 Task: Create a due date automation trigger when advanced on, on the tuesday of the week a card is due add fields without custom field "Resume" set to a date more than 1 working days from now at 11:00 AM.
Action: Mouse moved to (1181, 369)
Screenshot: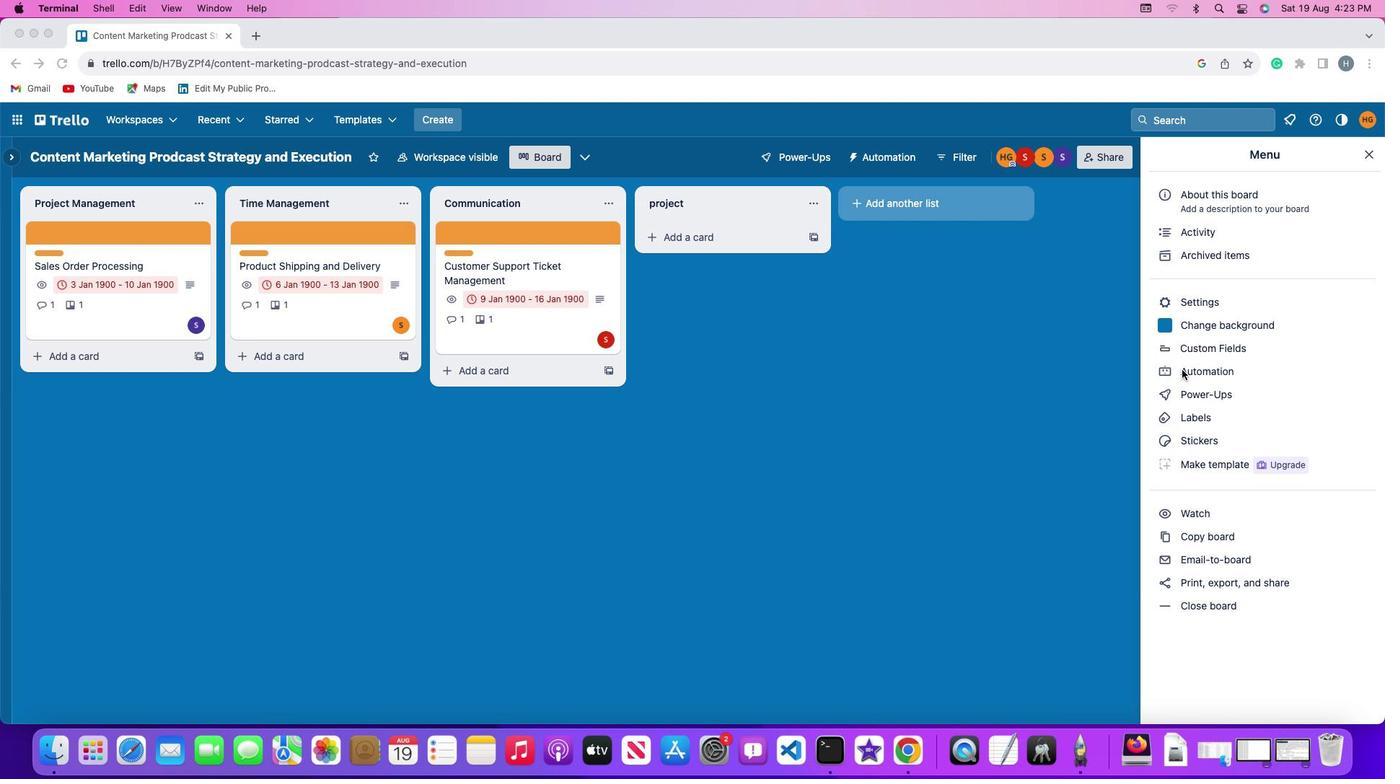 
Action: Mouse pressed left at (1181, 369)
Screenshot: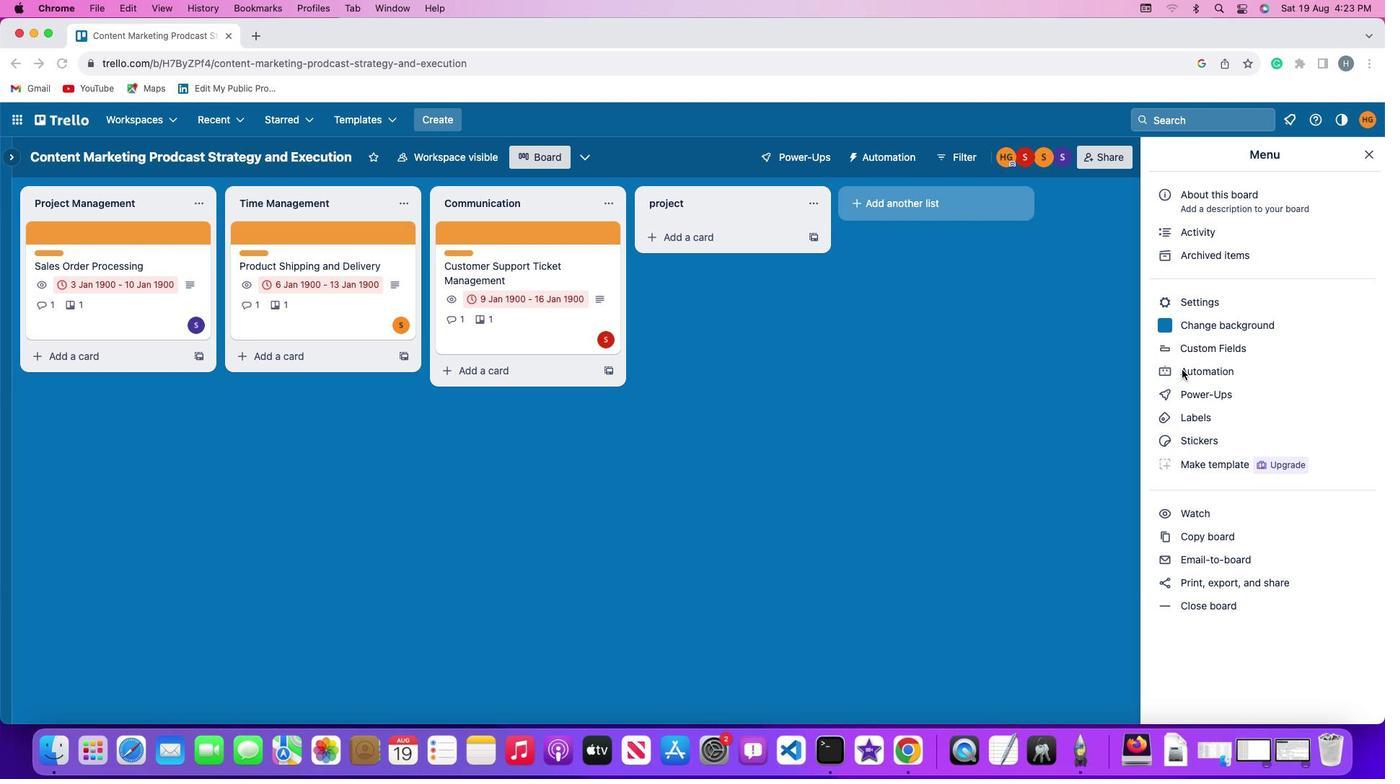 
Action: Mouse pressed left at (1181, 369)
Screenshot: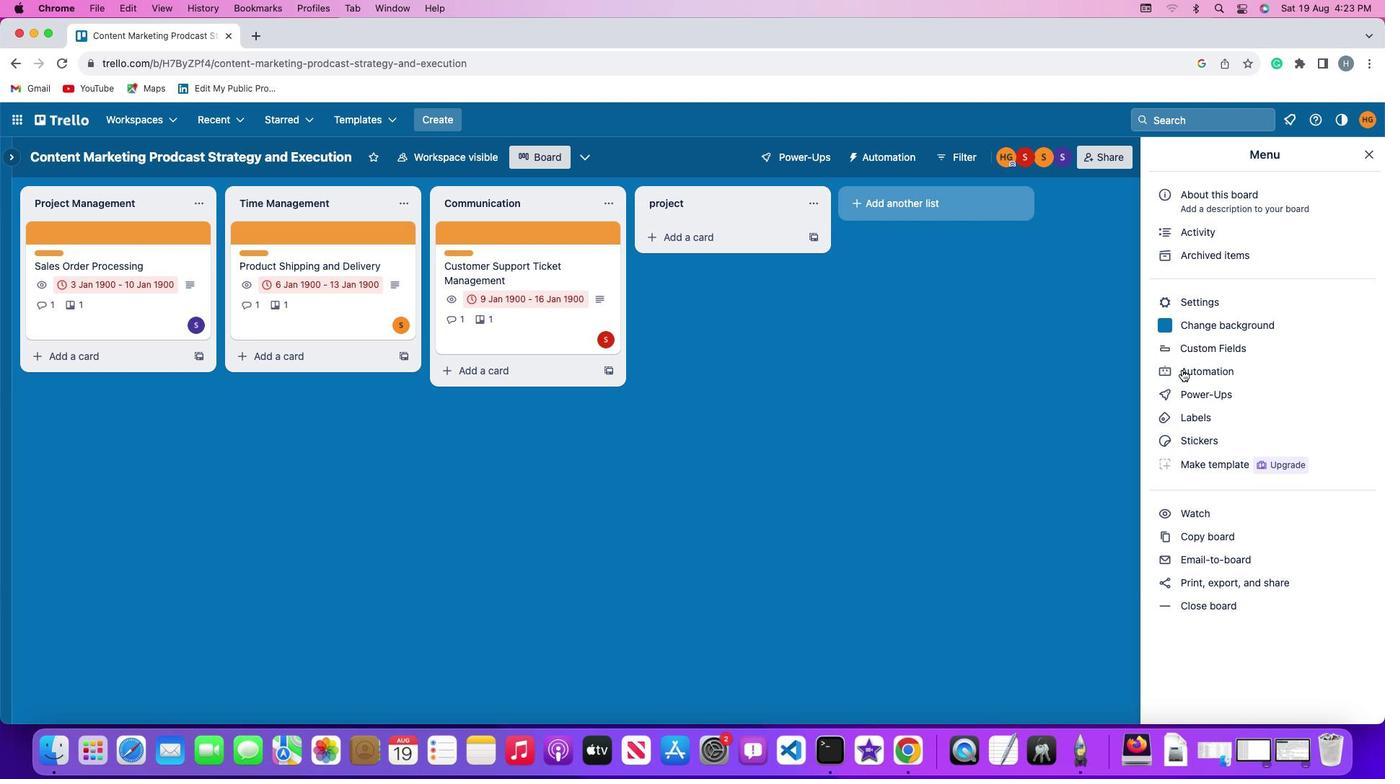 
Action: Mouse moved to (71, 334)
Screenshot: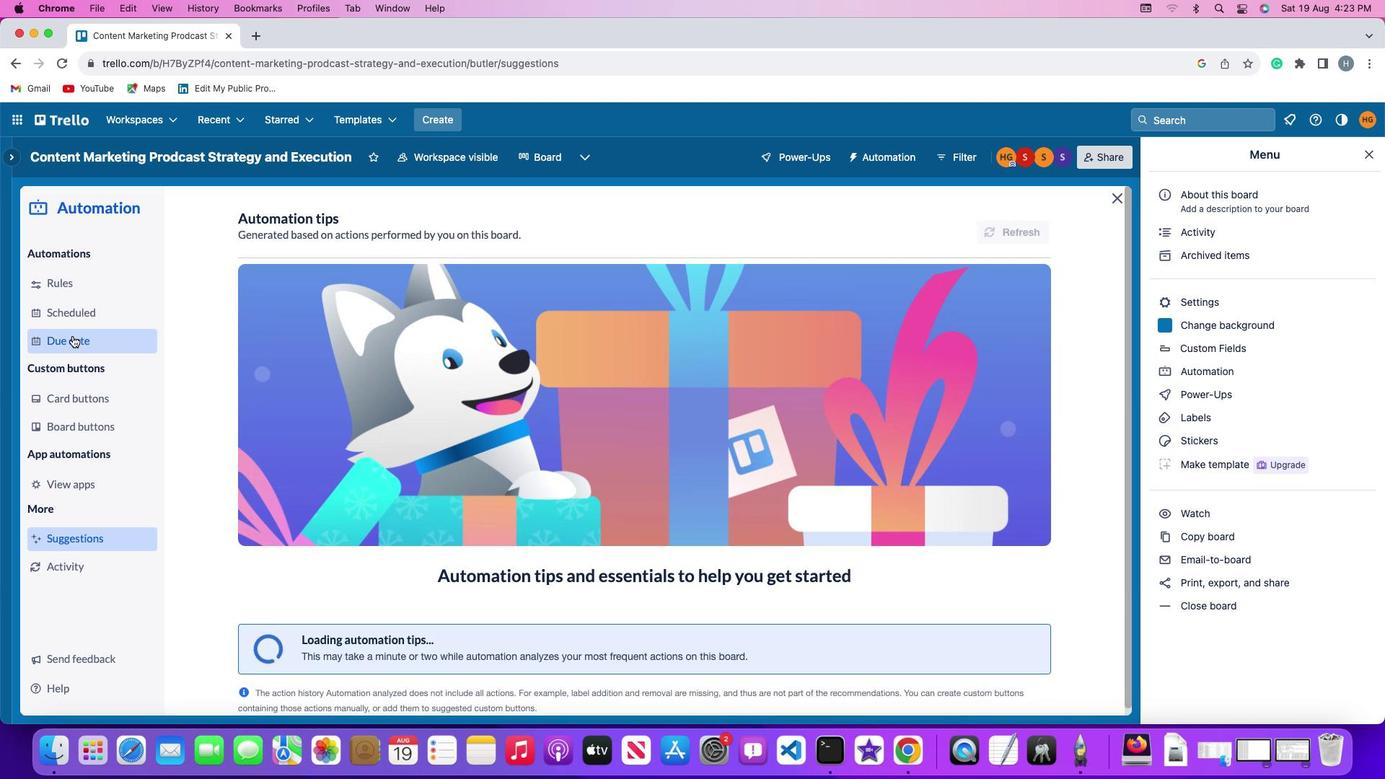 
Action: Mouse pressed left at (71, 334)
Screenshot: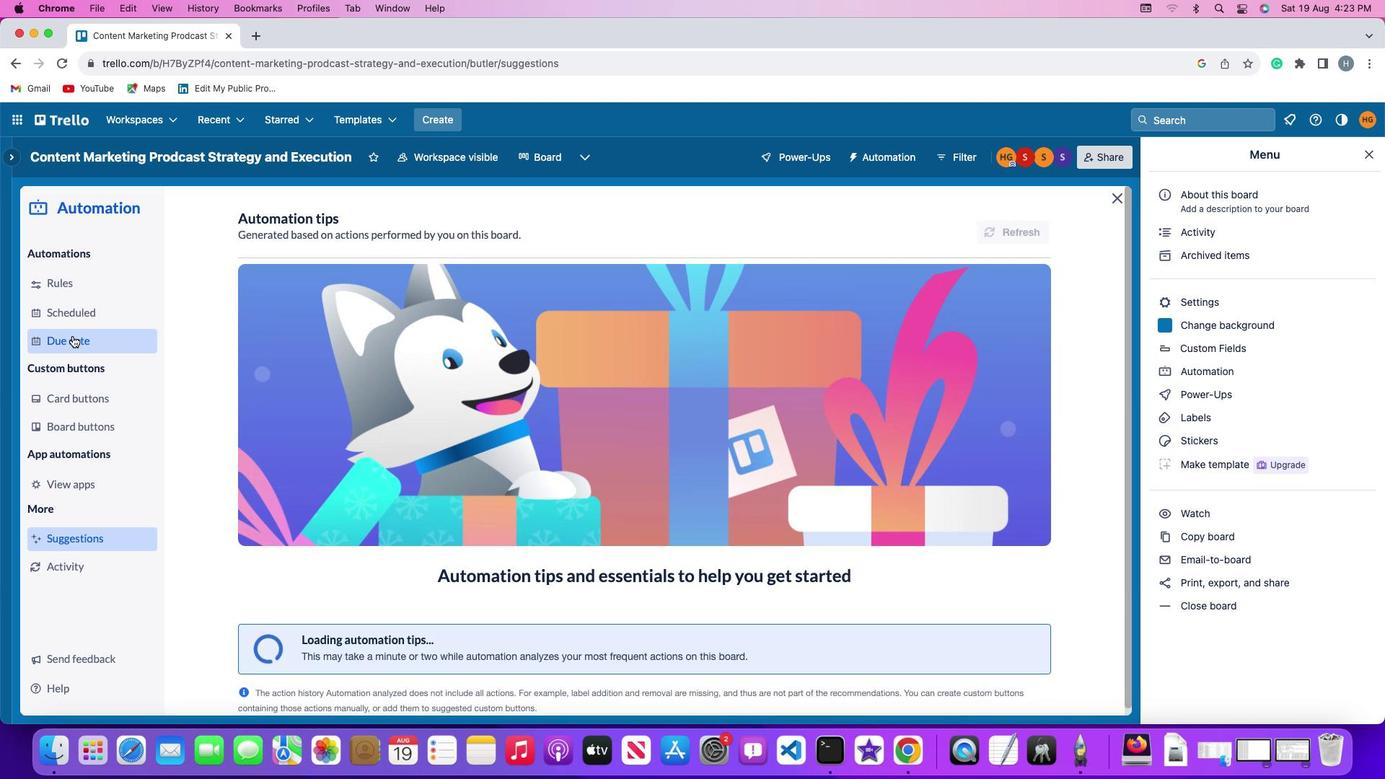 
Action: Mouse moved to (981, 219)
Screenshot: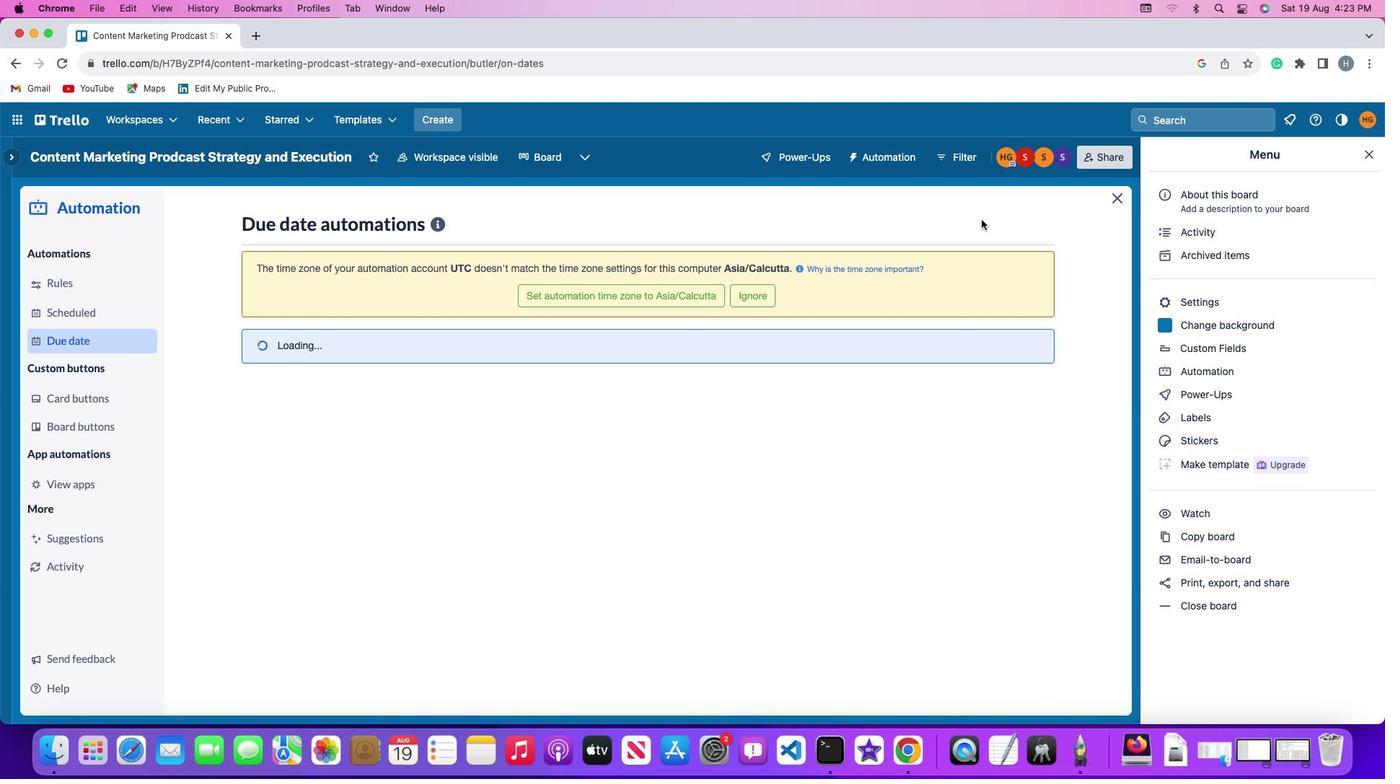 
Action: Mouse pressed left at (981, 219)
Screenshot: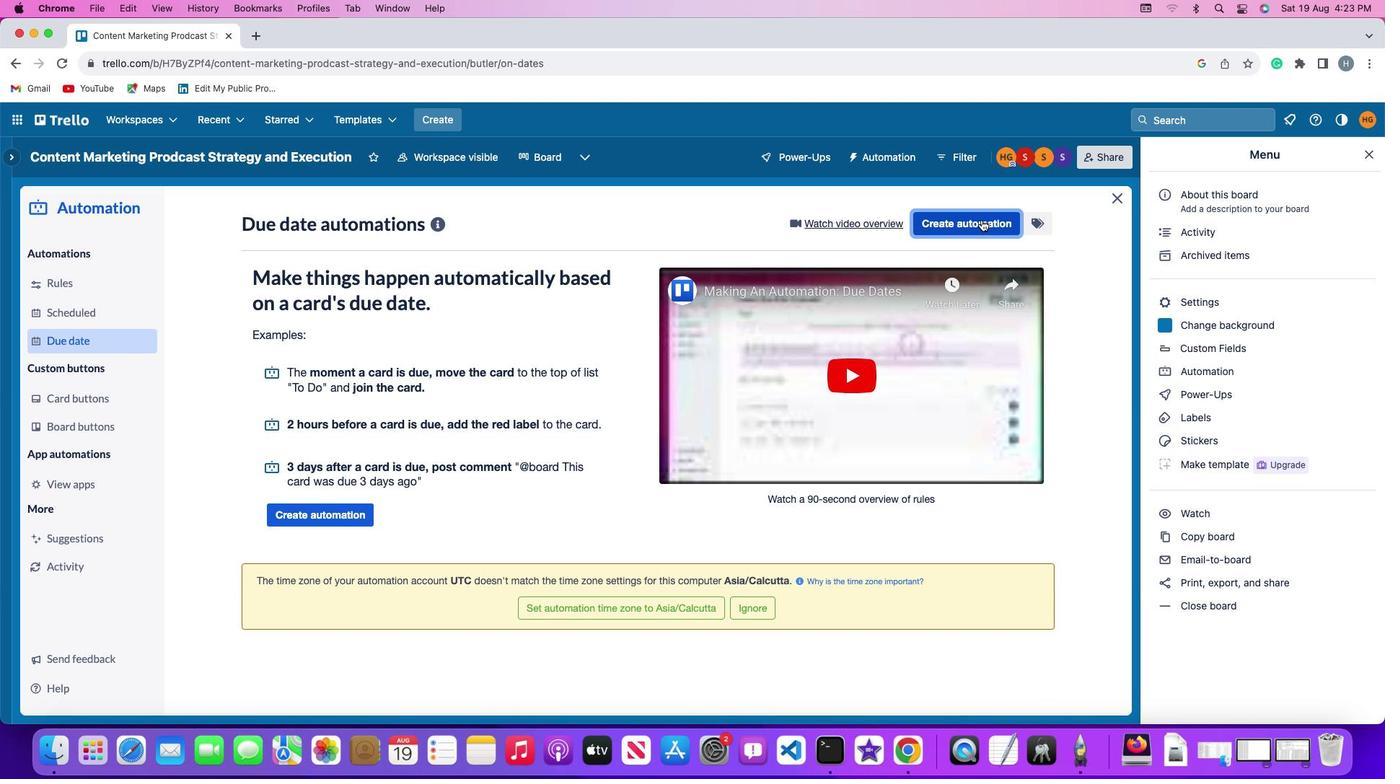 
Action: Mouse moved to (302, 361)
Screenshot: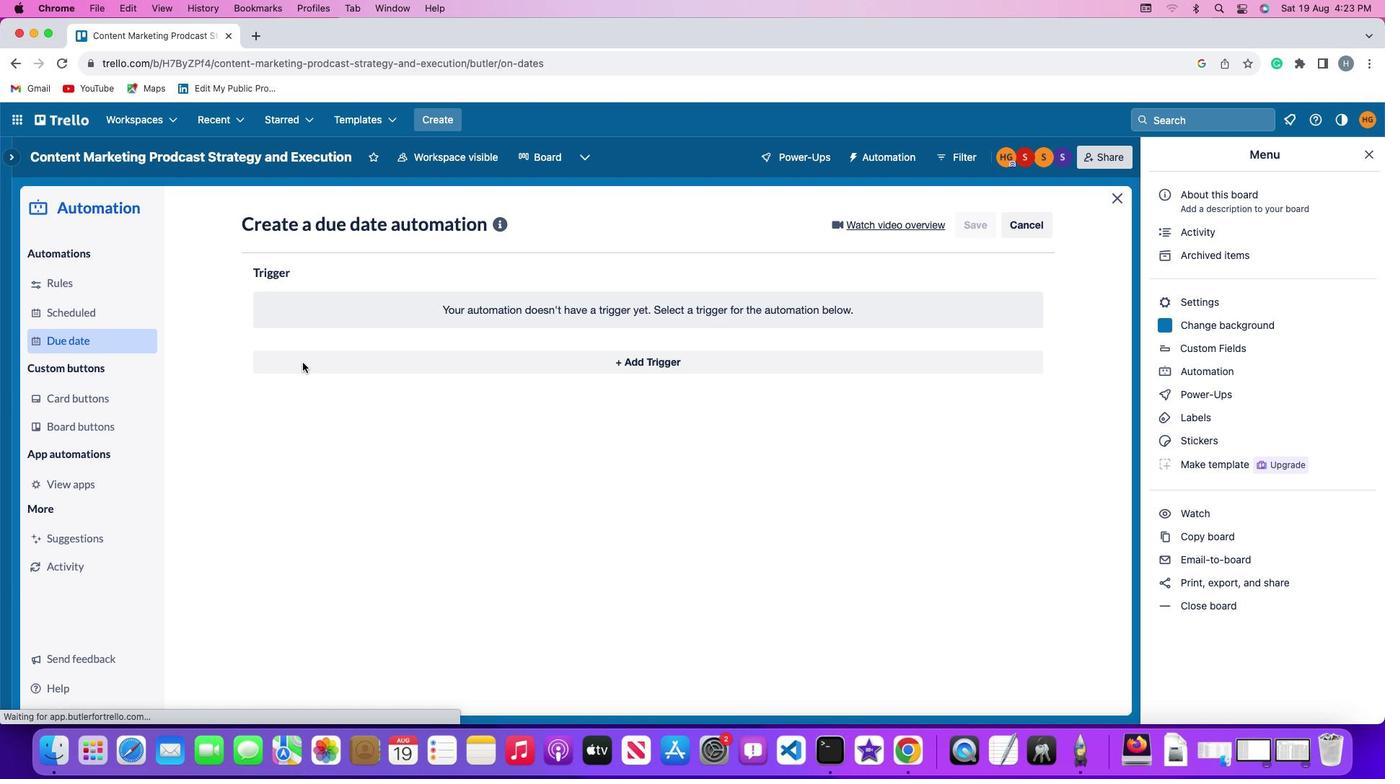 
Action: Mouse pressed left at (302, 361)
Screenshot: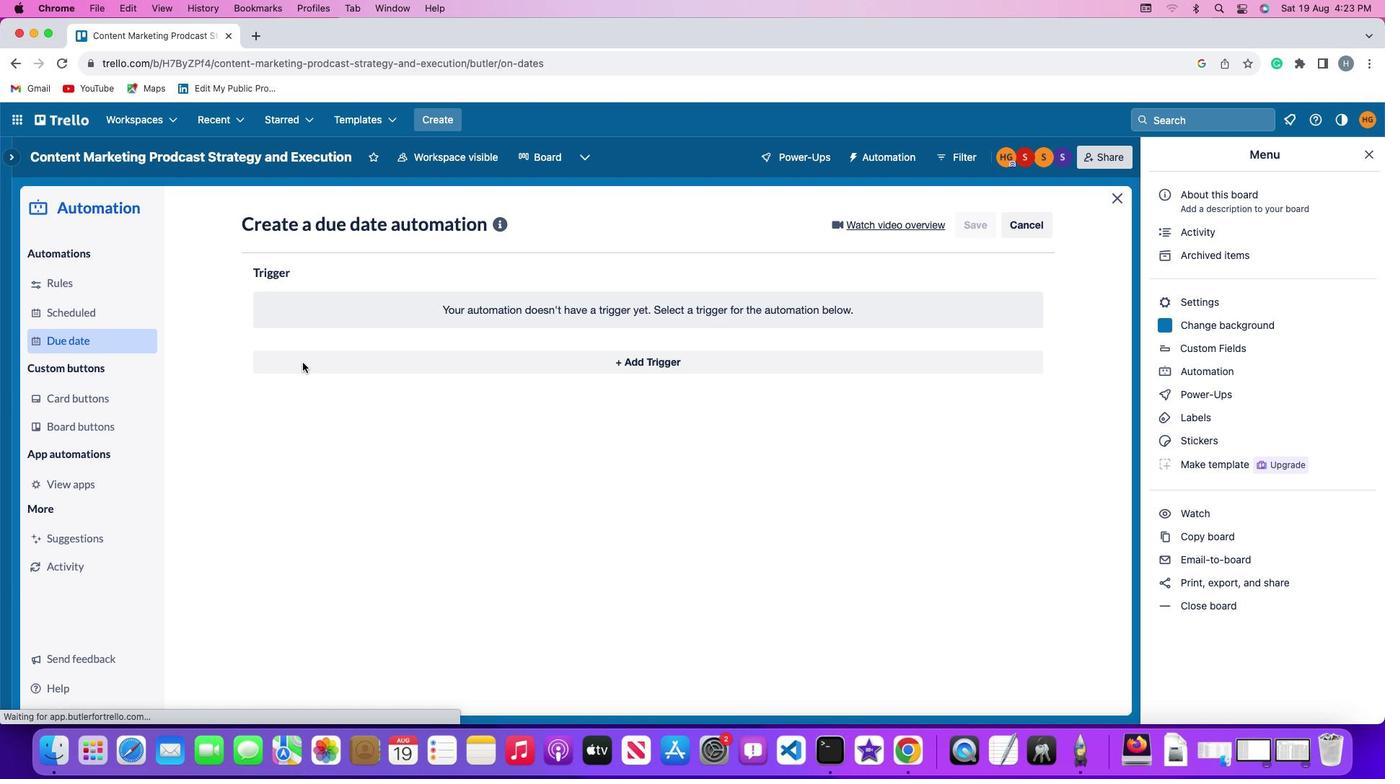 
Action: Mouse moved to (305, 623)
Screenshot: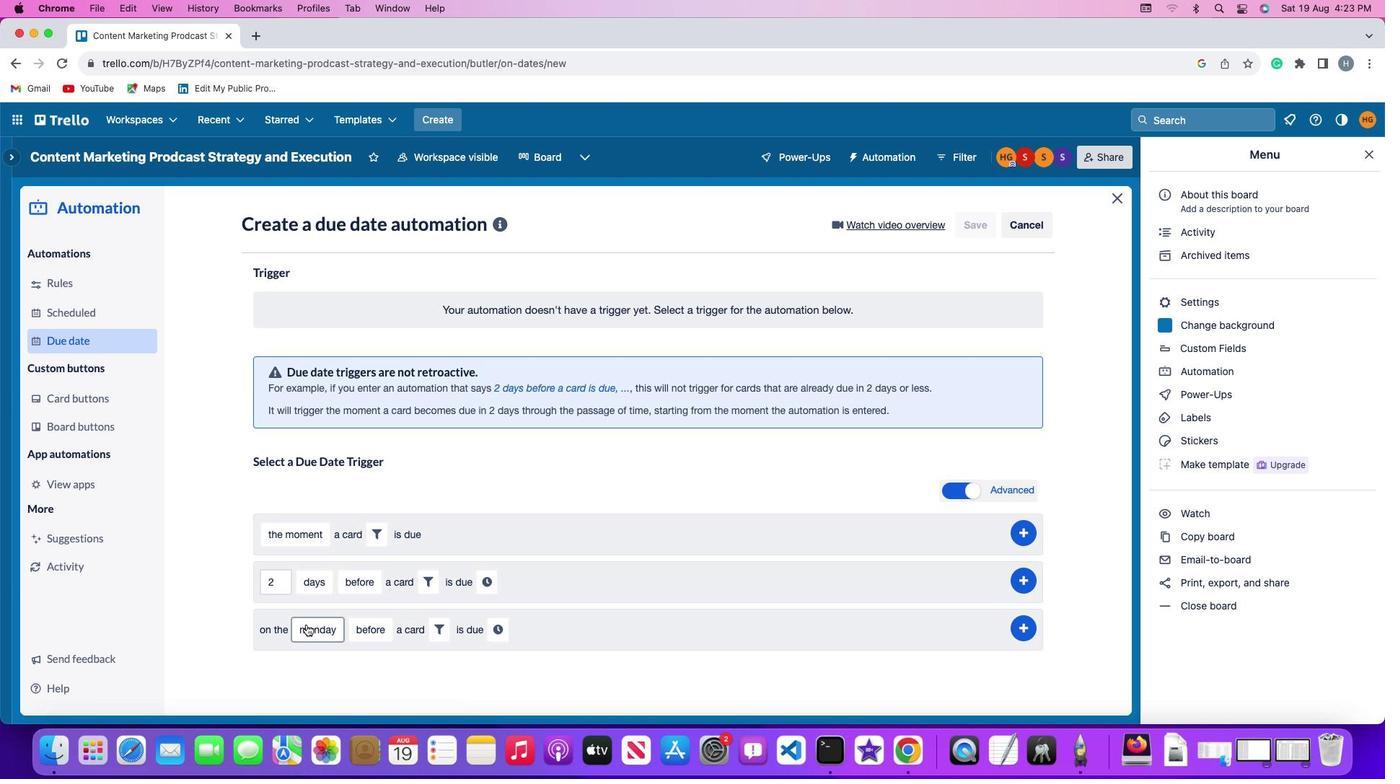 
Action: Mouse pressed left at (305, 623)
Screenshot: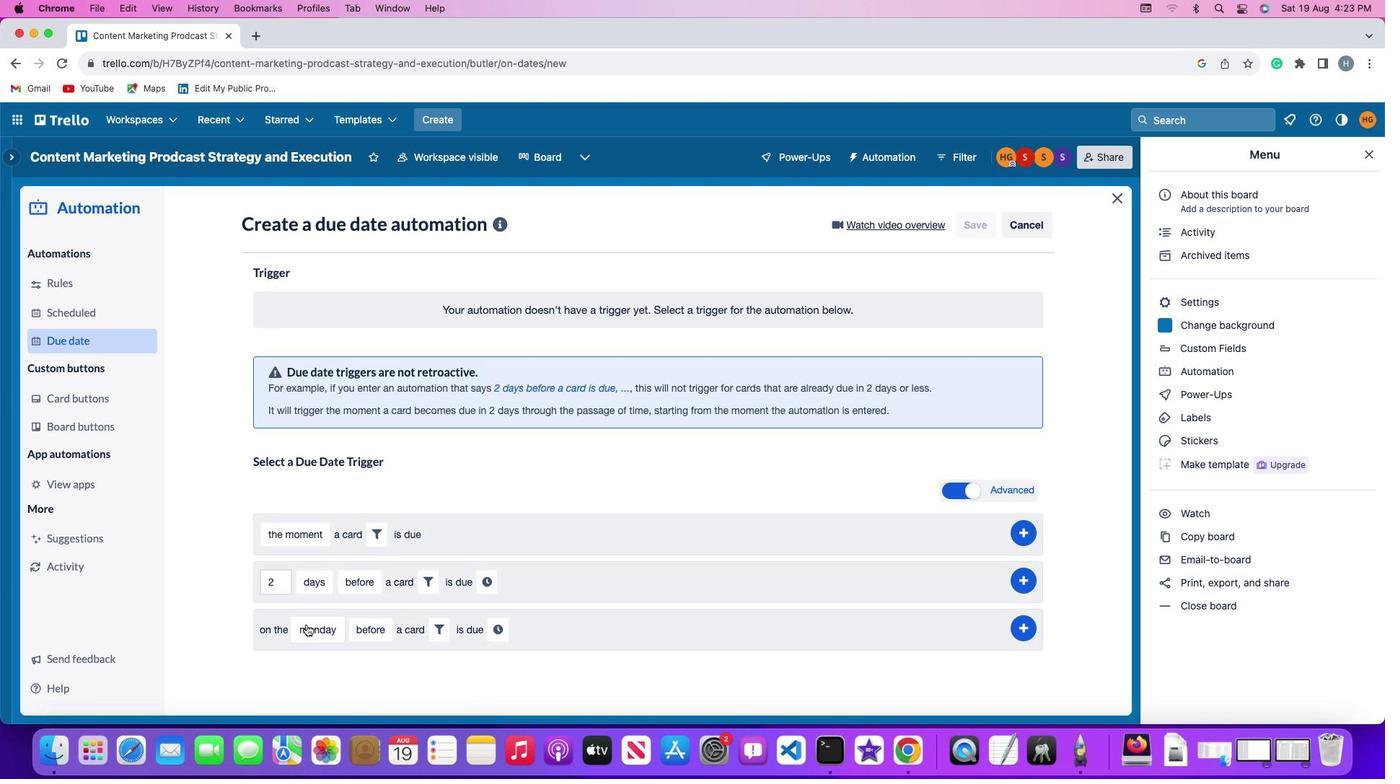 
Action: Mouse moved to (335, 455)
Screenshot: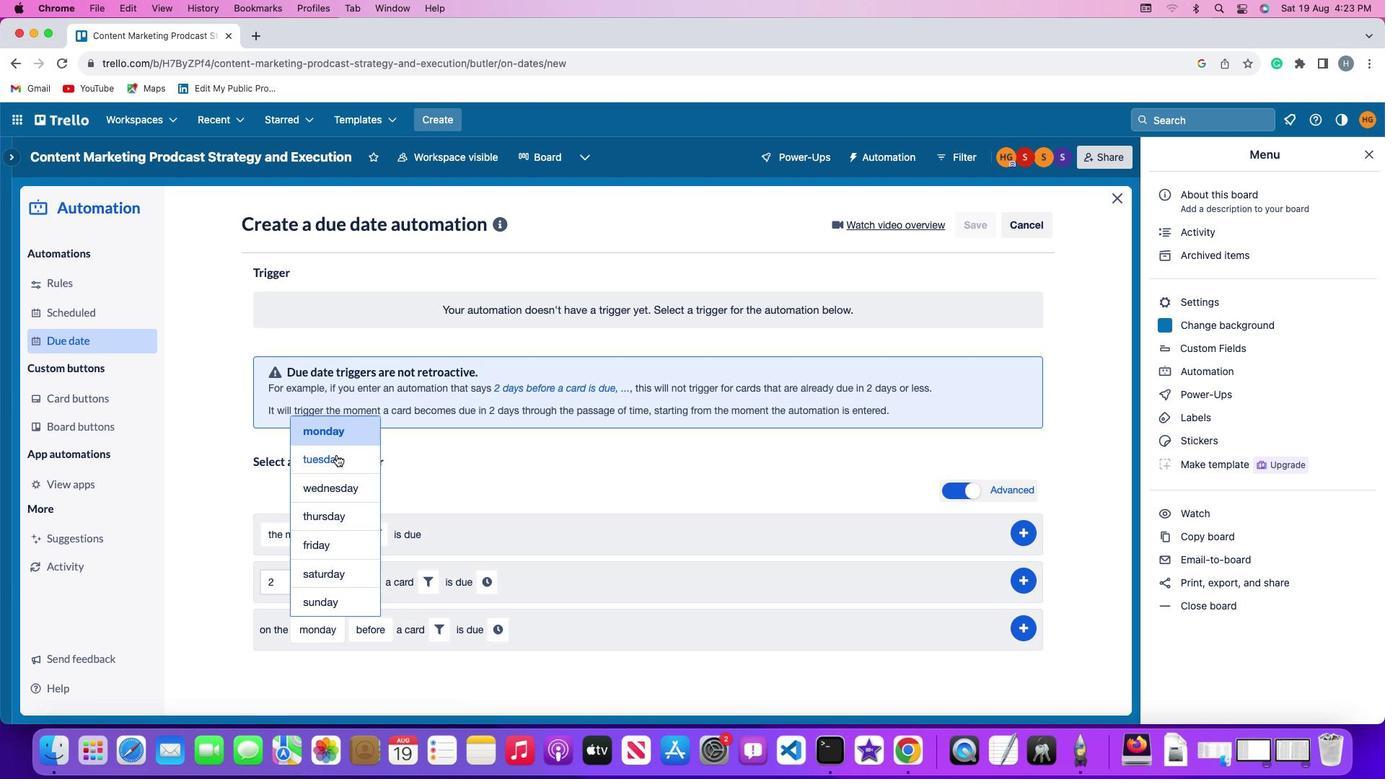 
Action: Mouse pressed left at (335, 455)
Screenshot: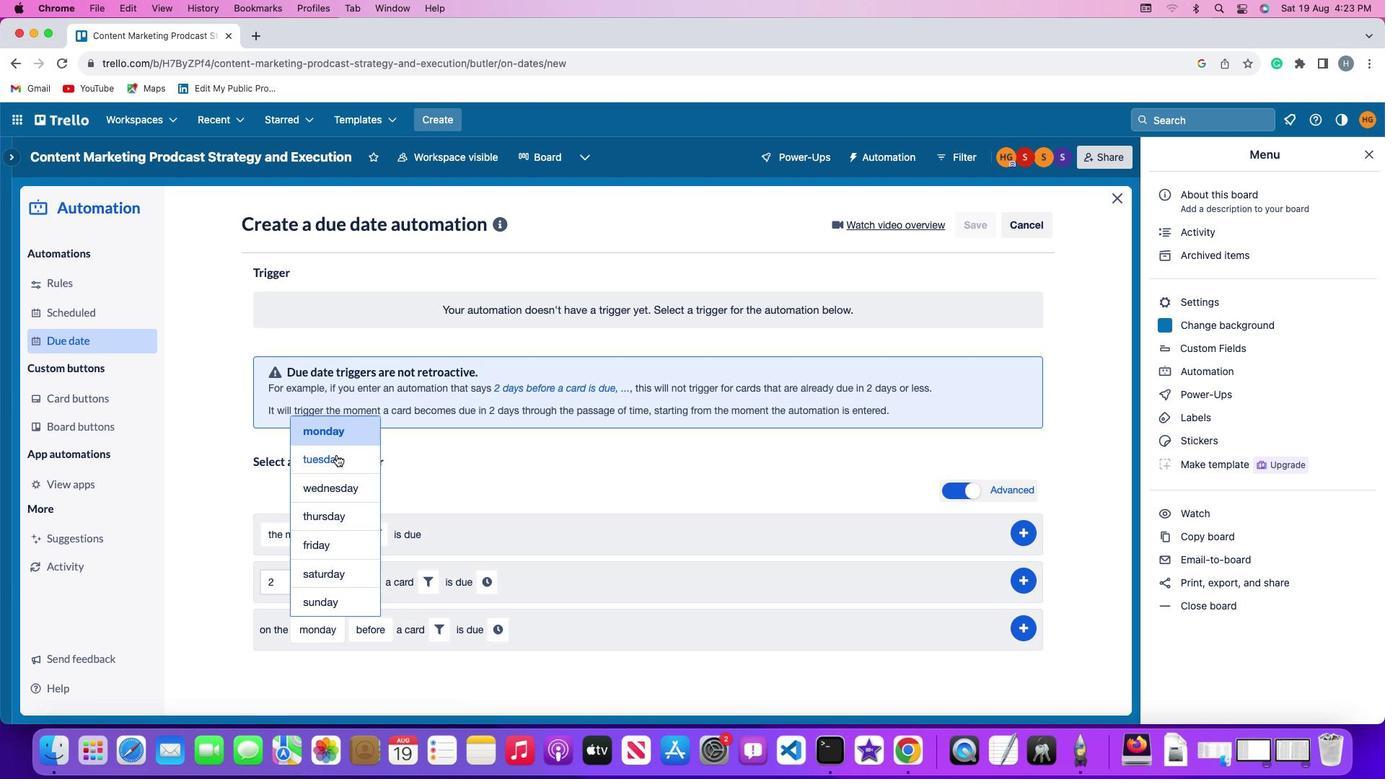 
Action: Mouse moved to (372, 626)
Screenshot: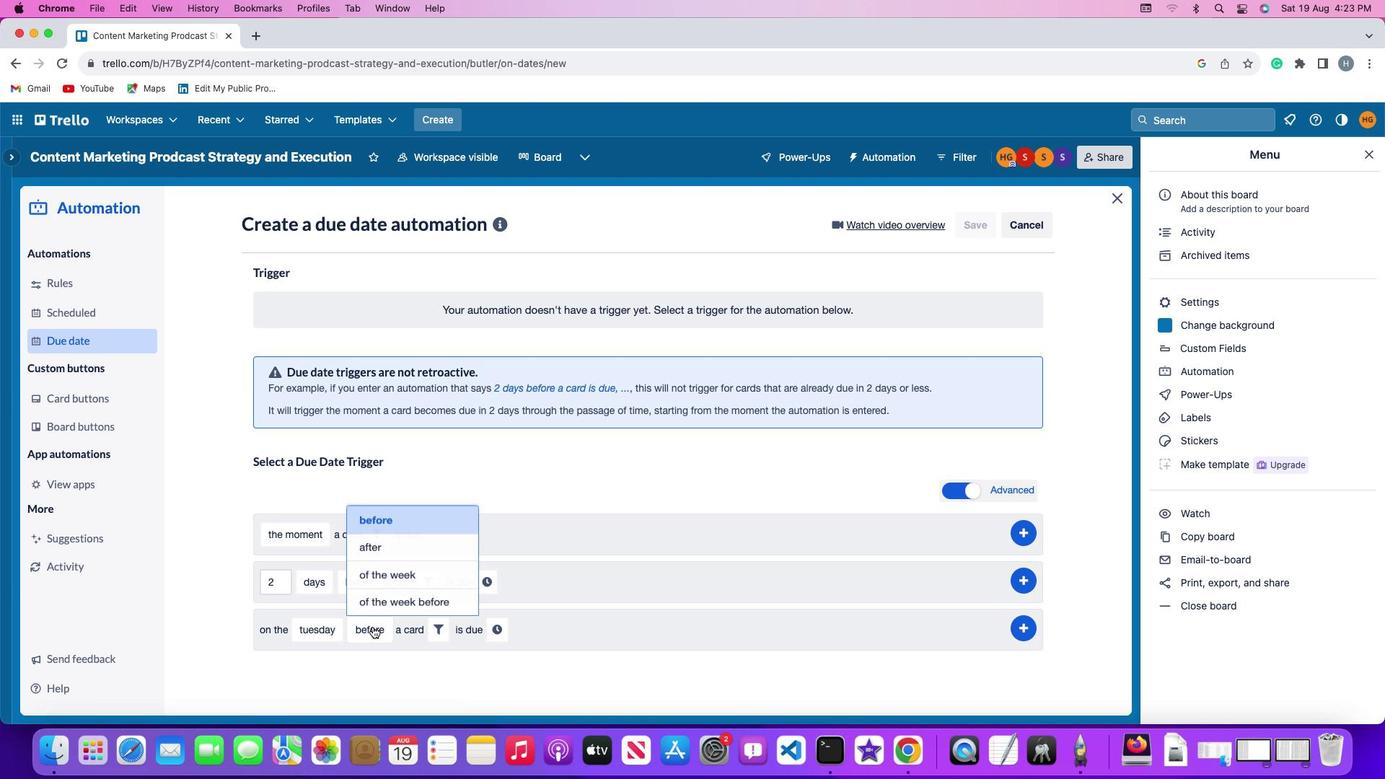 
Action: Mouse pressed left at (372, 626)
Screenshot: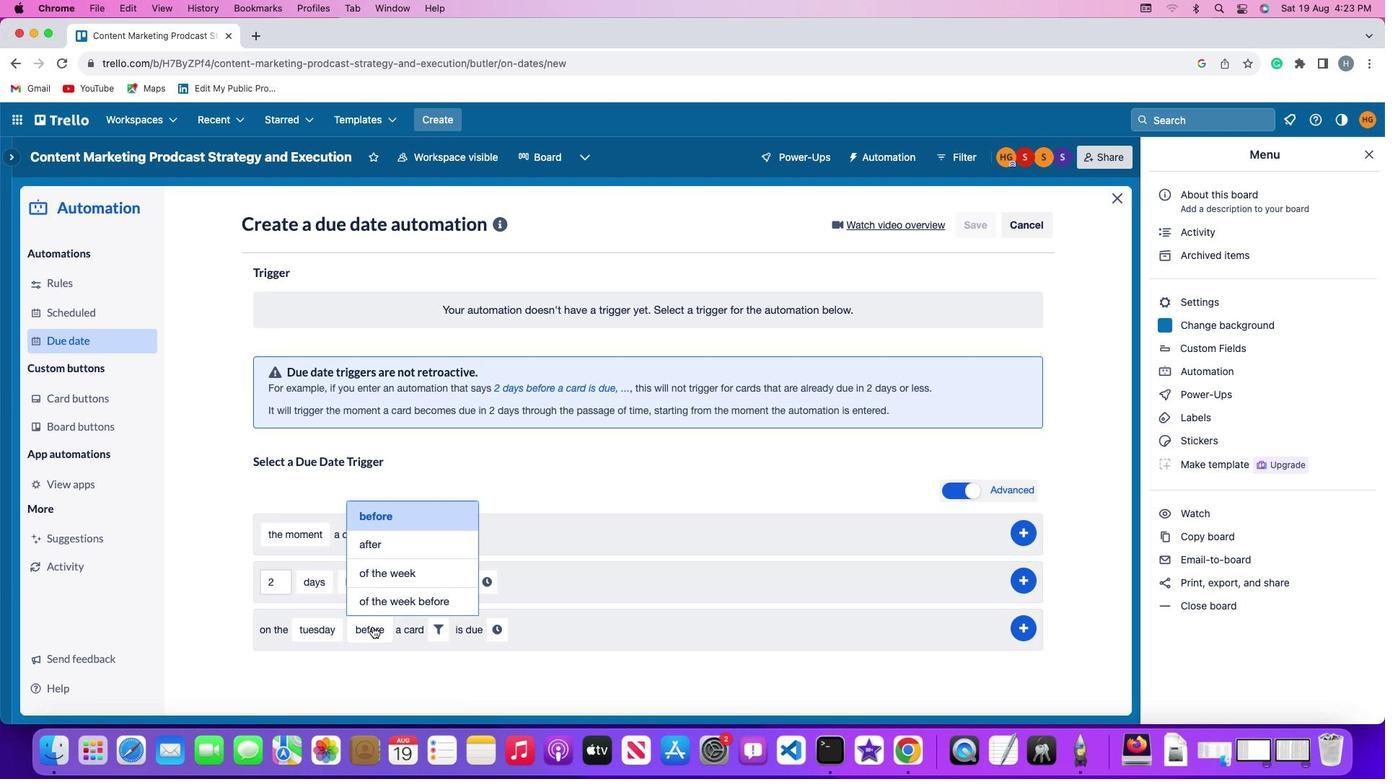 
Action: Mouse moved to (388, 570)
Screenshot: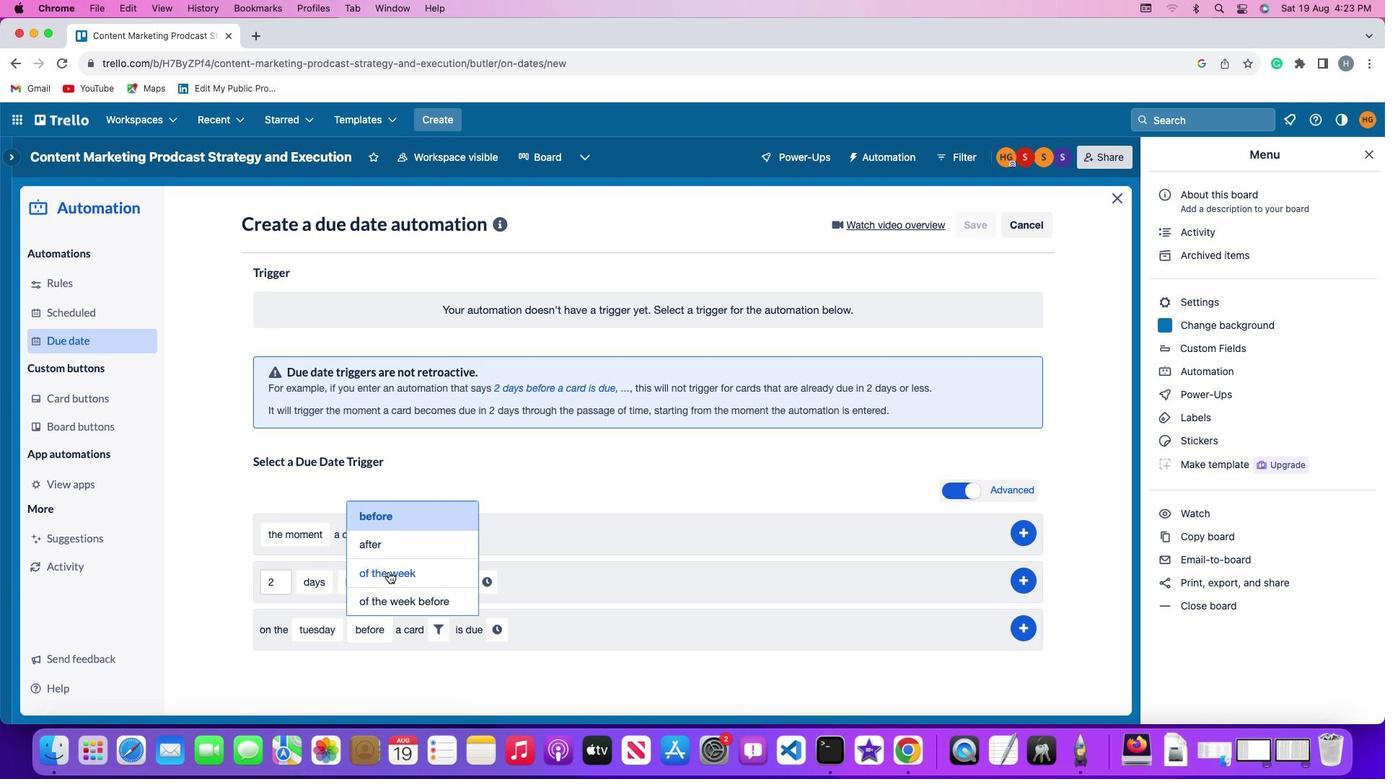 
Action: Mouse pressed left at (388, 570)
Screenshot: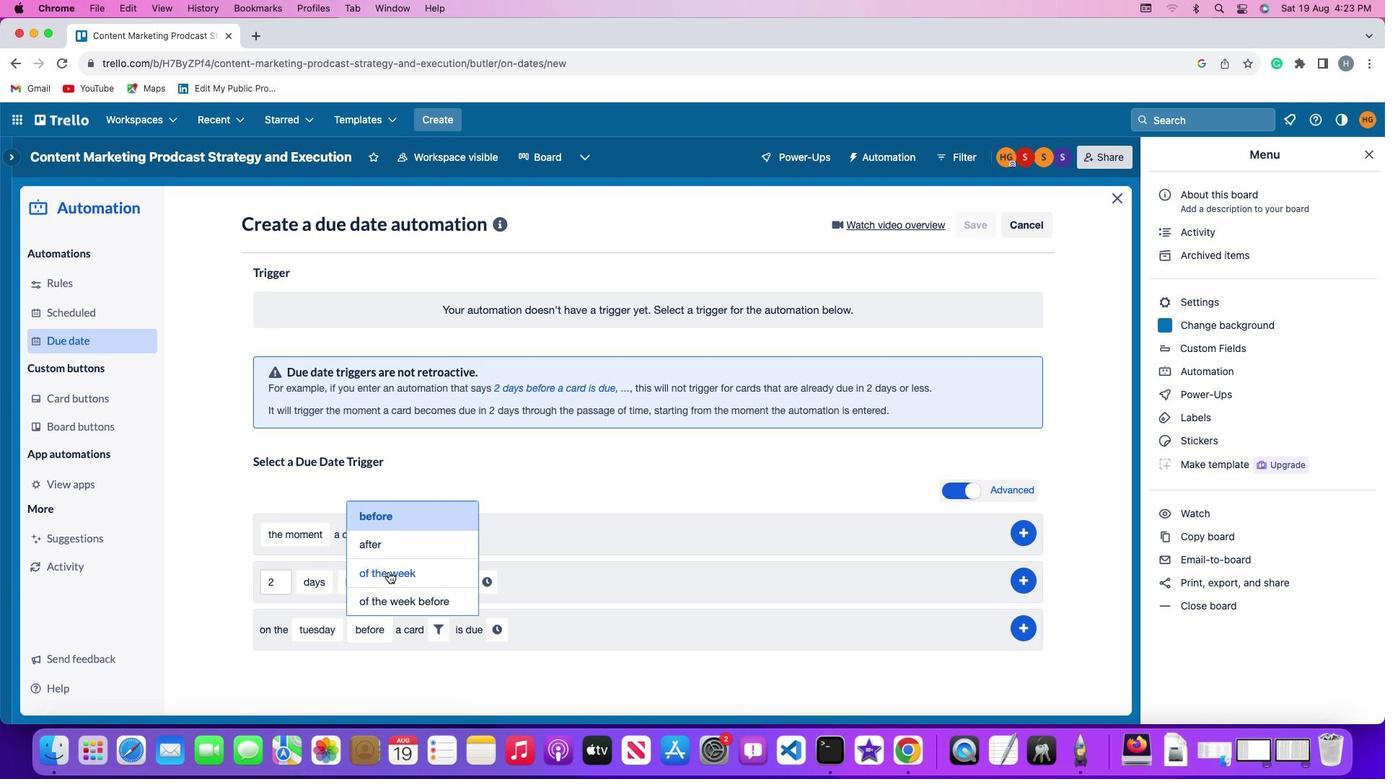 
Action: Mouse moved to (453, 620)
Screenshot: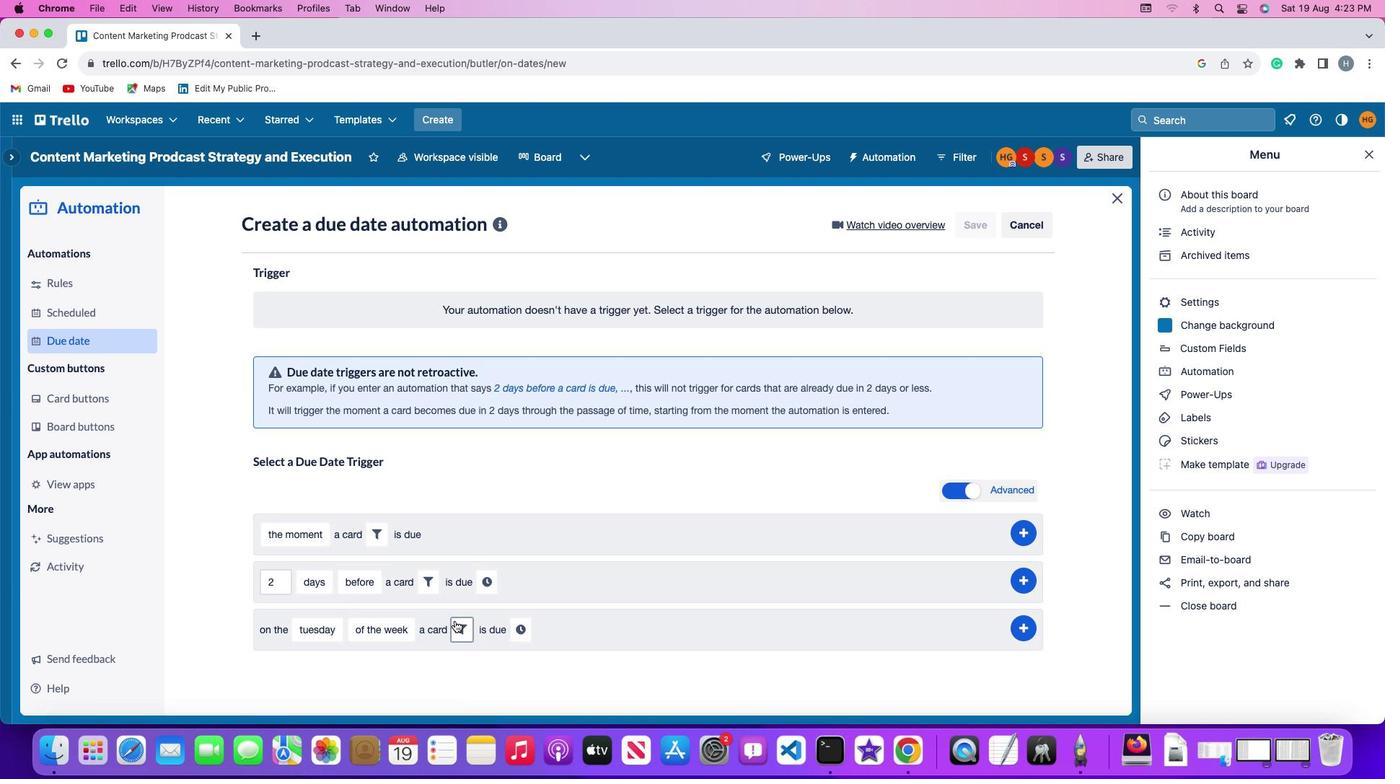 
Action: Mouse pressed left at (453, 620)
Screenshot: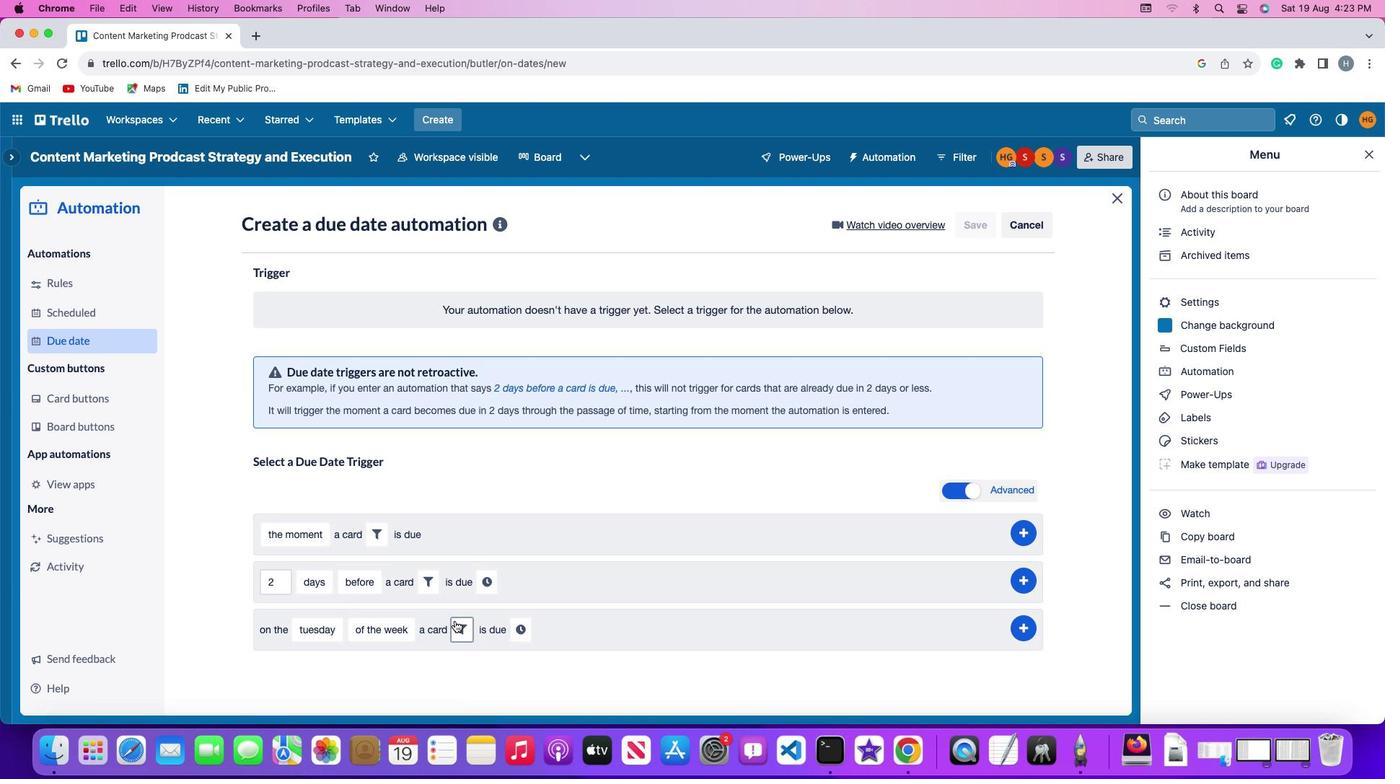 
Action: Mouse moved to (706, 676)
Screenshot: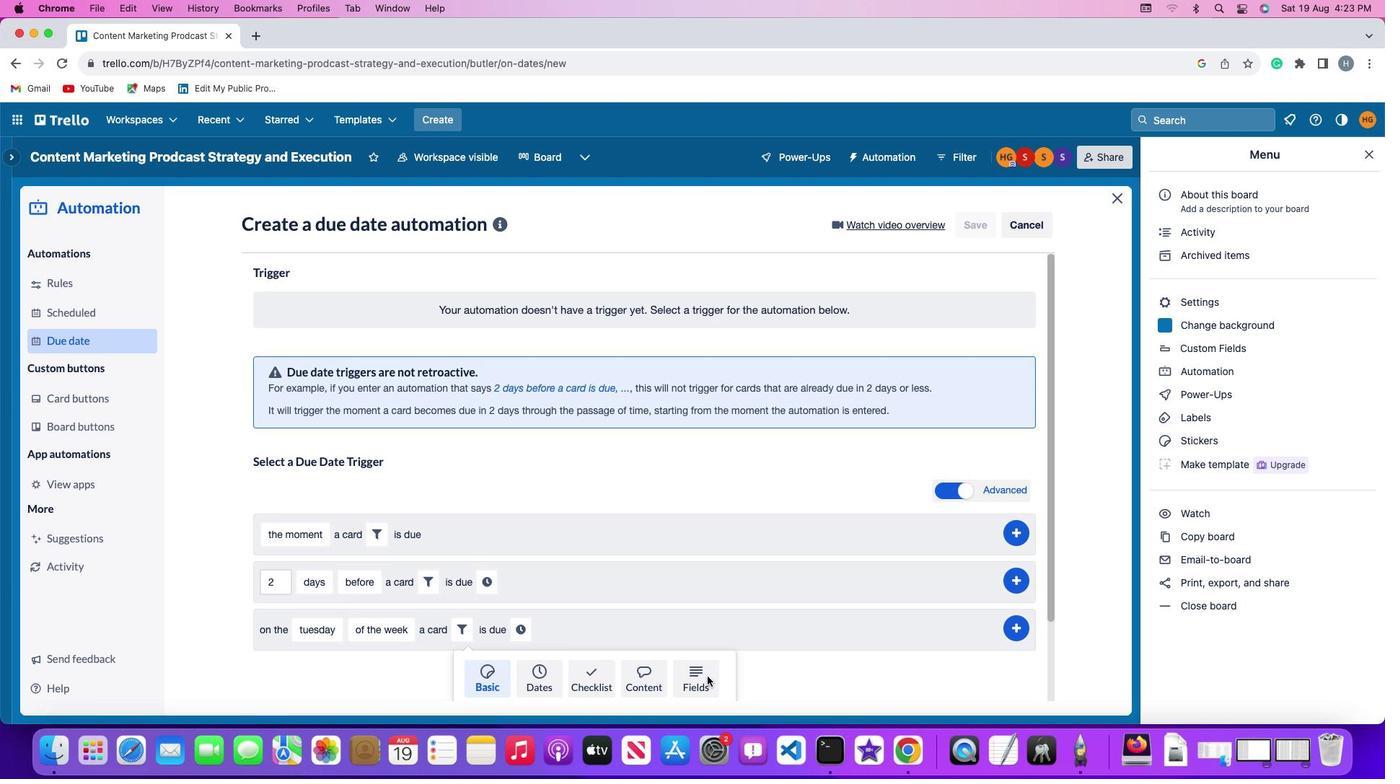 
Action: Mouse pressed left at (706, 676)
Screenshot: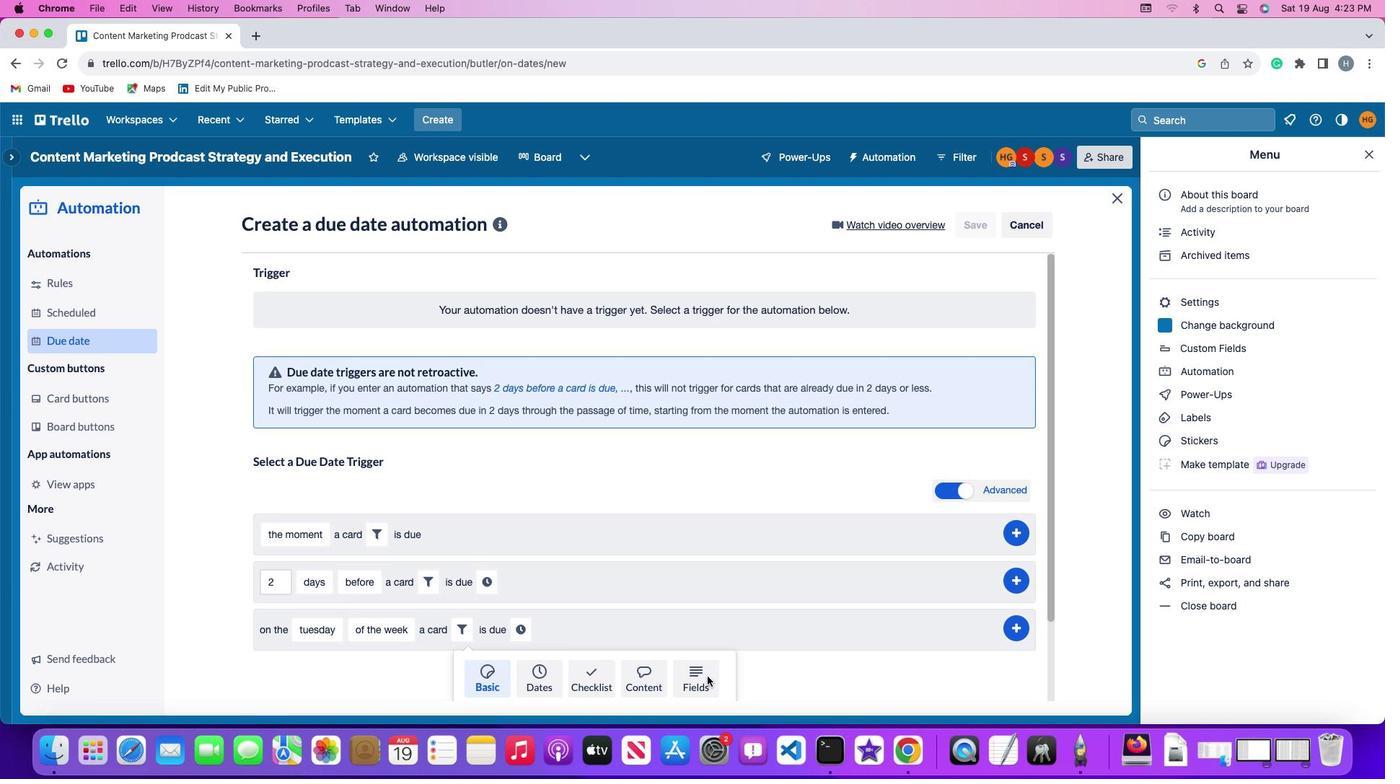 
Action: Mouse moved to (398, 671)
Screenshot: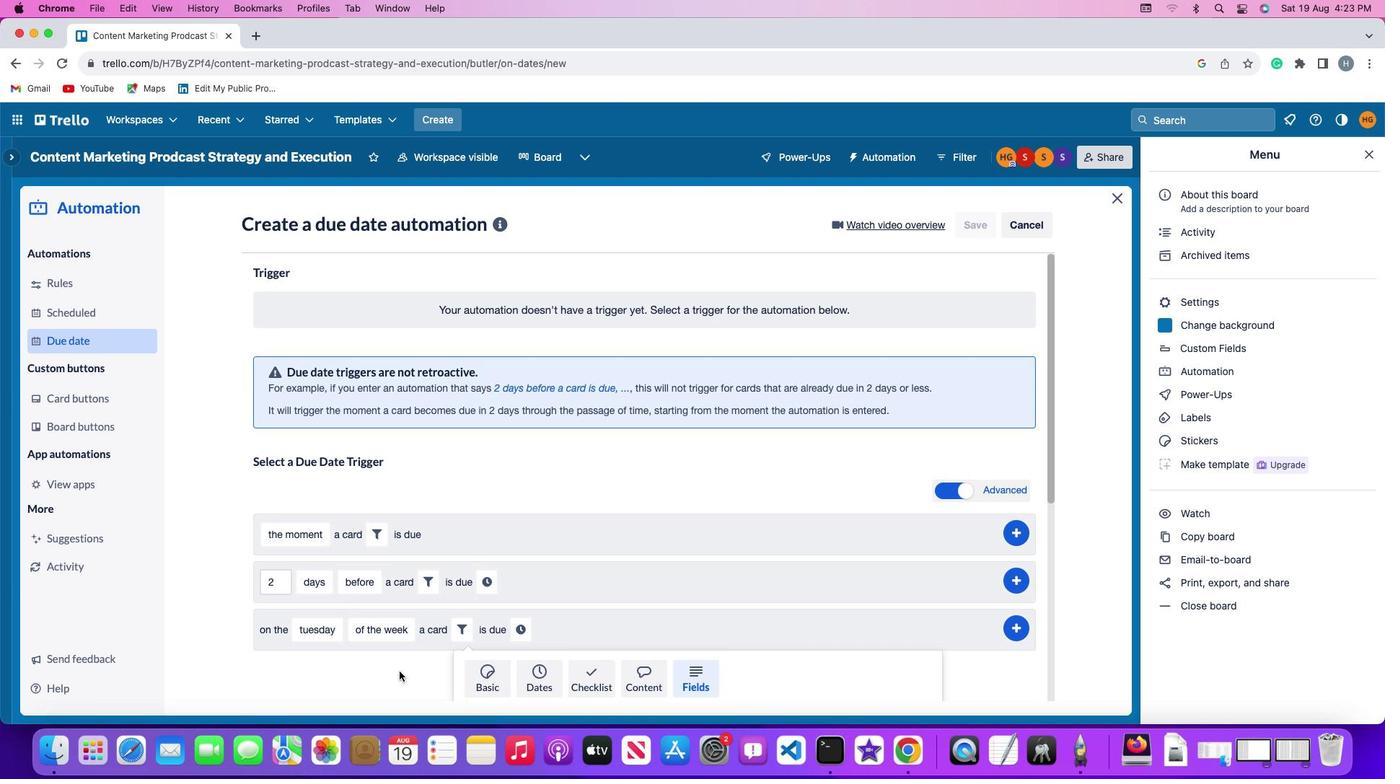 
Action: Mouse scrolled (398, 671) with delta (0, 0)
Screenshot: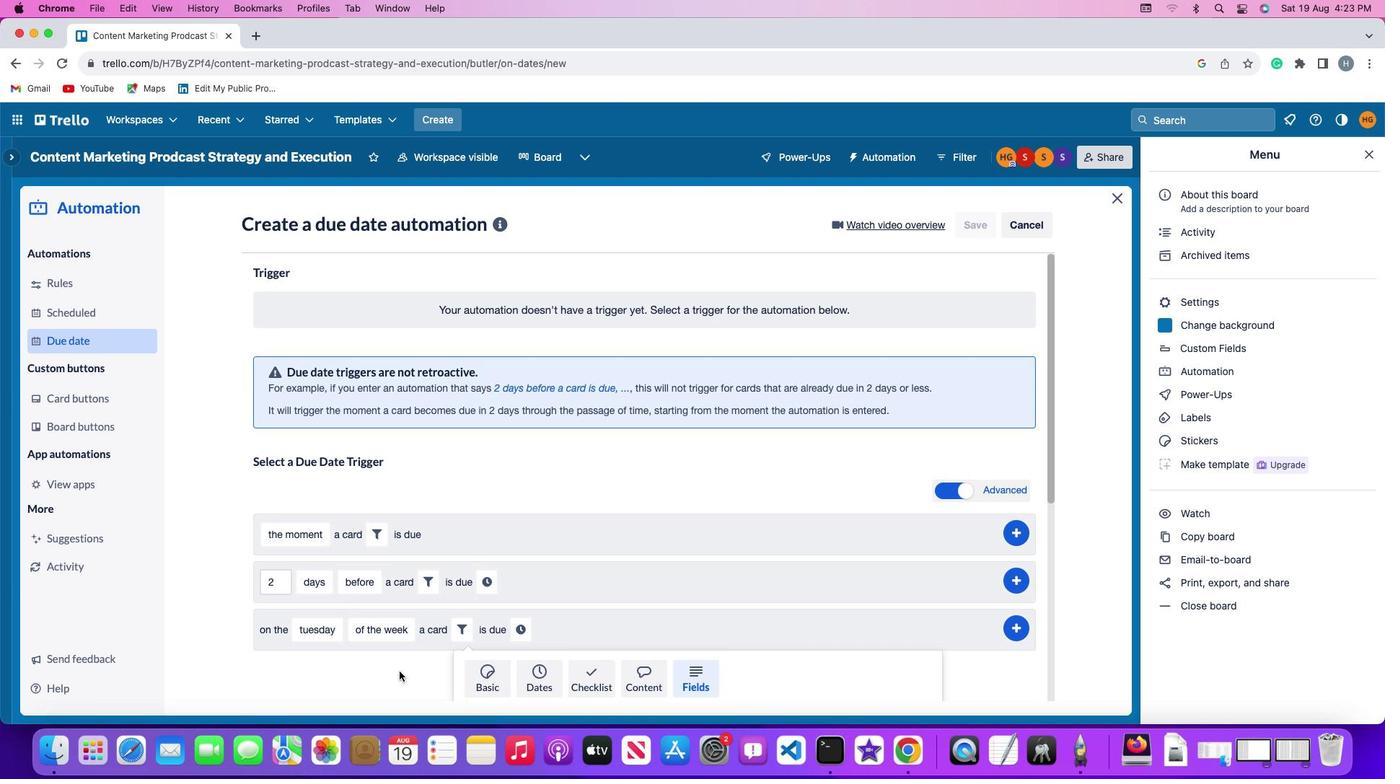 
Action: Mouse scrolled (398, 671) with delta (0, 0)
Screenshot: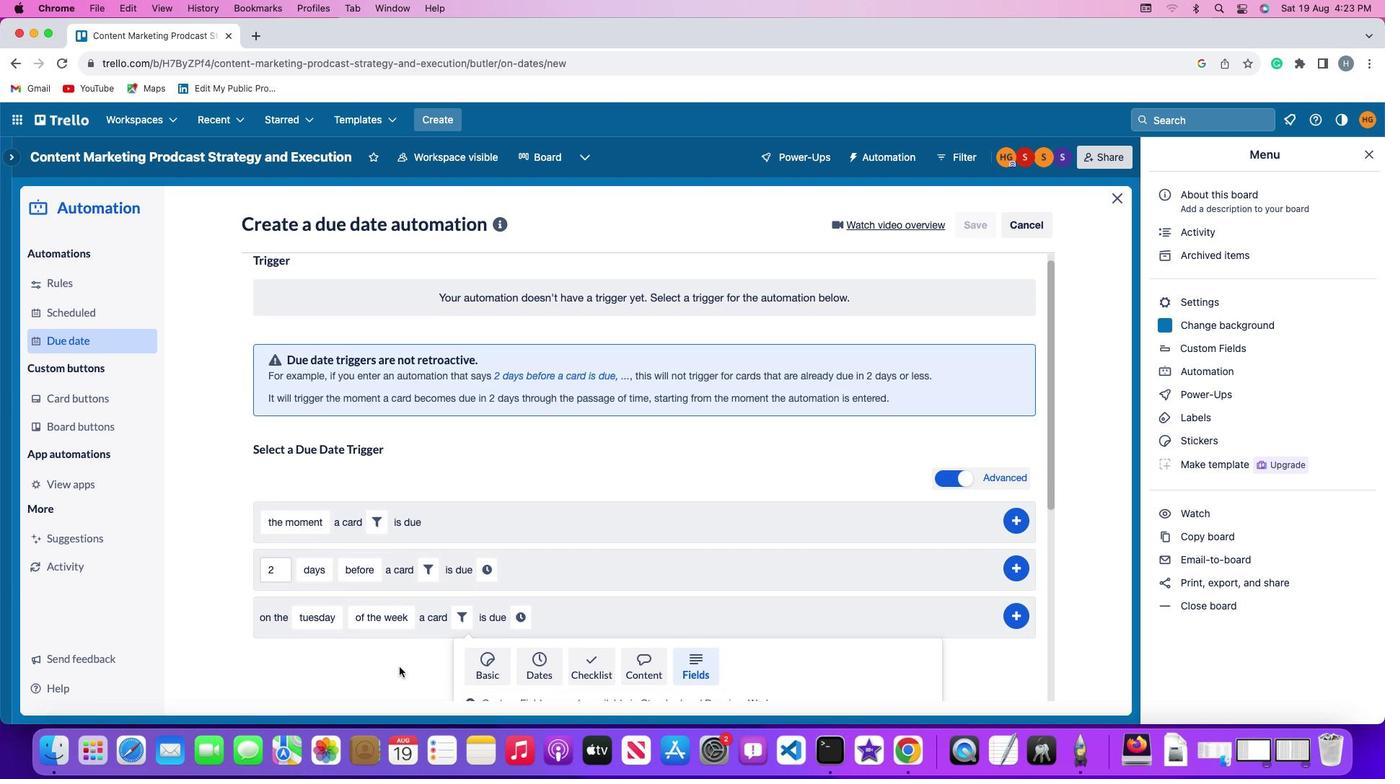 
Action: Mouse moved to (398, 671)
Screenshot: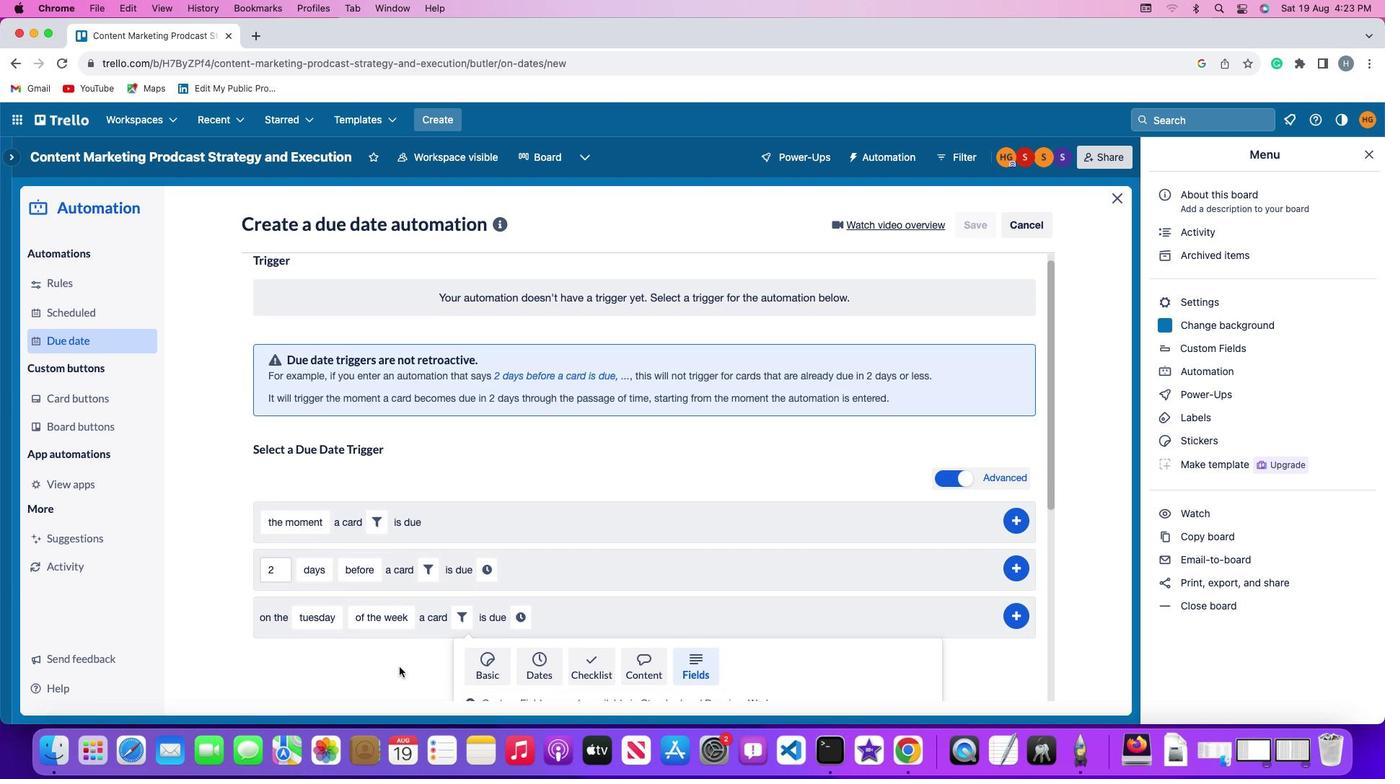 
Action: Mouse scrolled (398, 671) with delta (0, -2)
Screenshot: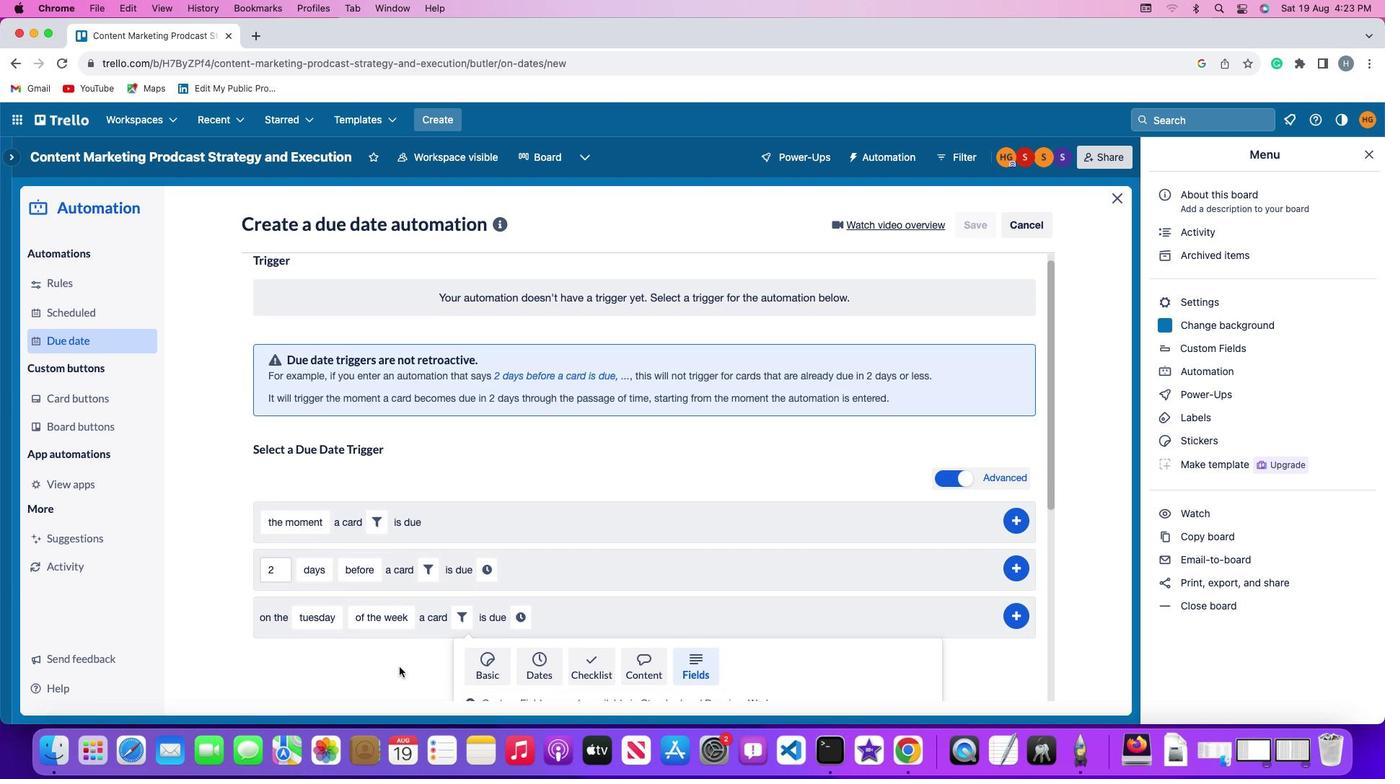 
Action: Mouse moved to (398, 670)
Screenshot: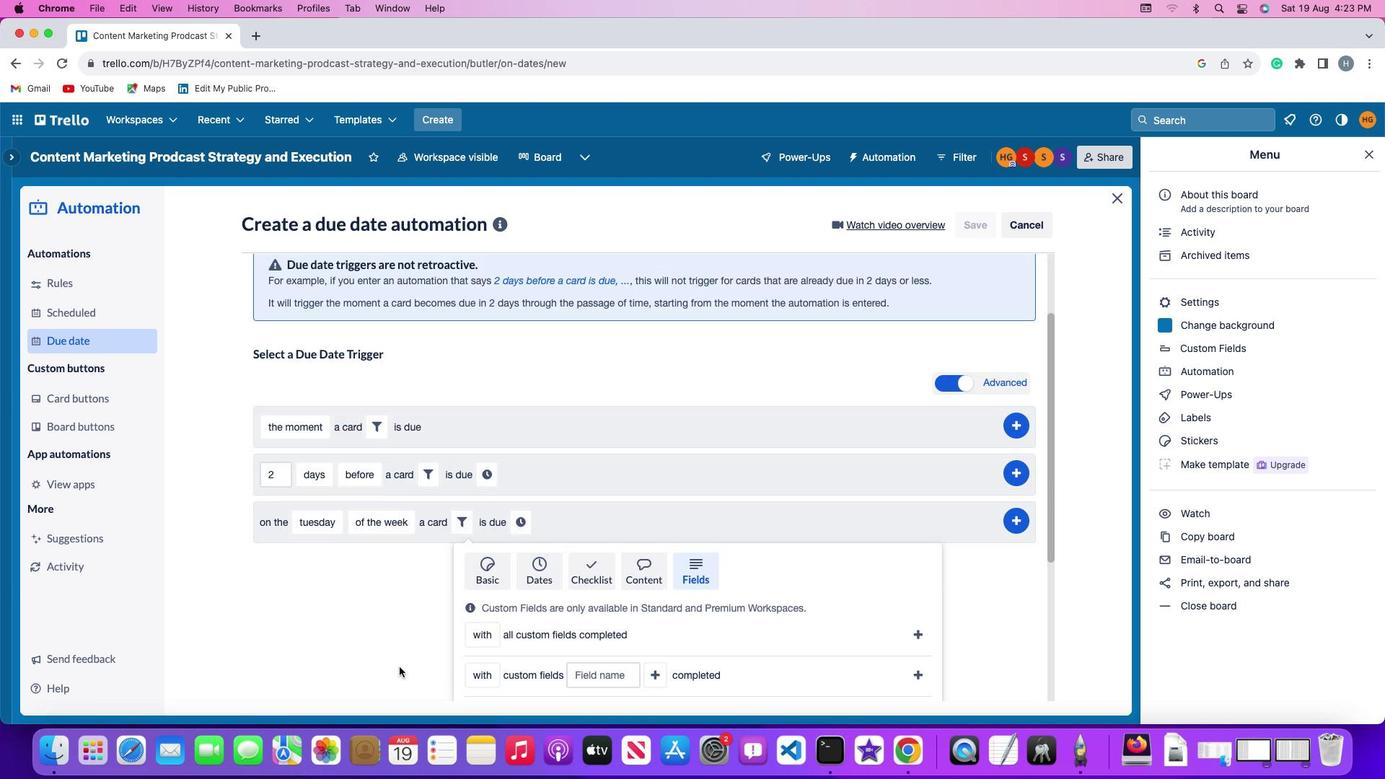 
Action: Mouse scrolled (398, 670) with delta (0, -3)
Screenshot: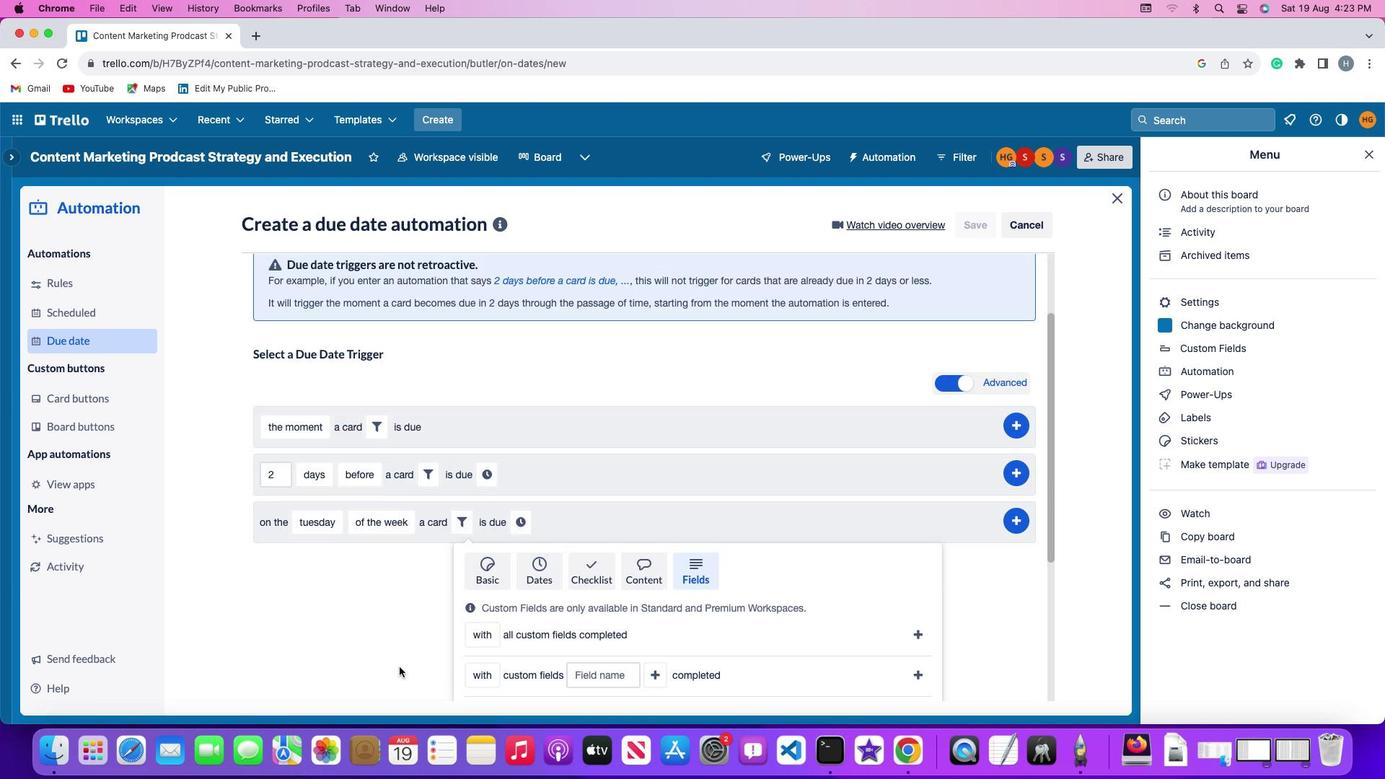 
Action: Mouse moved to (398, 666)
Screenshot: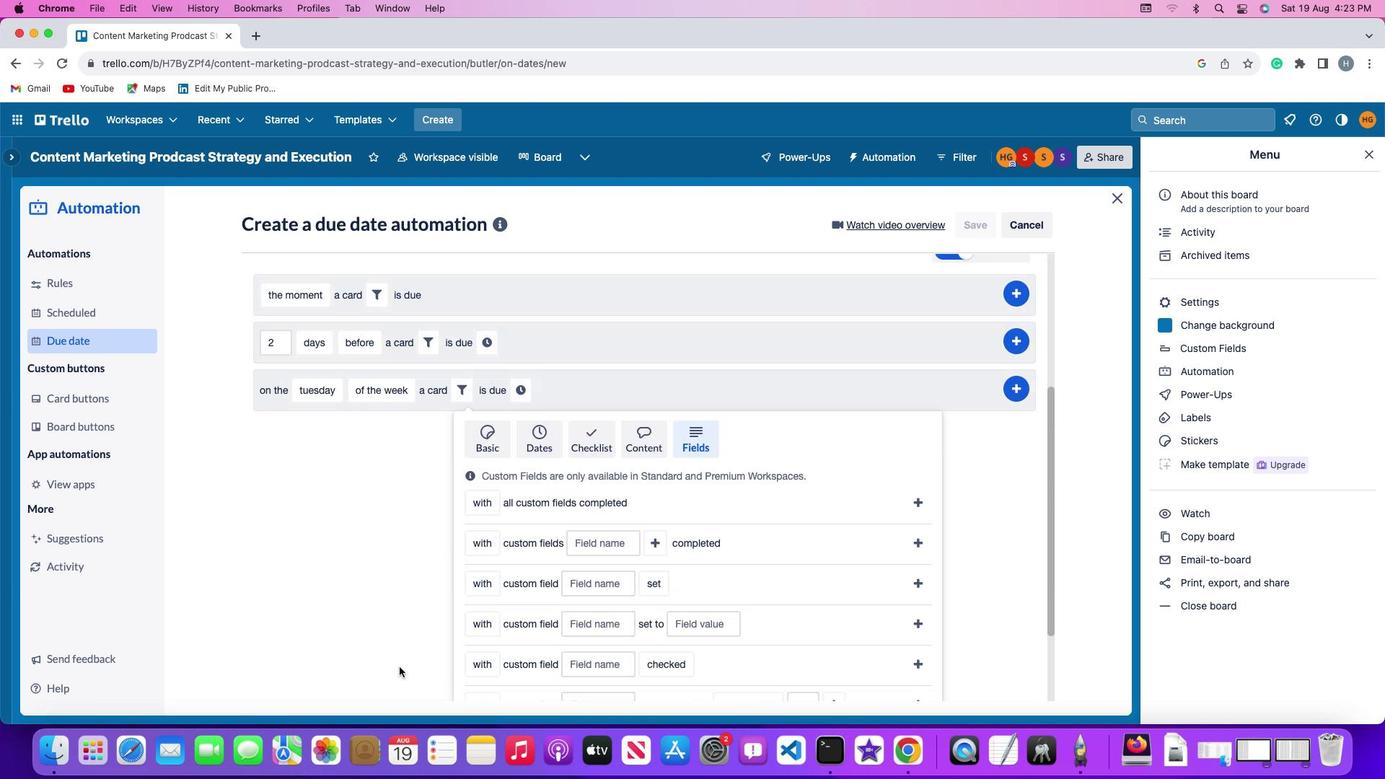 
Action: Mouse scrolled (398, 666) with delta (0, -4)
Screenshot: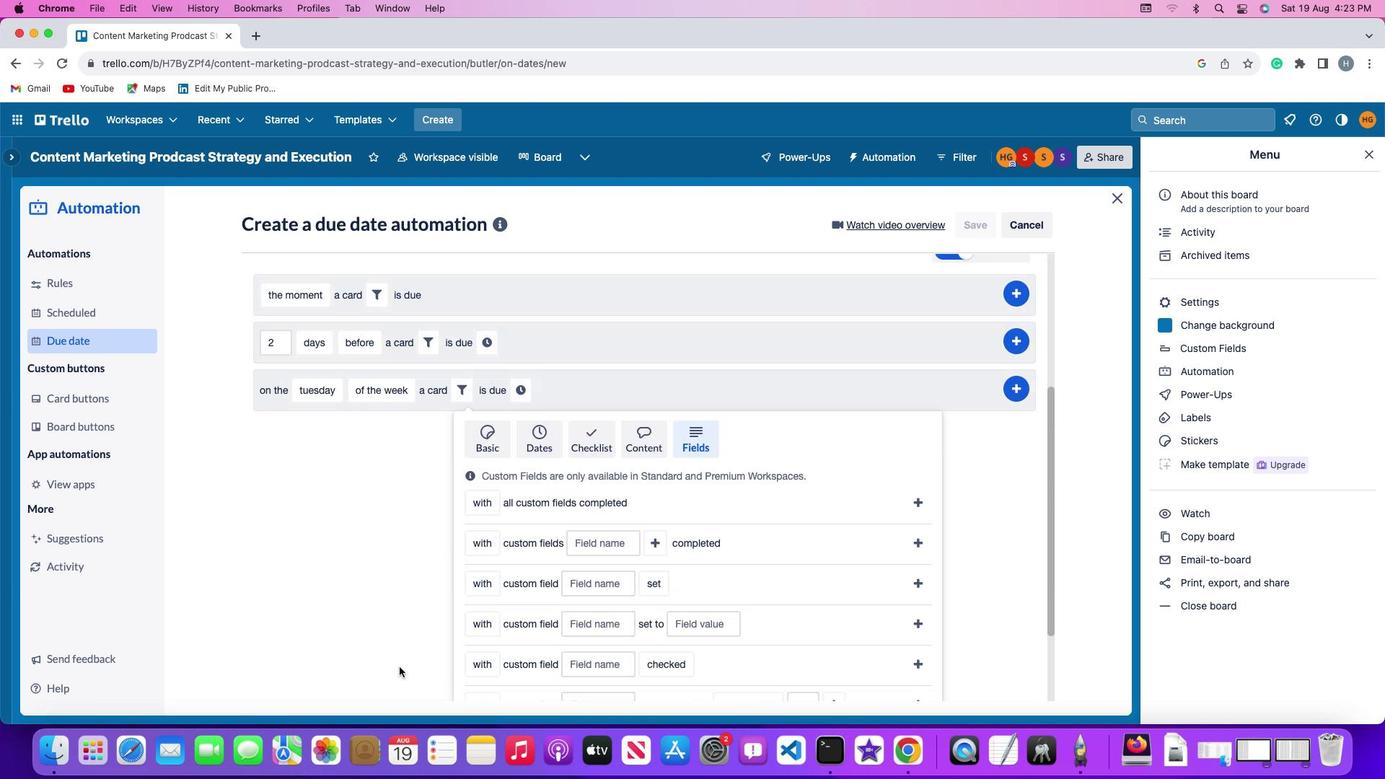 
Action: Mouse moved to (398, 665)
Screenshot: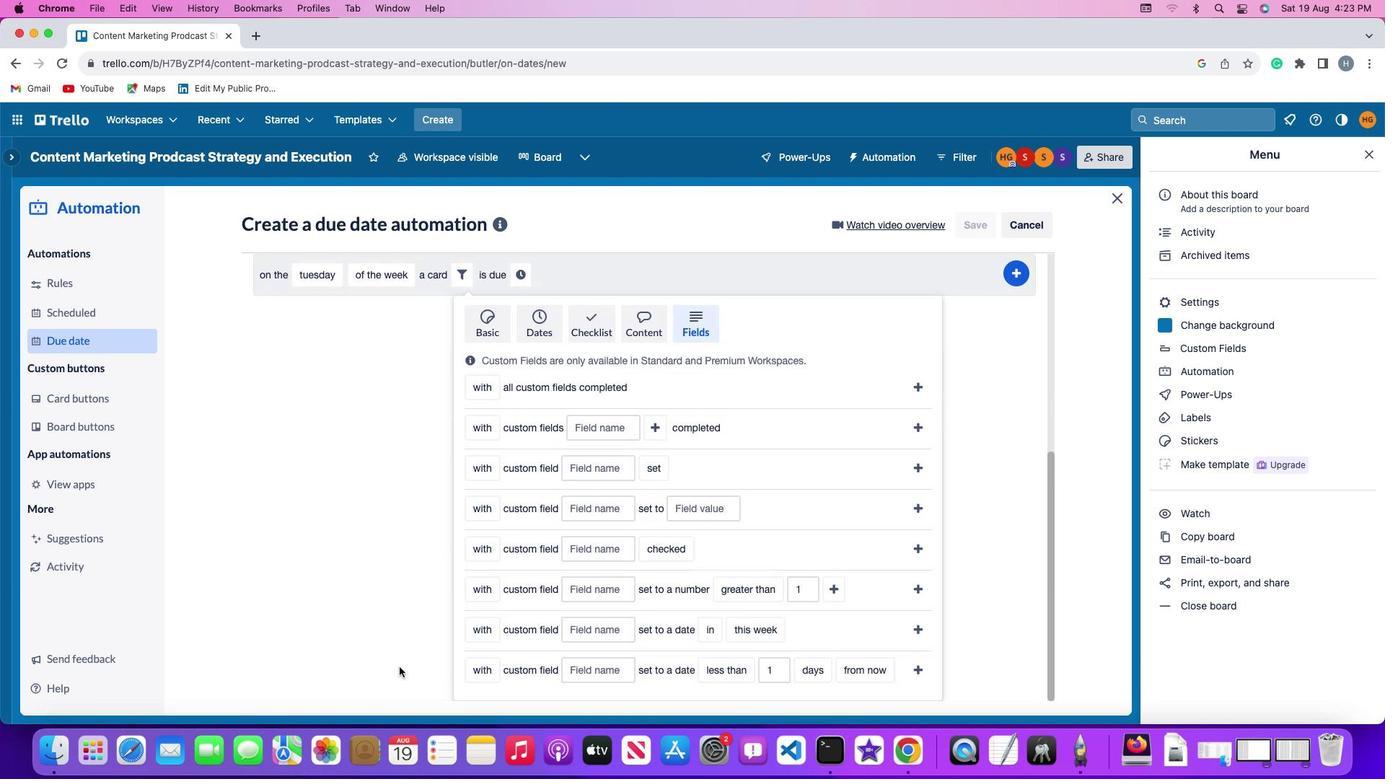 
Action: Mouse scrolled (398, 665) with delta (0, 0)
Screenshot: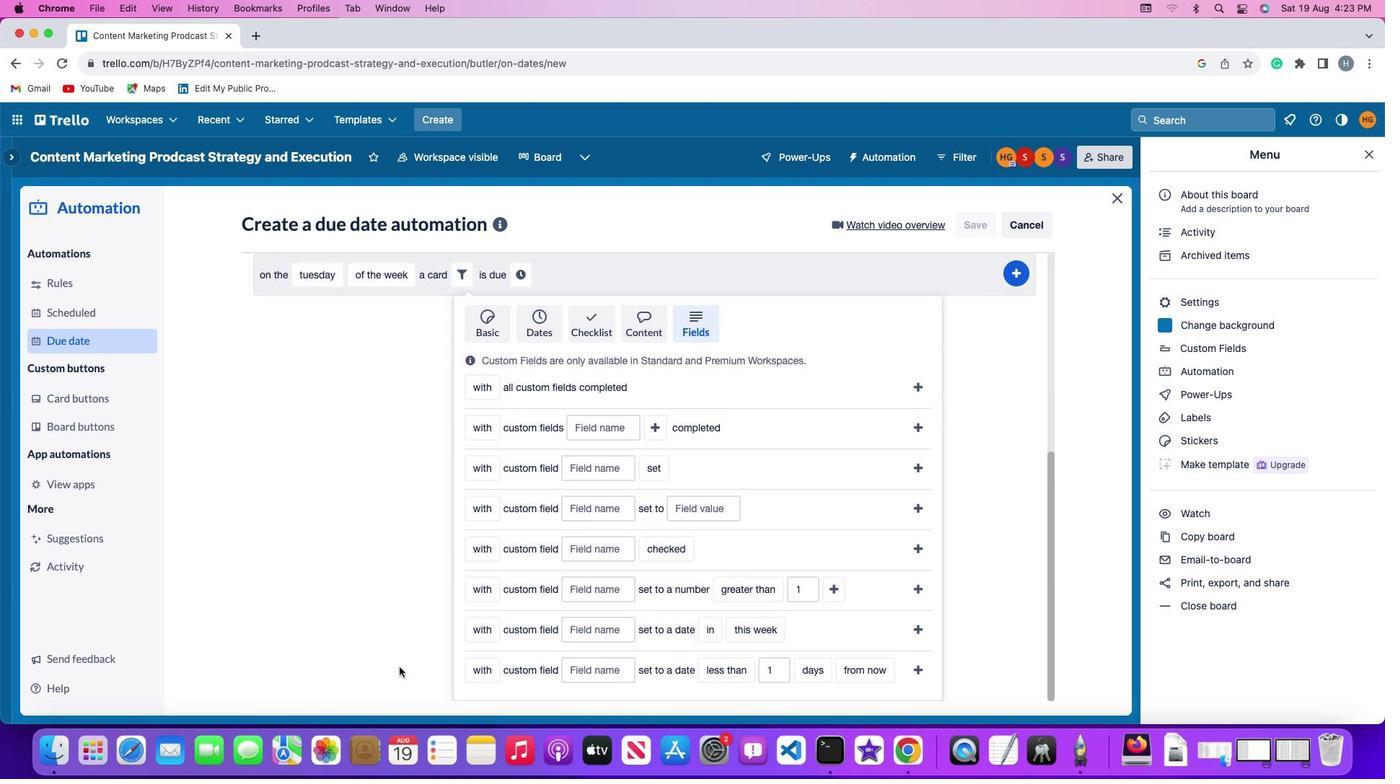 
Action: Mouse scrolled (398, 665) with delta (0, 0)
Screenshot: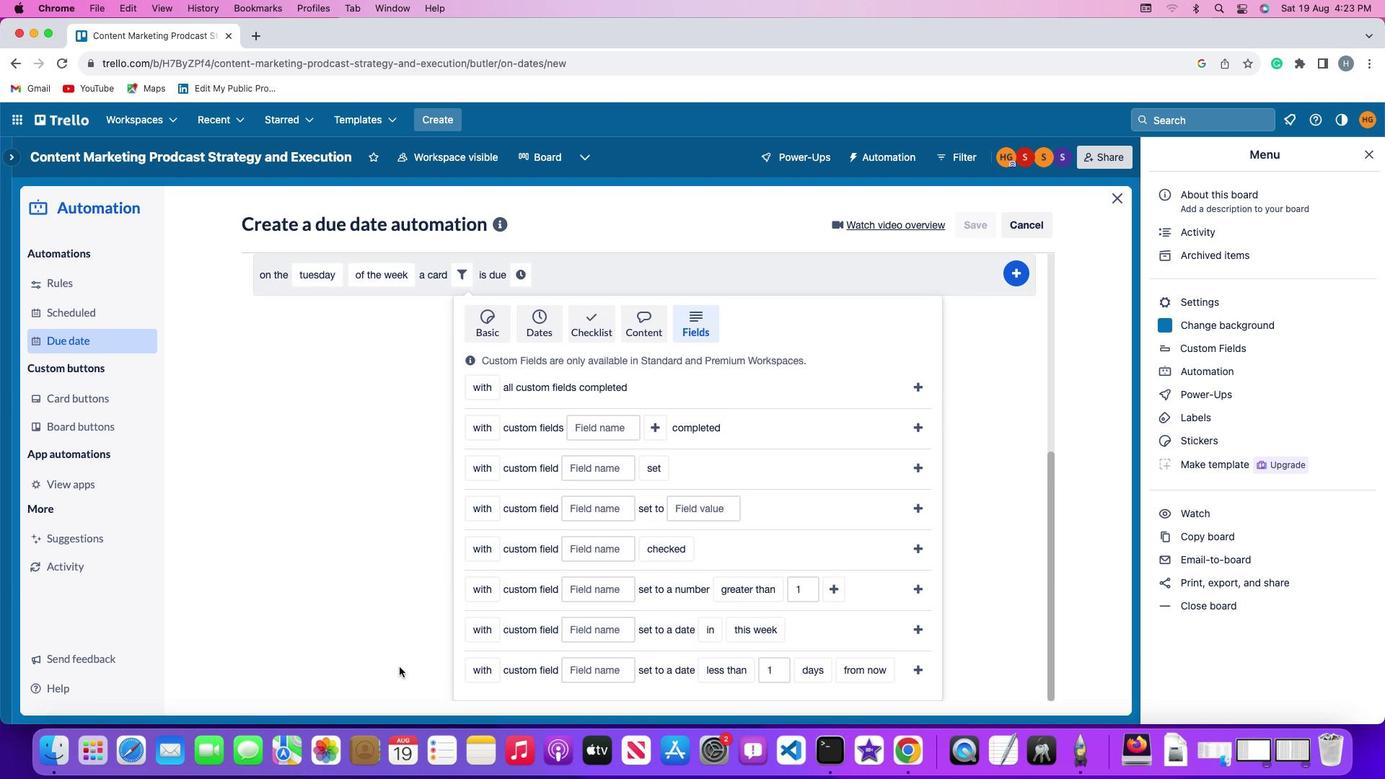 
Action: Mouse scrolled (398, 665) with delta (0, -1)
Screenshot: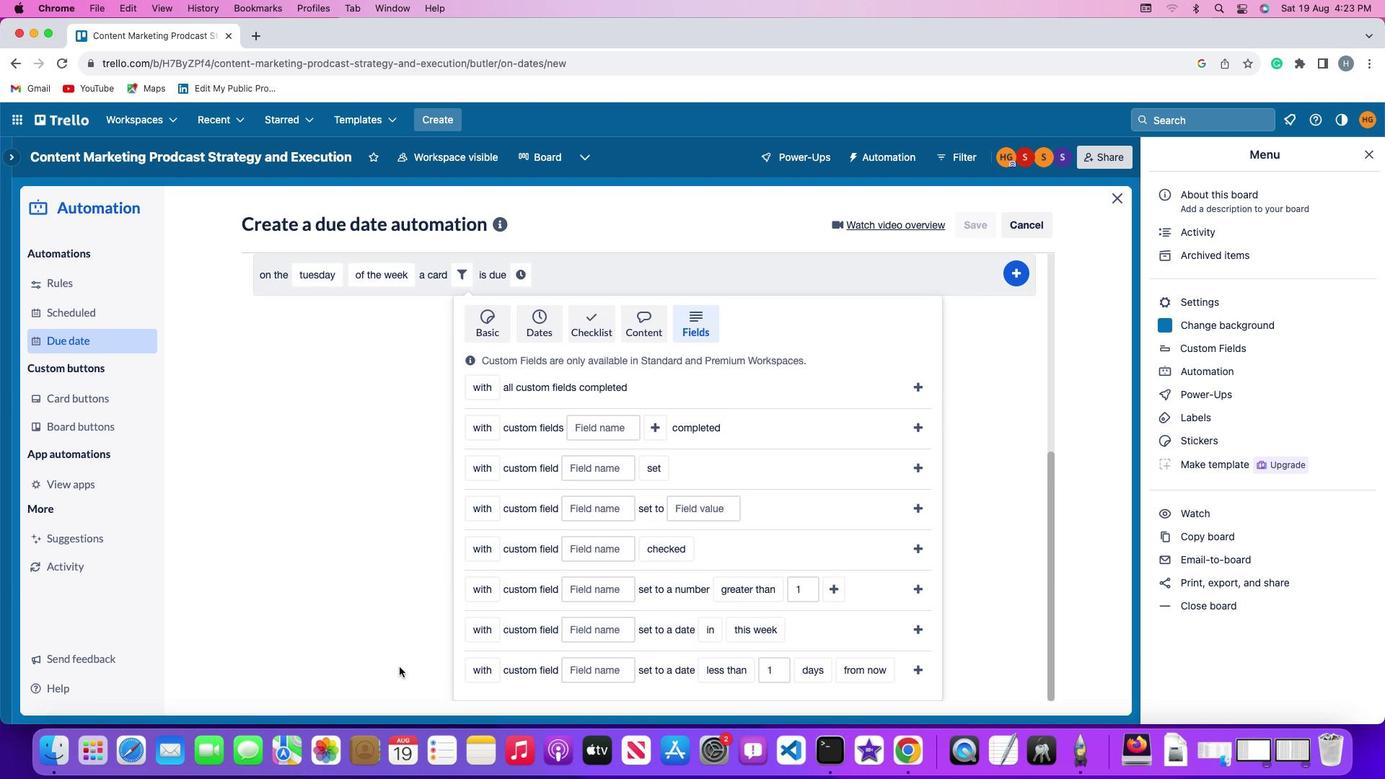 
Action: Mouse moved to (478, 667)
Screenshot: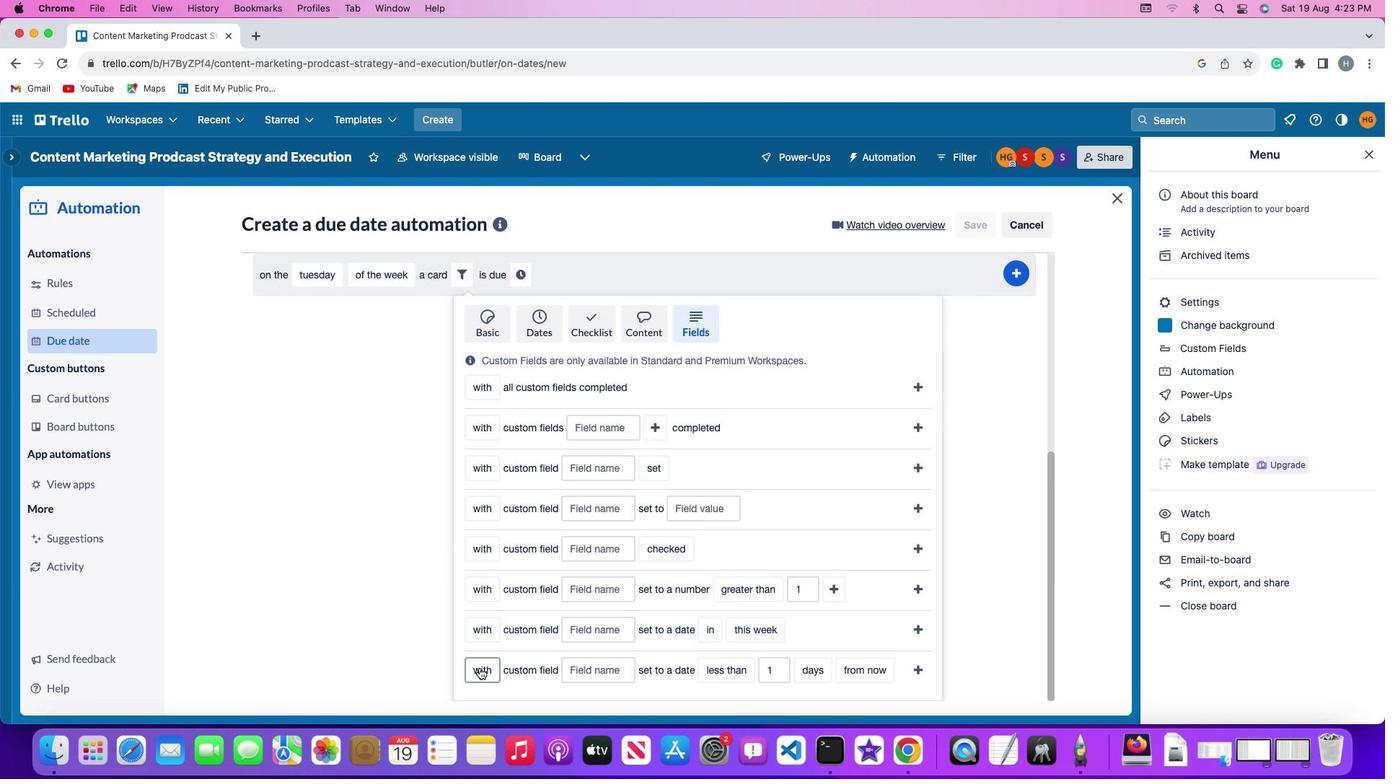 
Action: Mouse pressed left at (478, 667)
Screenshot: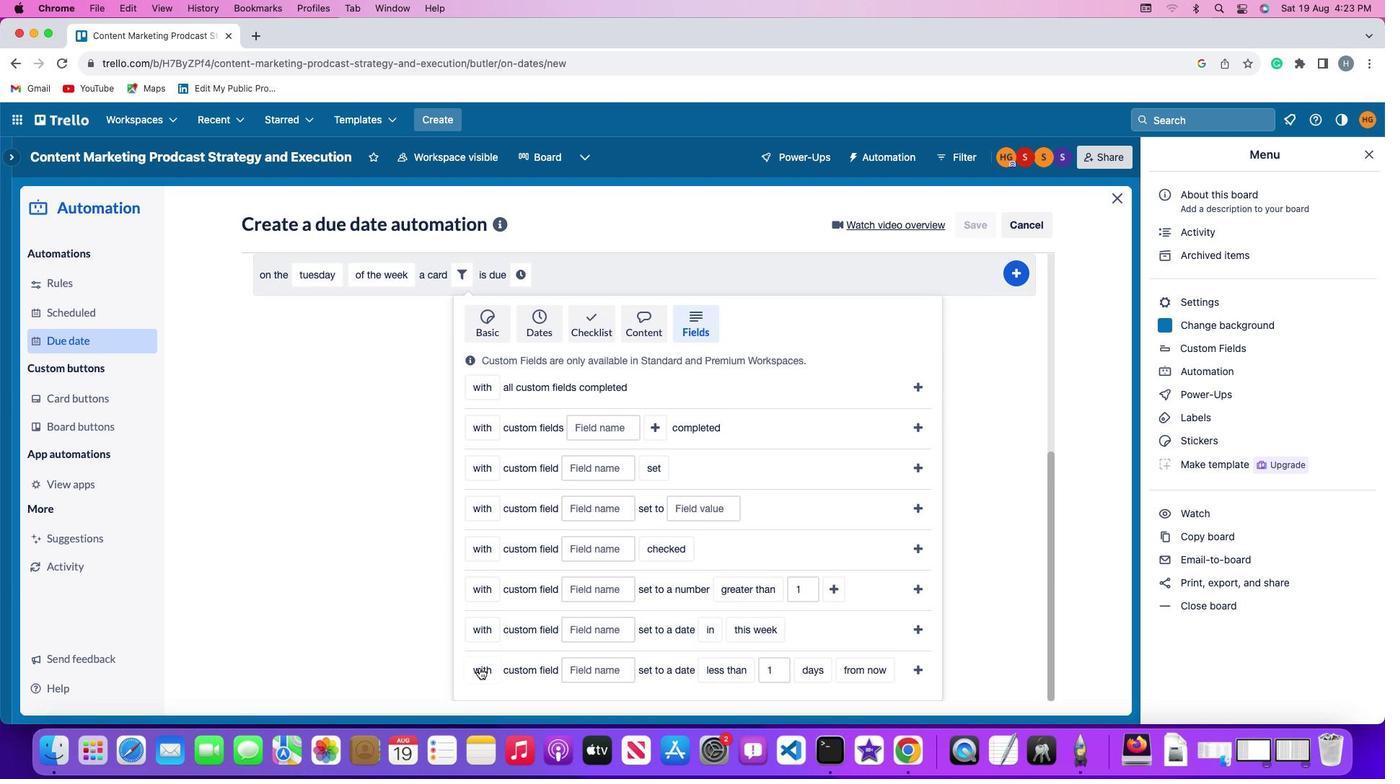 
Action: Mouse moved to (479, 645)
Screenshot: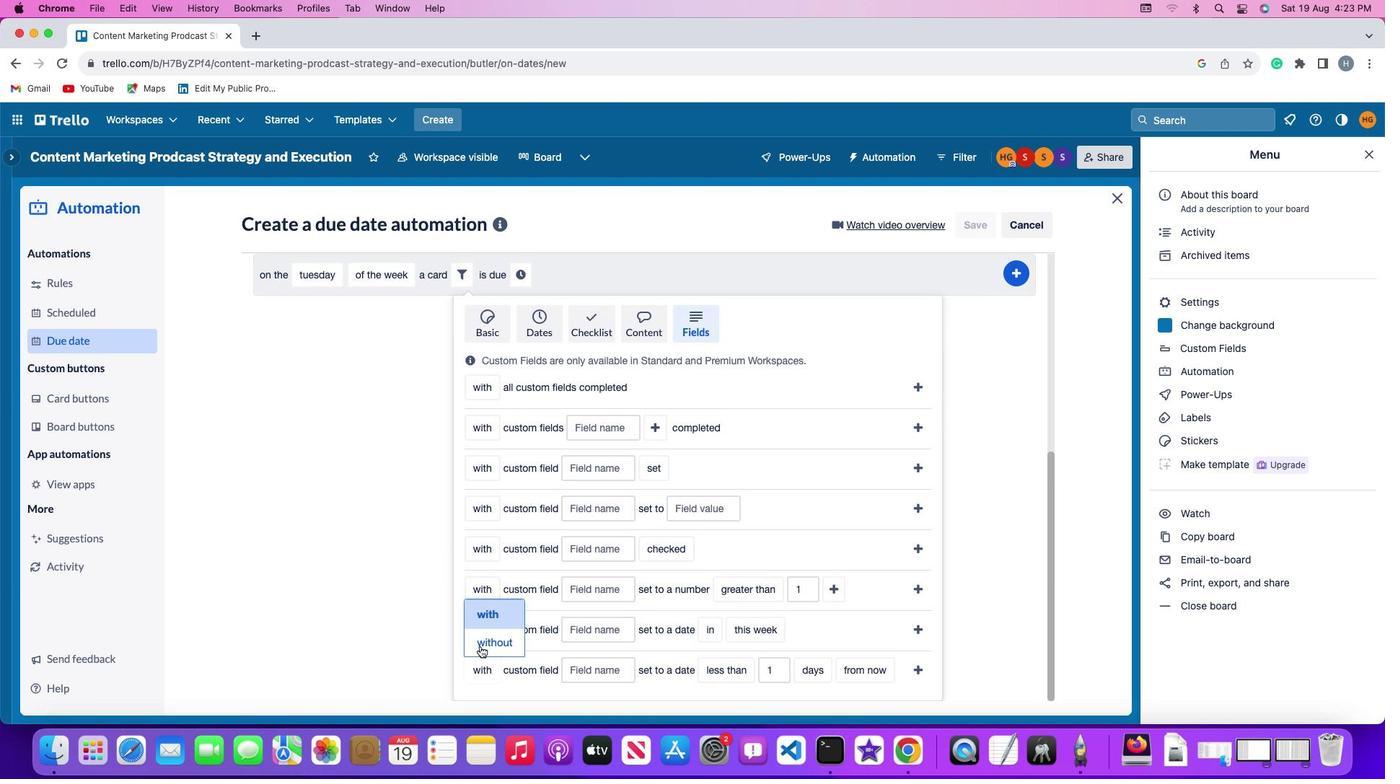 
Action: Mouse pressed left at (479, 645)
Screenshot: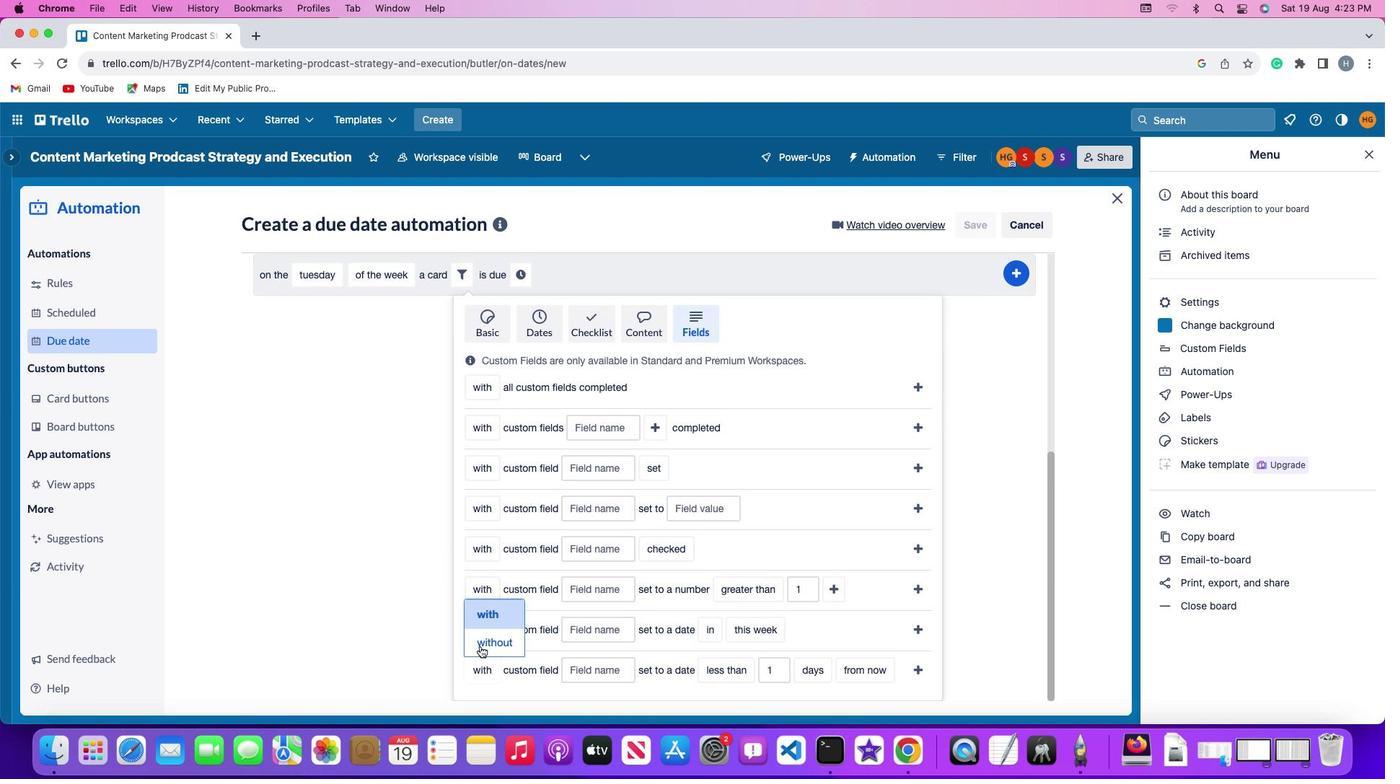 
Action: Mouse moved to (585, 668)
Screenshot: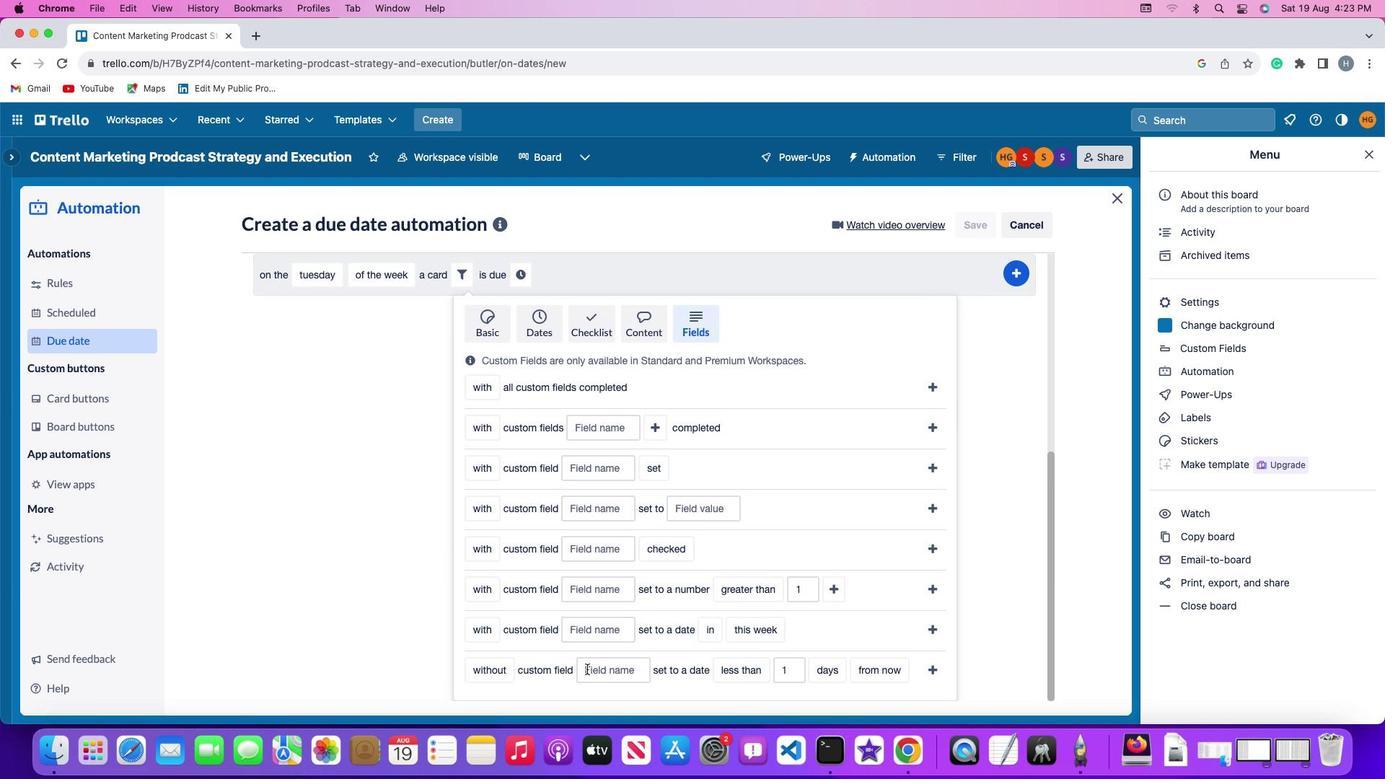 
Action: Mouse pressed left at (585, 668)
Screenshot: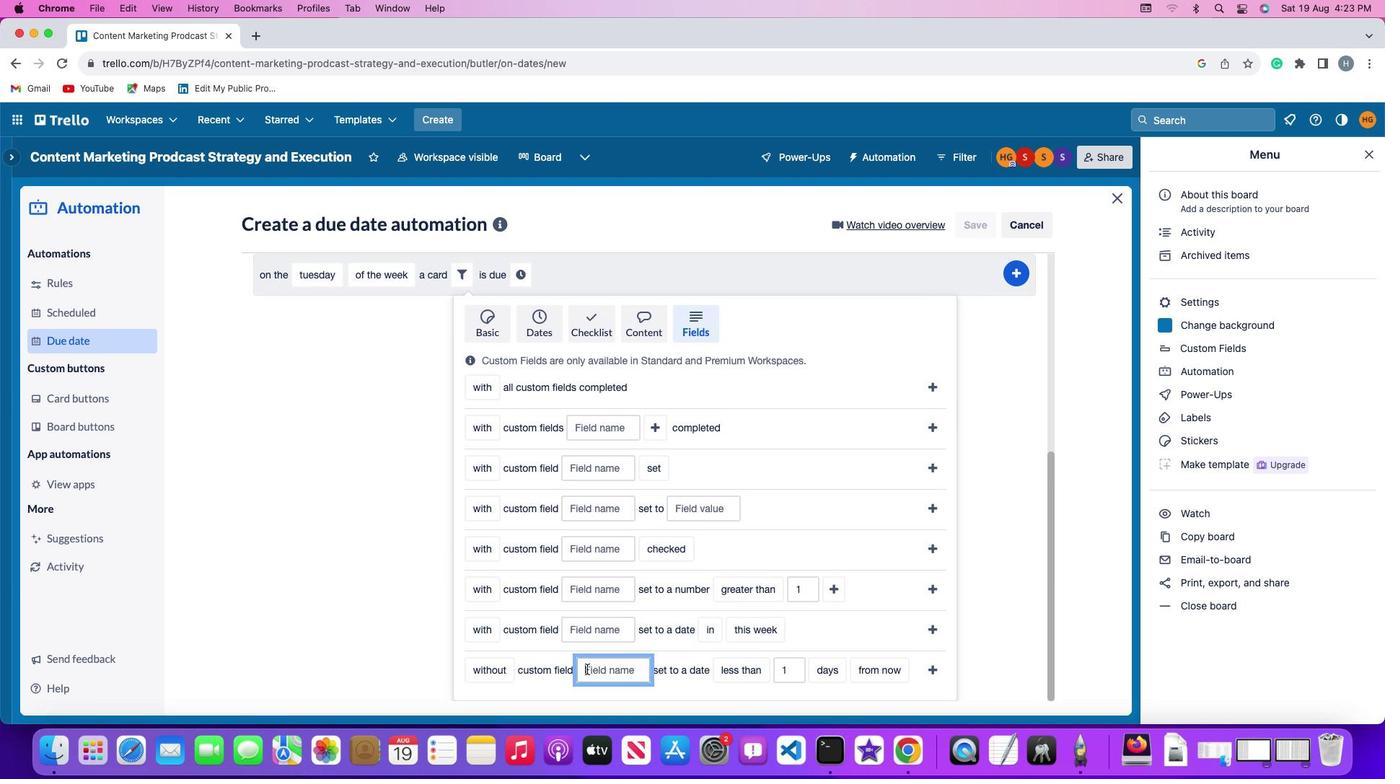 
Action: Key pressed Key.shift'R''e''s''u''m''e'
Screenshot: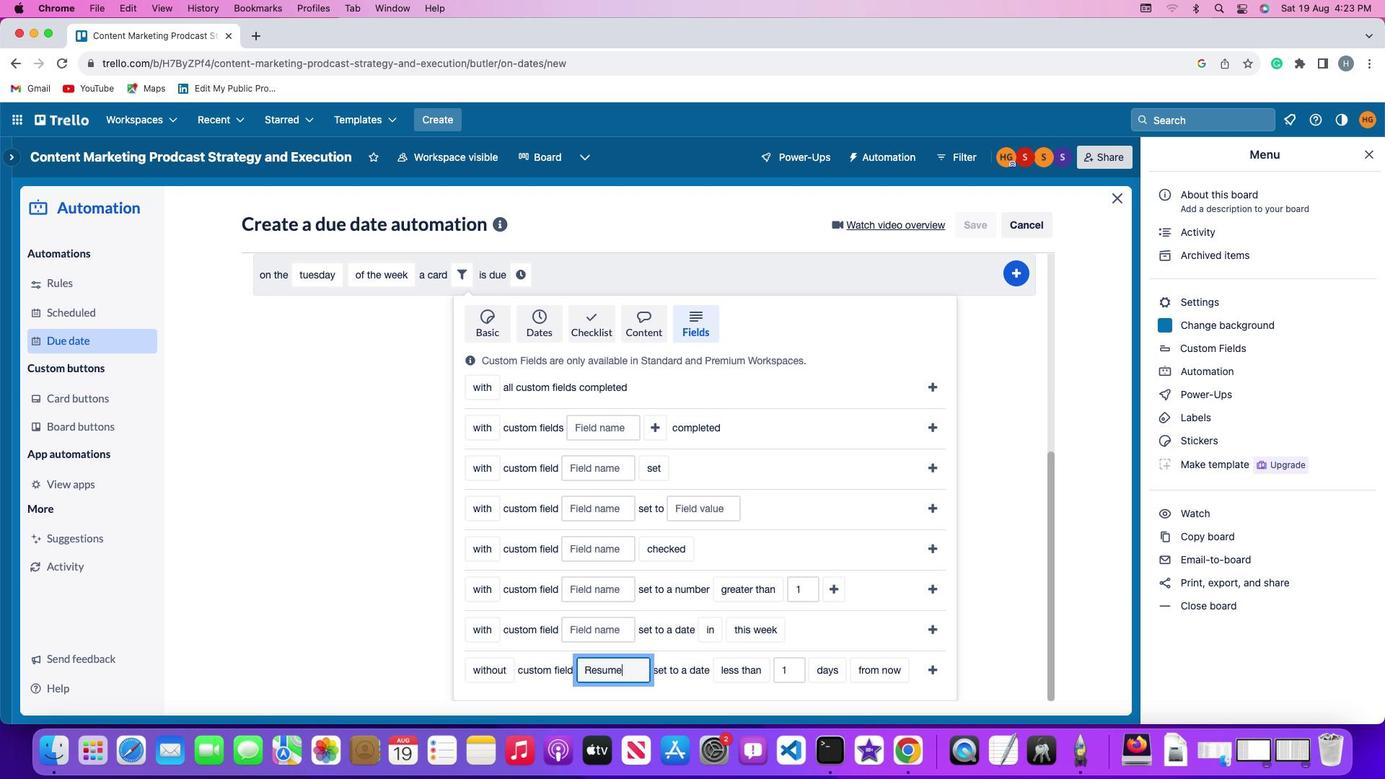 
Action: Mouse moved to (744, 671)
Screenshot: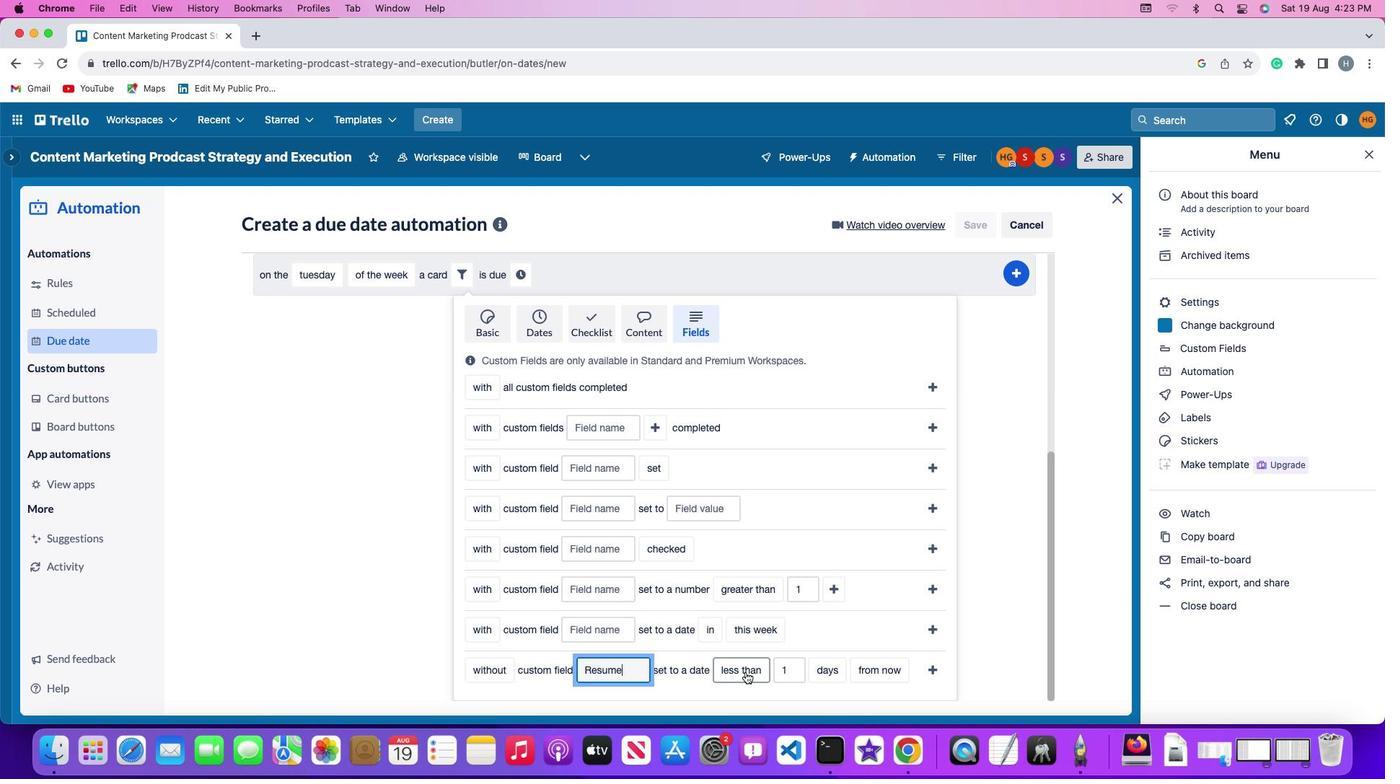 
Action: Mouse pressed left at (744, 671)
Screenshot: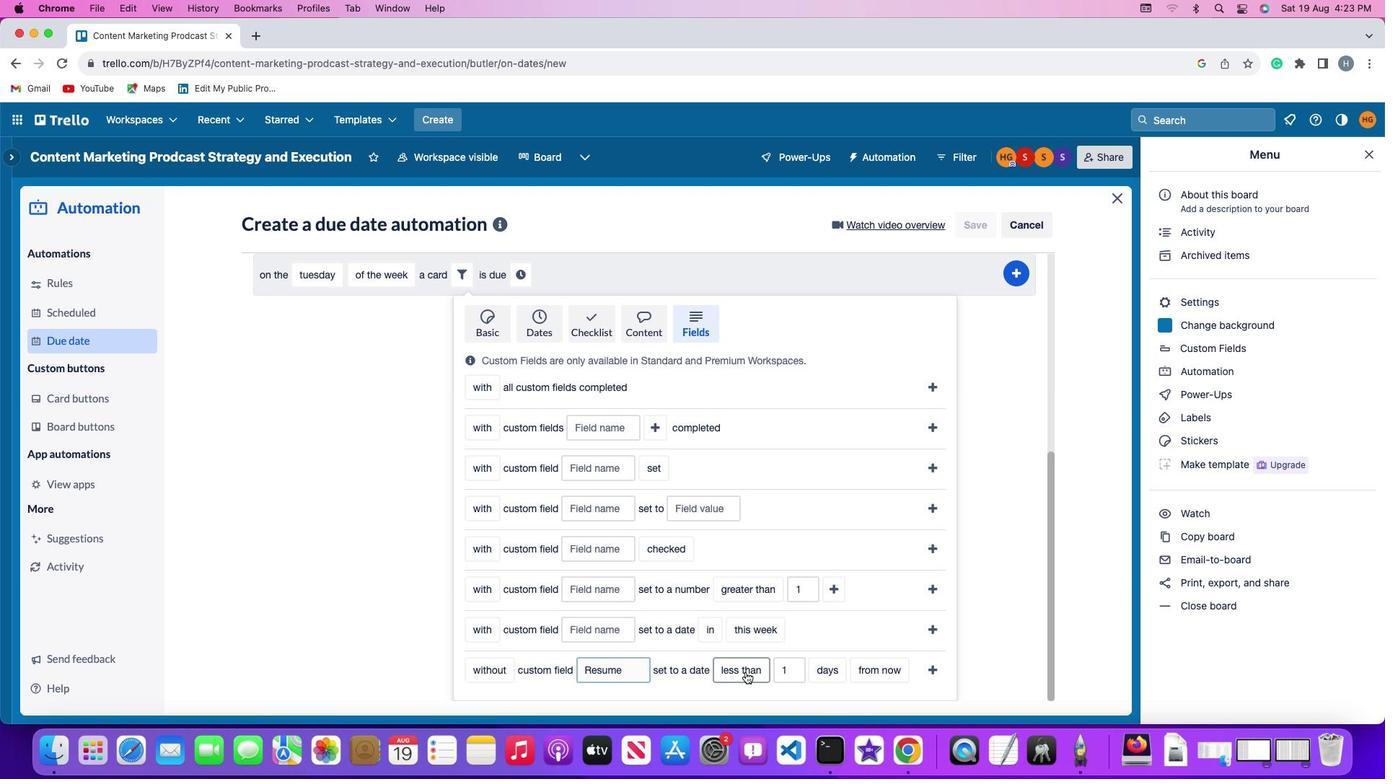 
Action: Mouse moved to (747, 606)
Screenshot: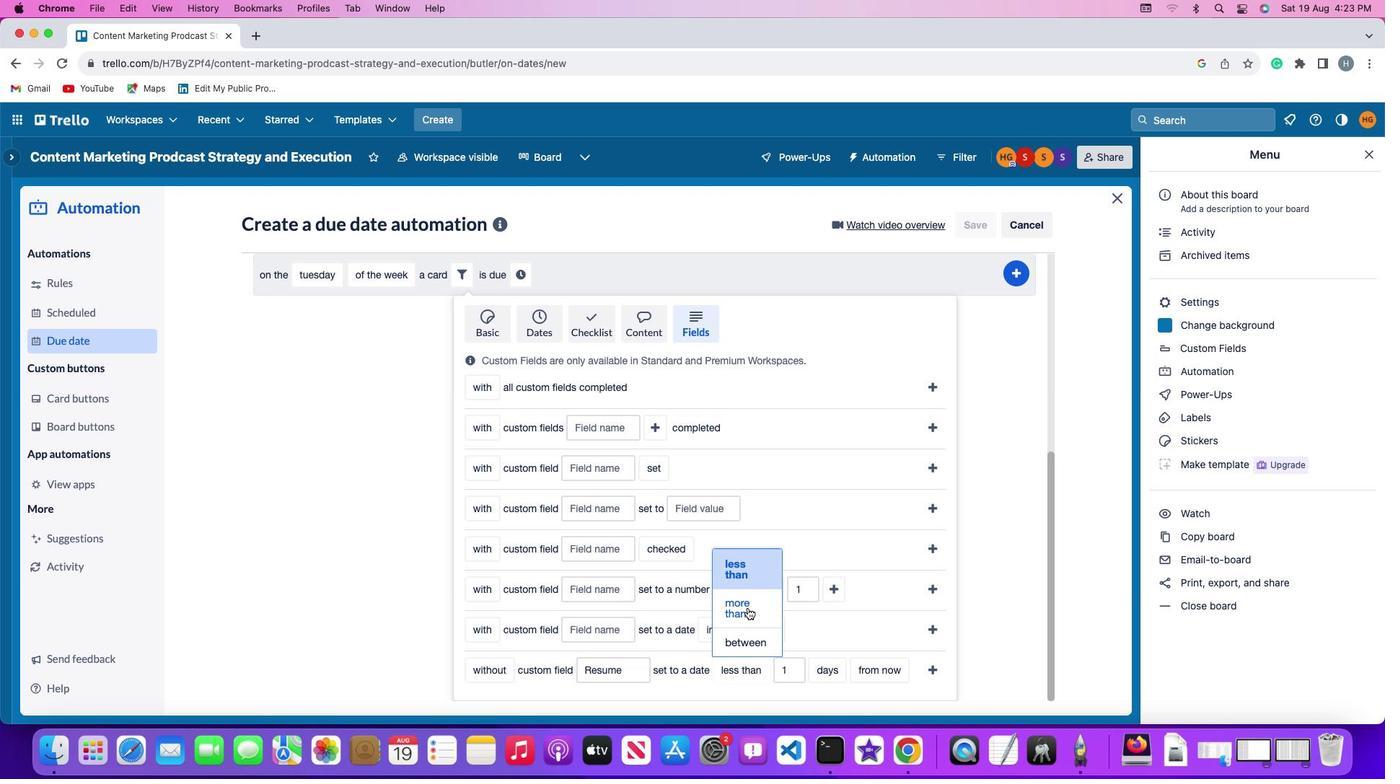 
Action: Mouse pressed left at (747, 606)
Screenshot: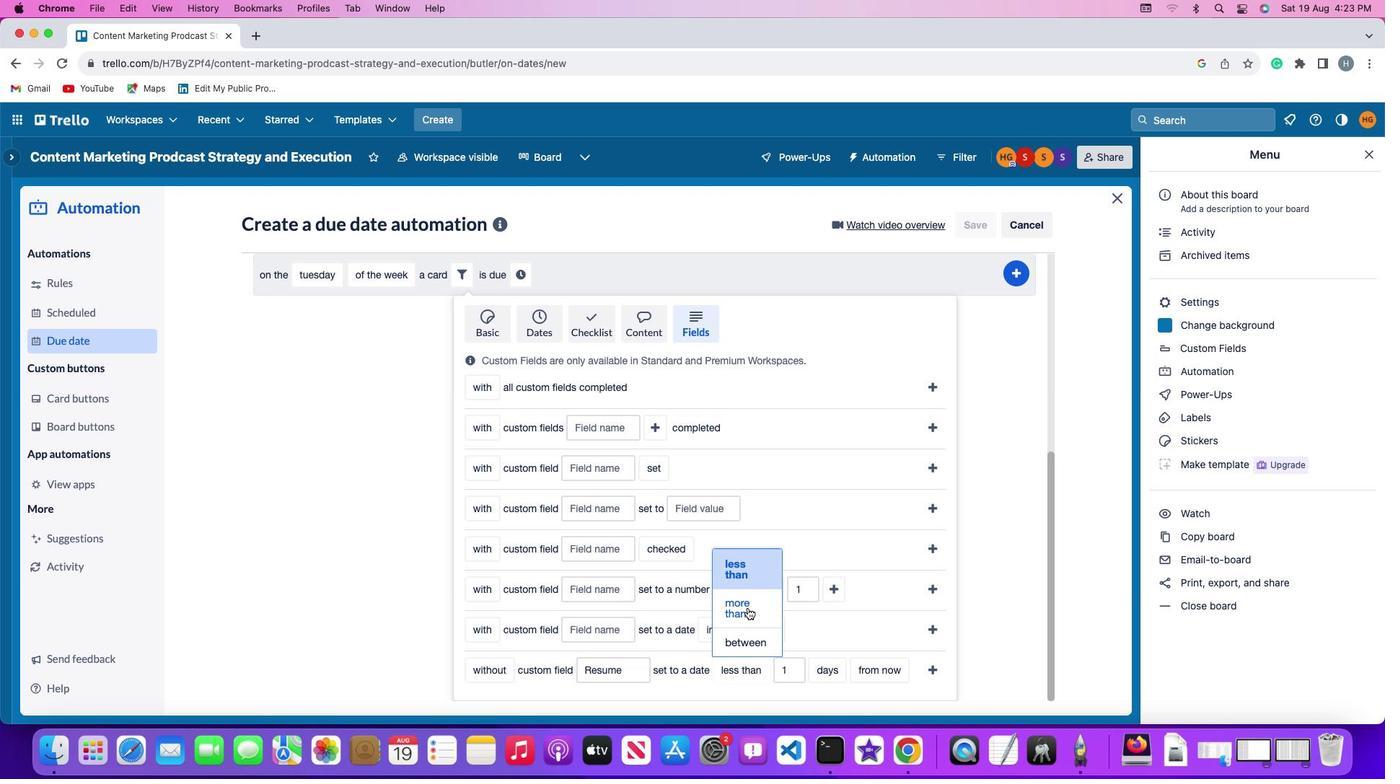 
Action: Mouse moved to (797, 664)
Screenshot: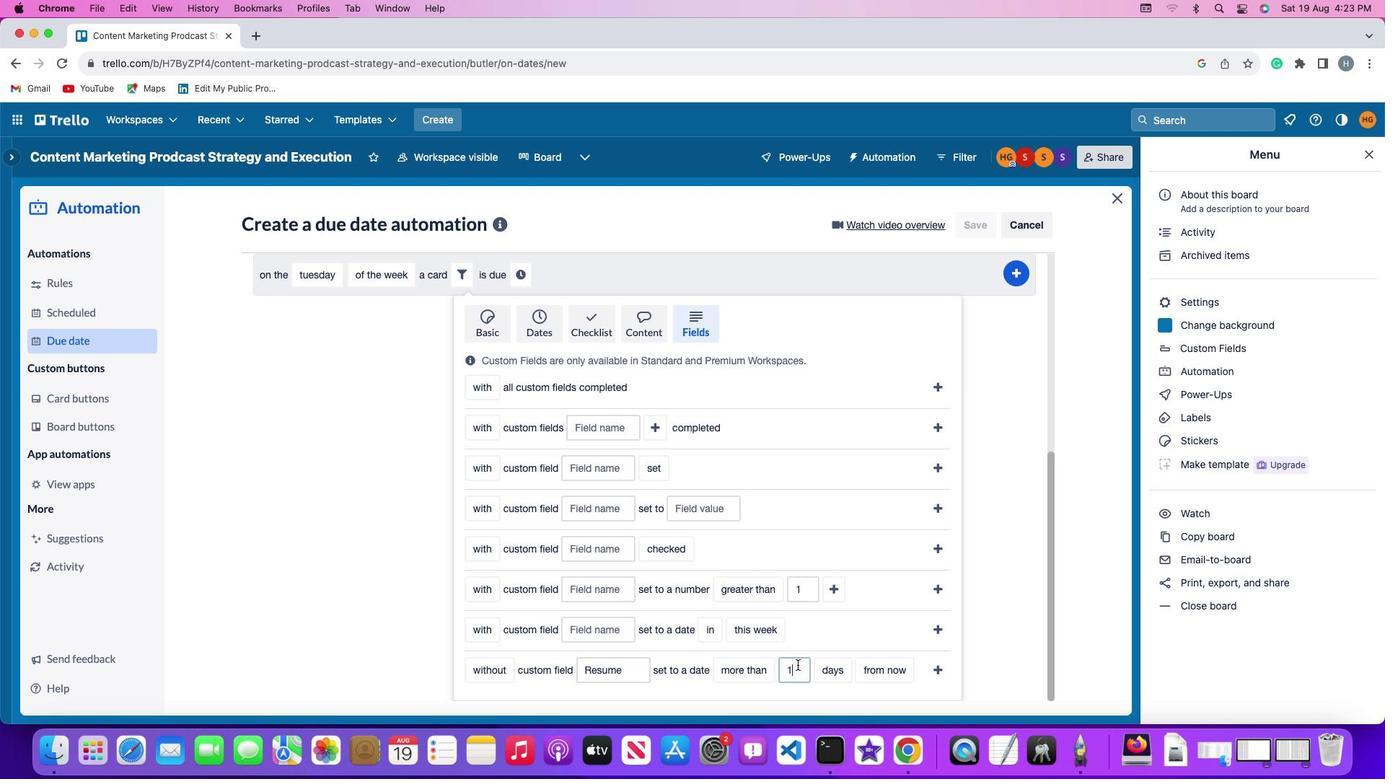 
Action: Mouse pressed left at (797, 664)
Screenshot: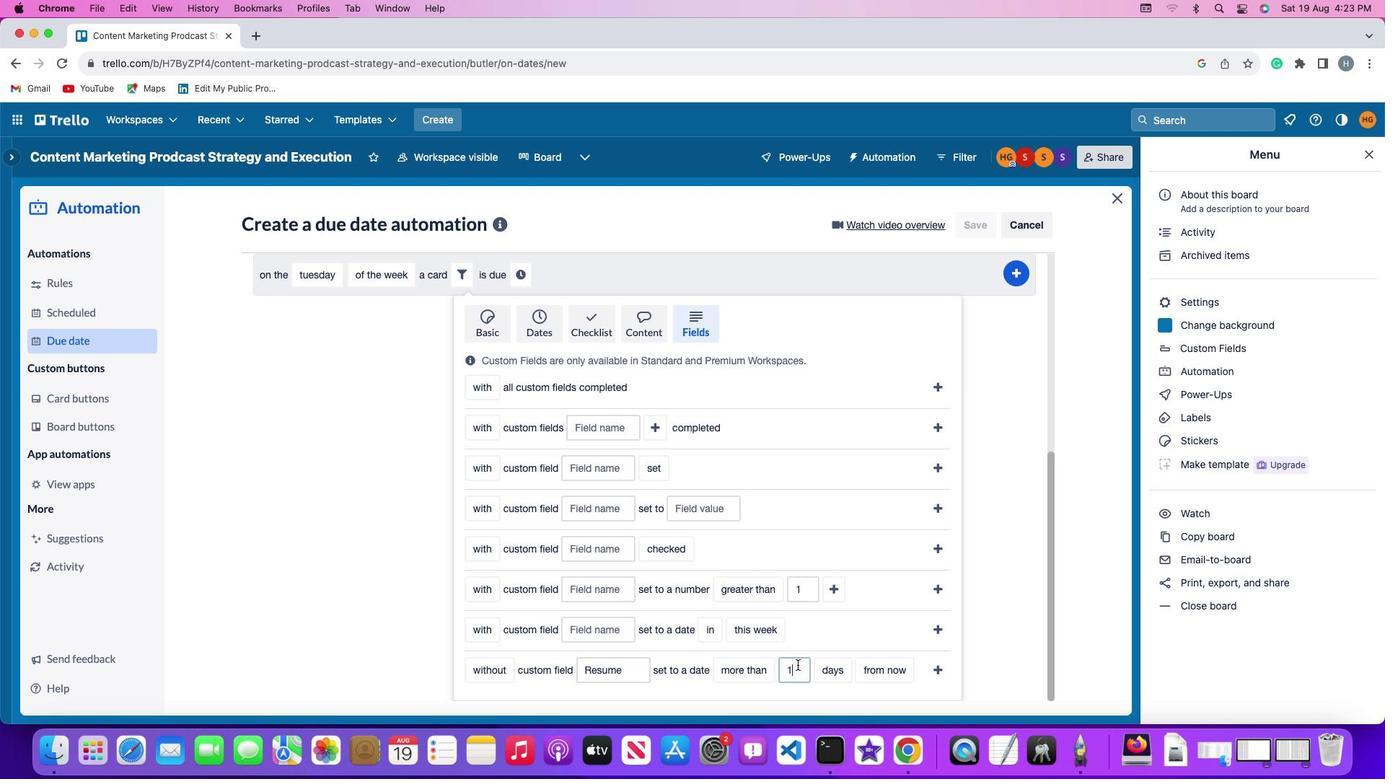 
Action: Mouse moved to (797, 664)
Screenshot: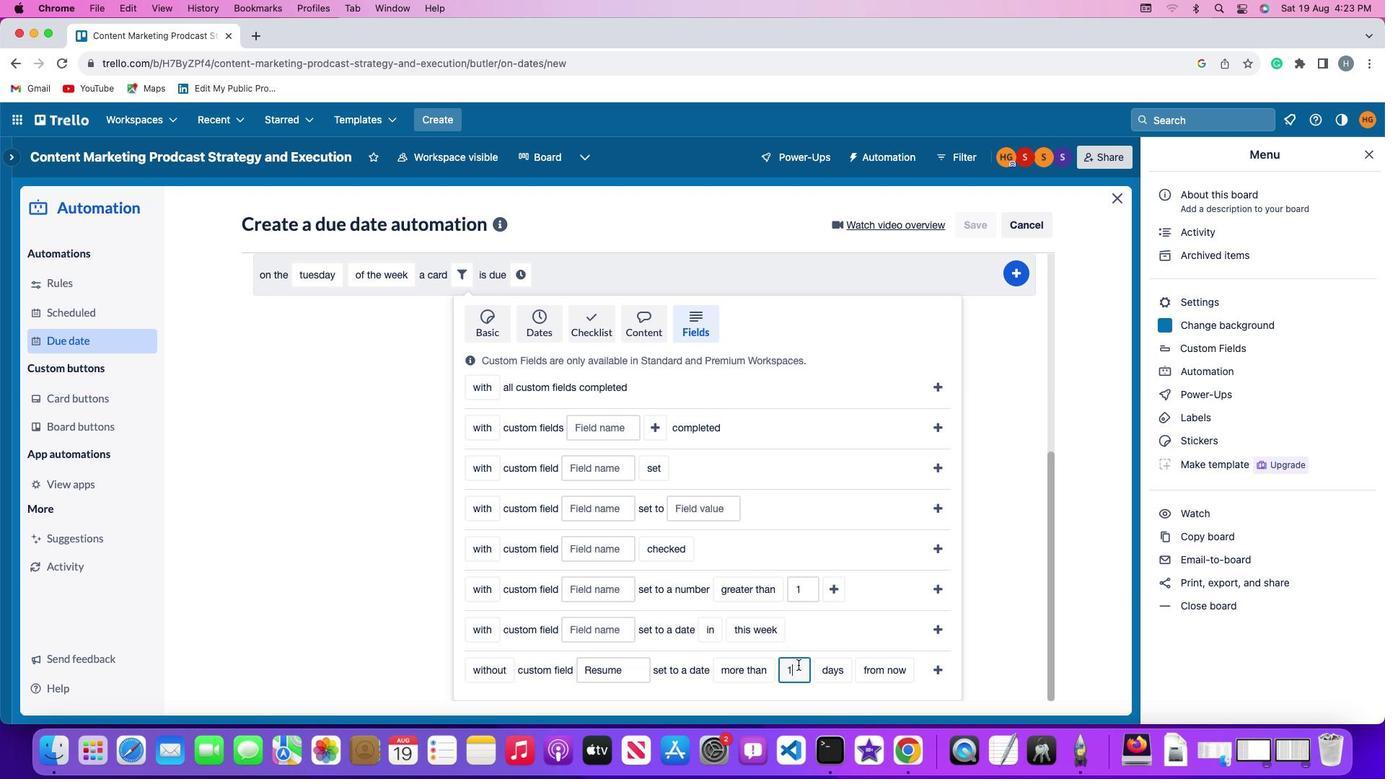 
Action: Key pressed Key.backspace'1'
Screenshot: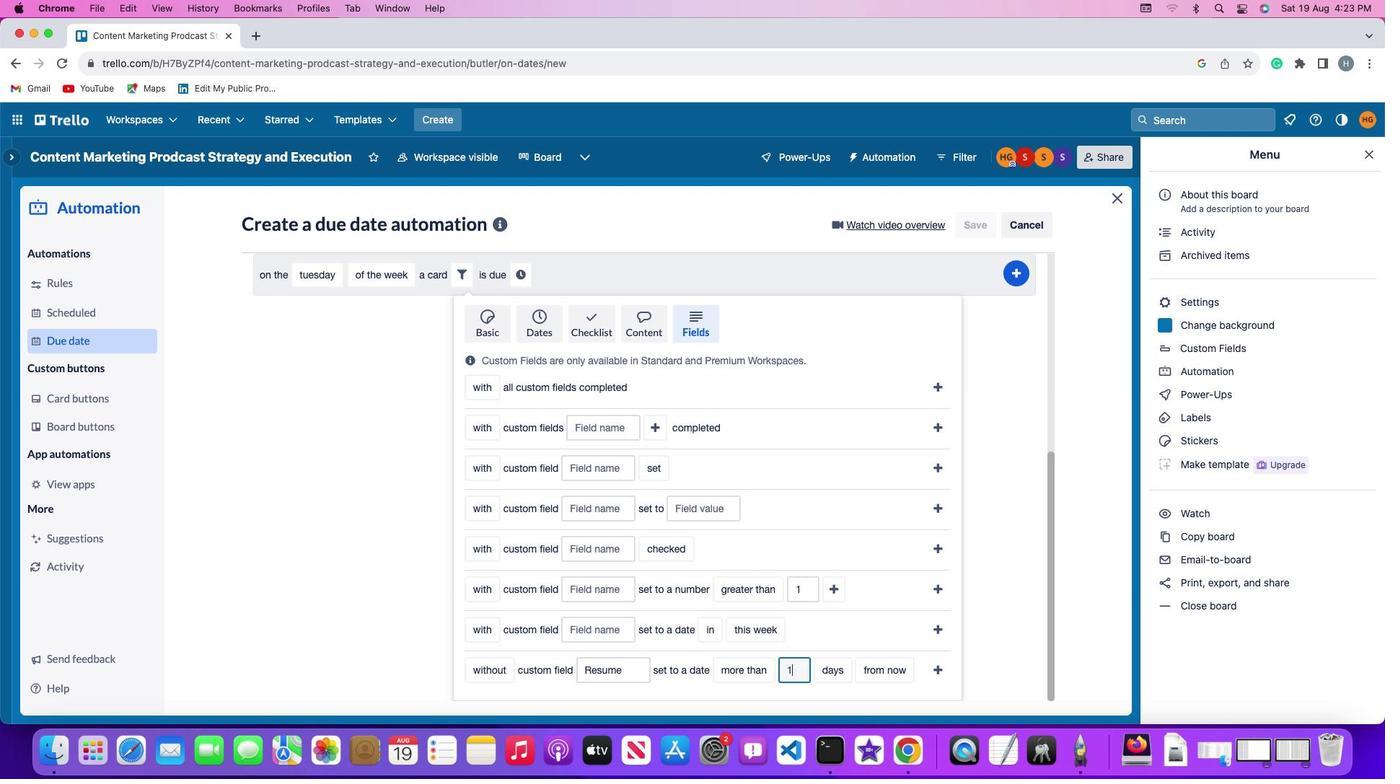 
Action: Mouse moved to (824, 661)
Screenshot: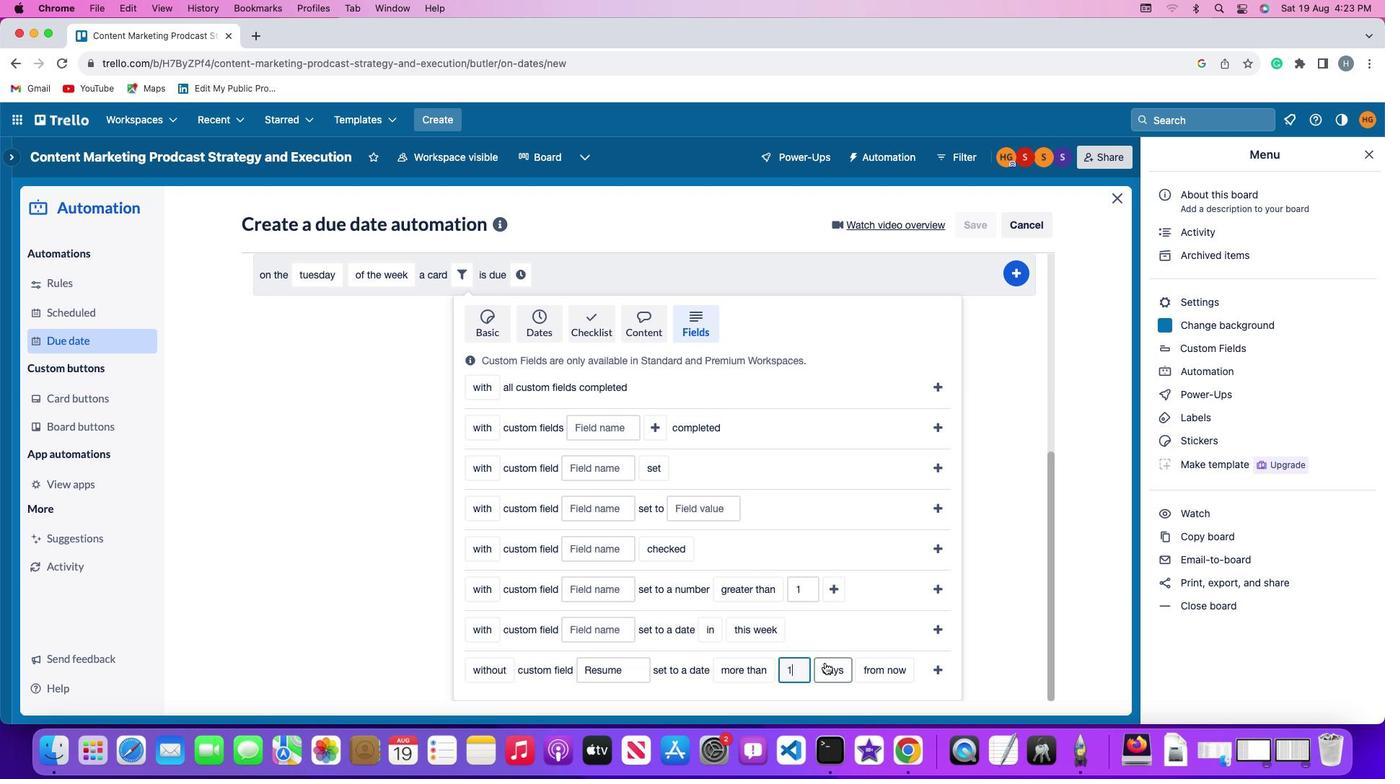 
Action: Mouse pressed left at (824, 661)
Screenshot: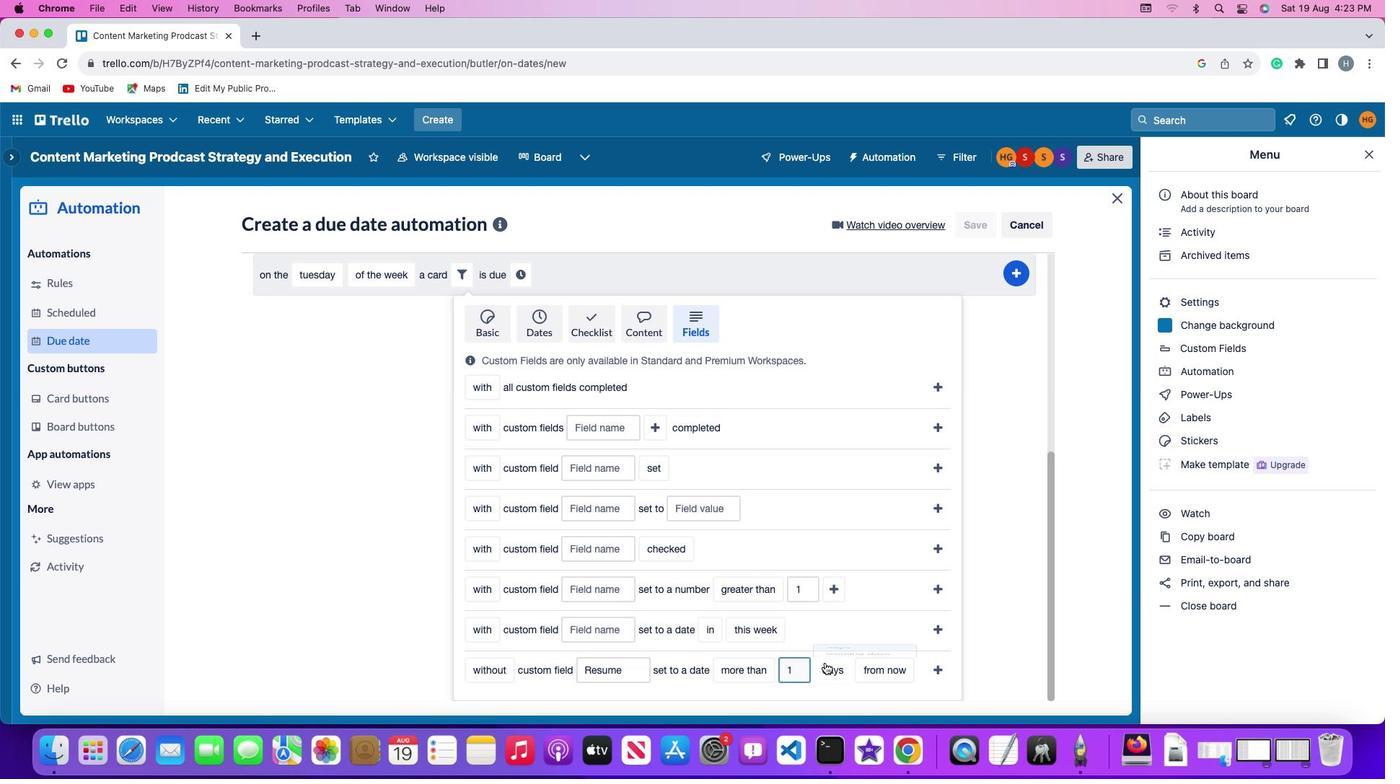 
Action: Mouse moved to (832, 642)
Screenshot: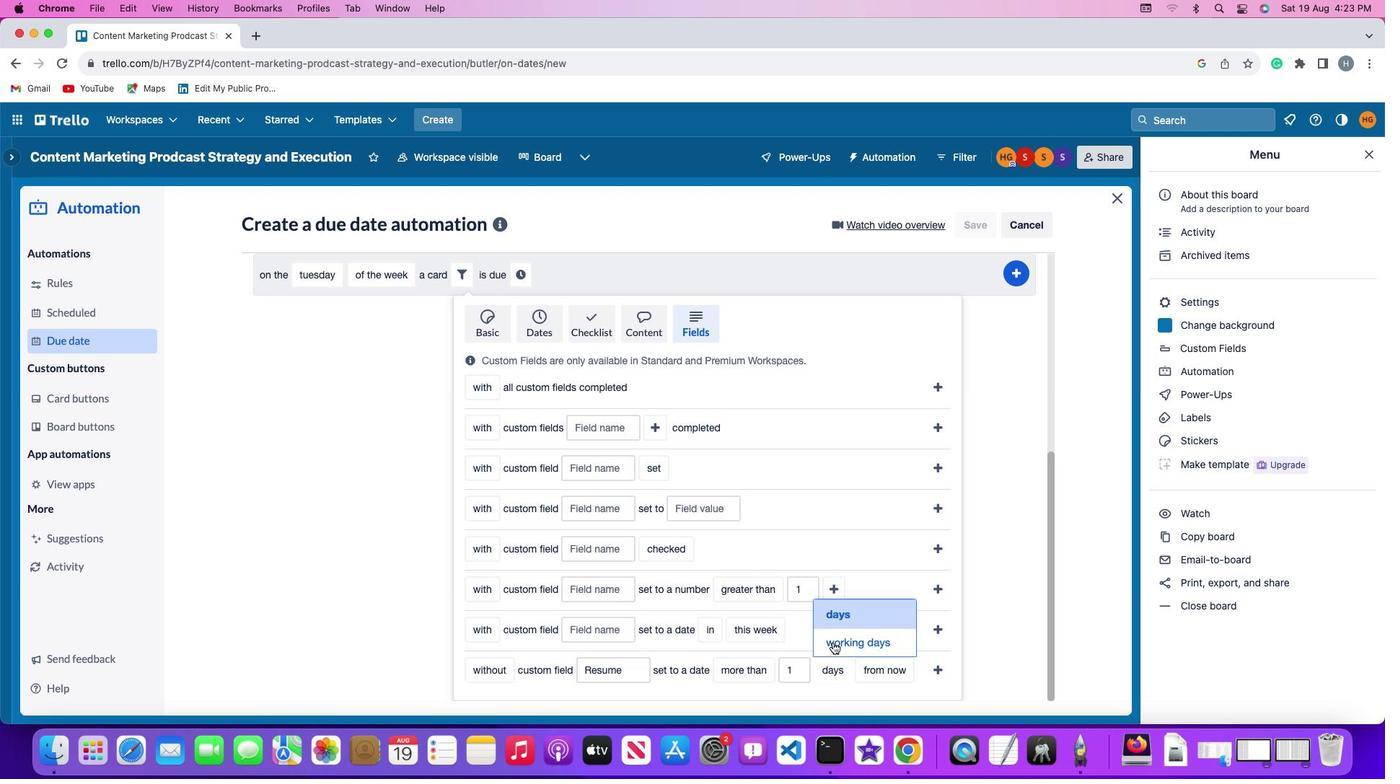 
Action: Mouse pressed left at (832, 642)
Screenshot: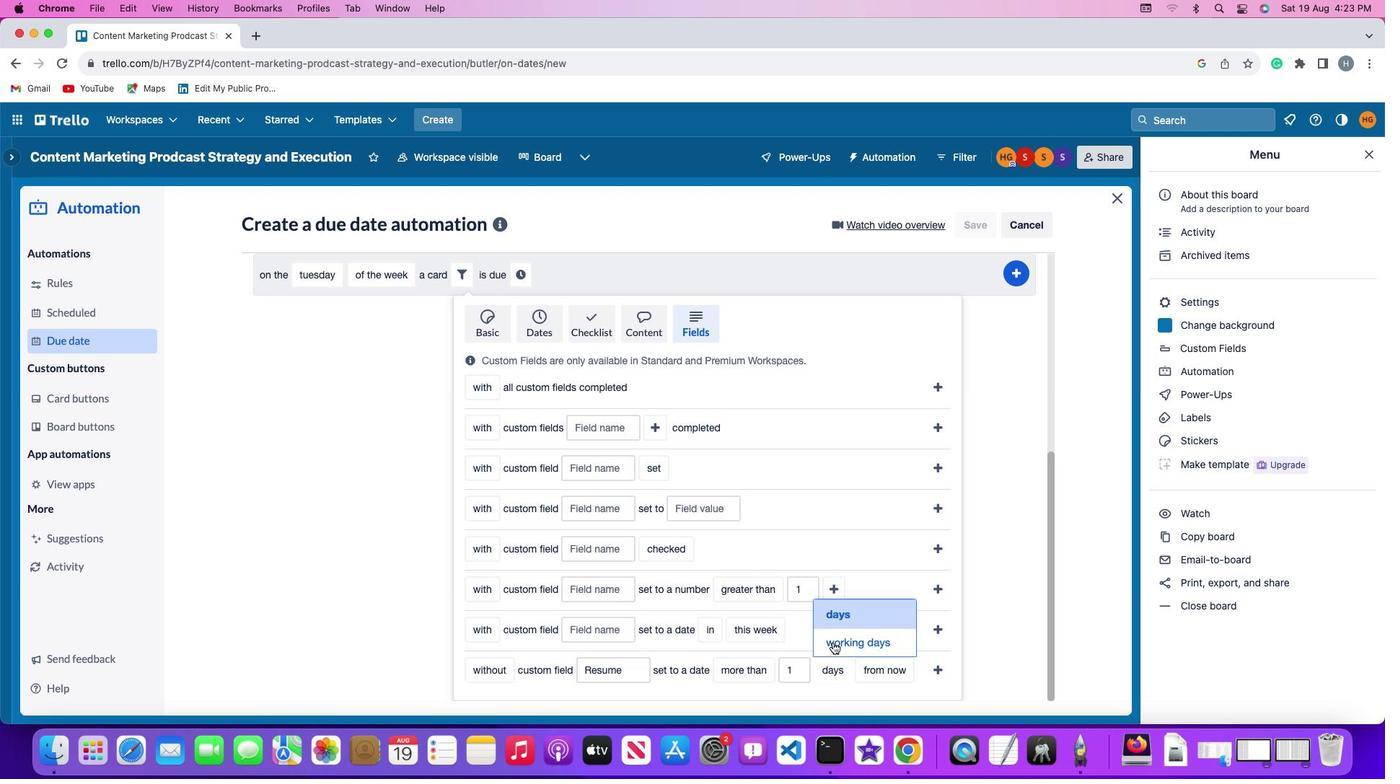
Action: Mouse moved to (911, 667)
Screenshot: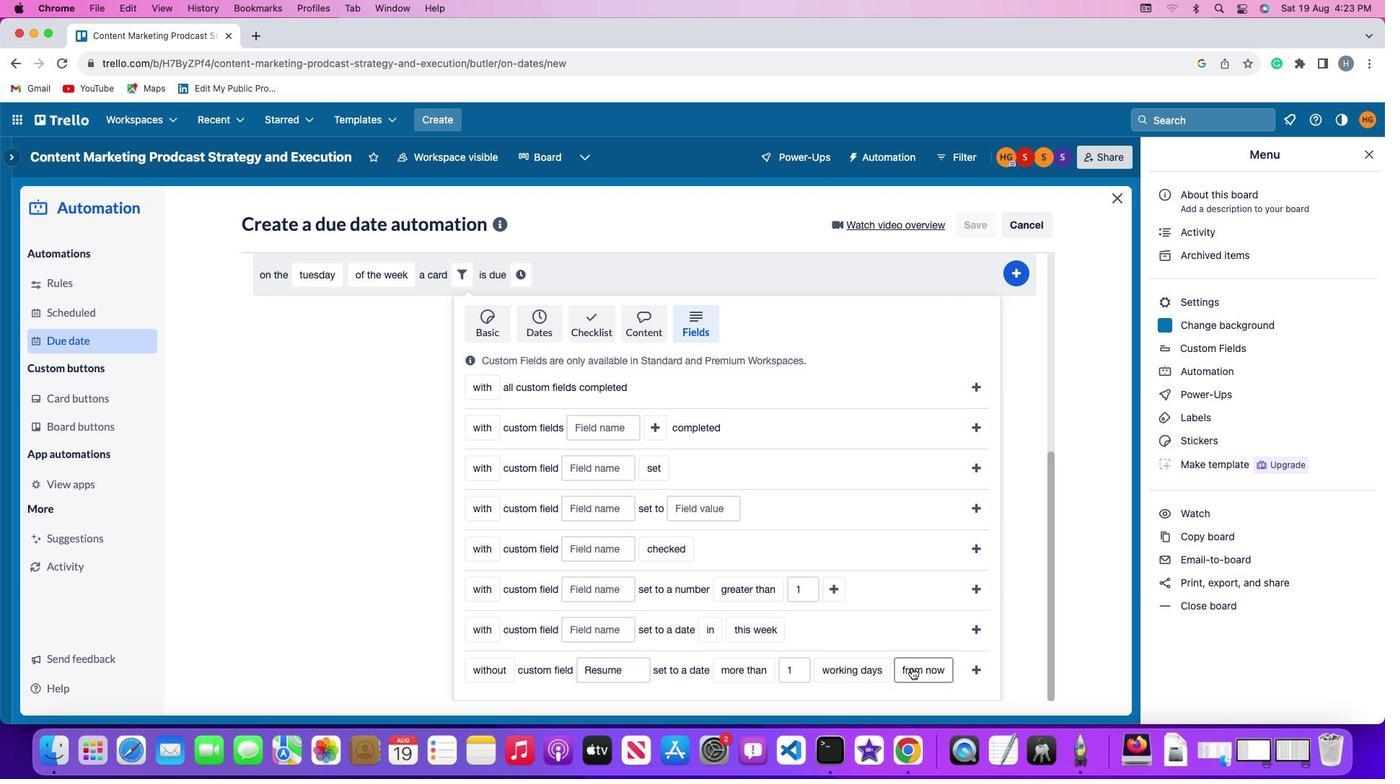 
Action: Mouse pressed left at (911, 667)
Screenshot: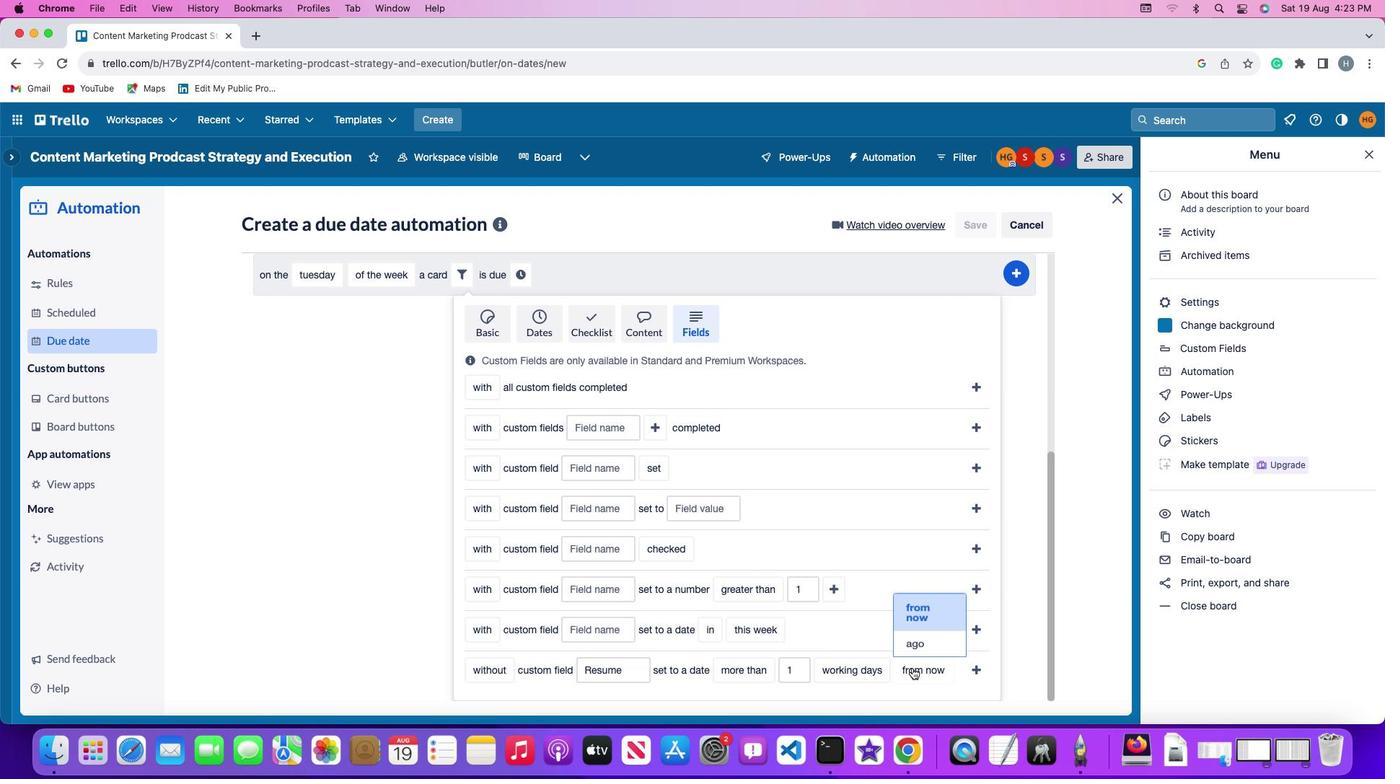 
Action: Mouse moved to (927, 613)
Screenshot: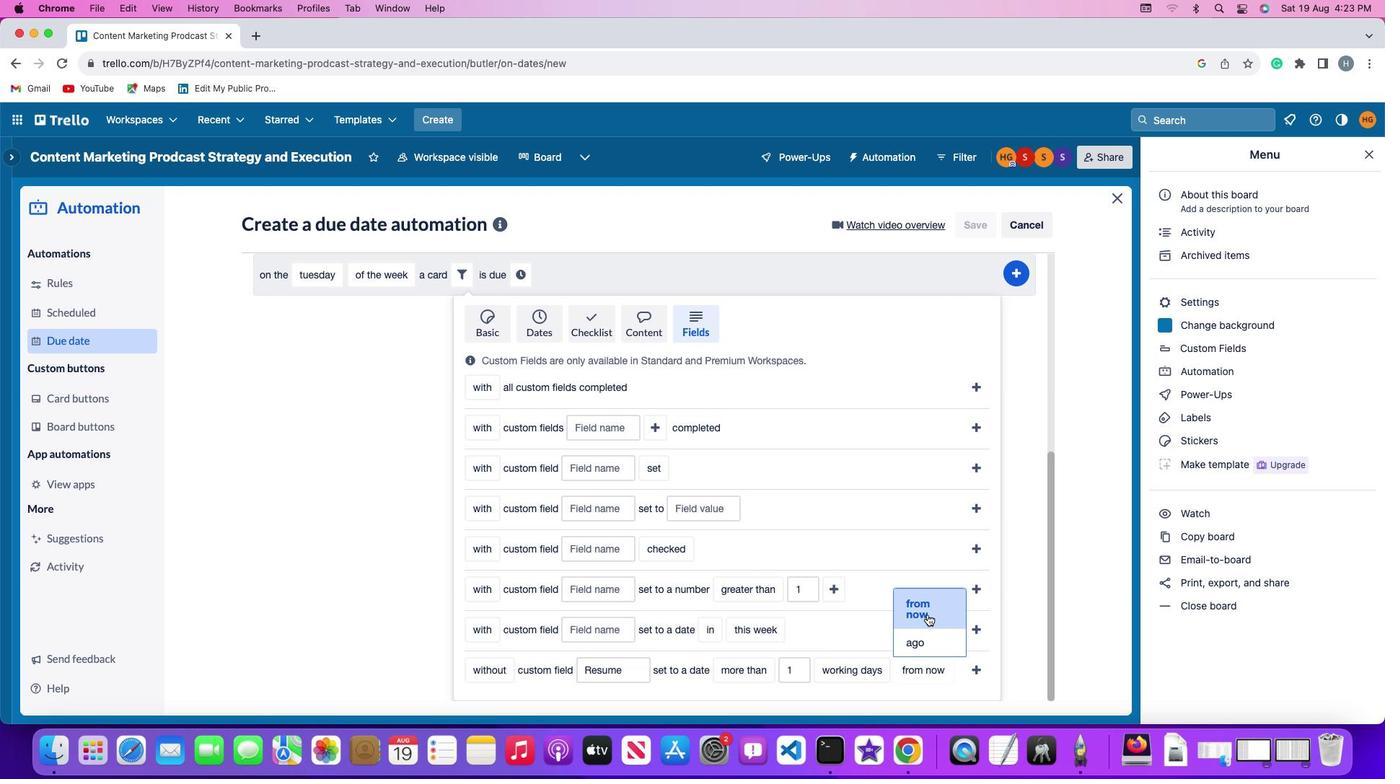 
Action: Mouse pressed left at (927, 613)
Screenshot: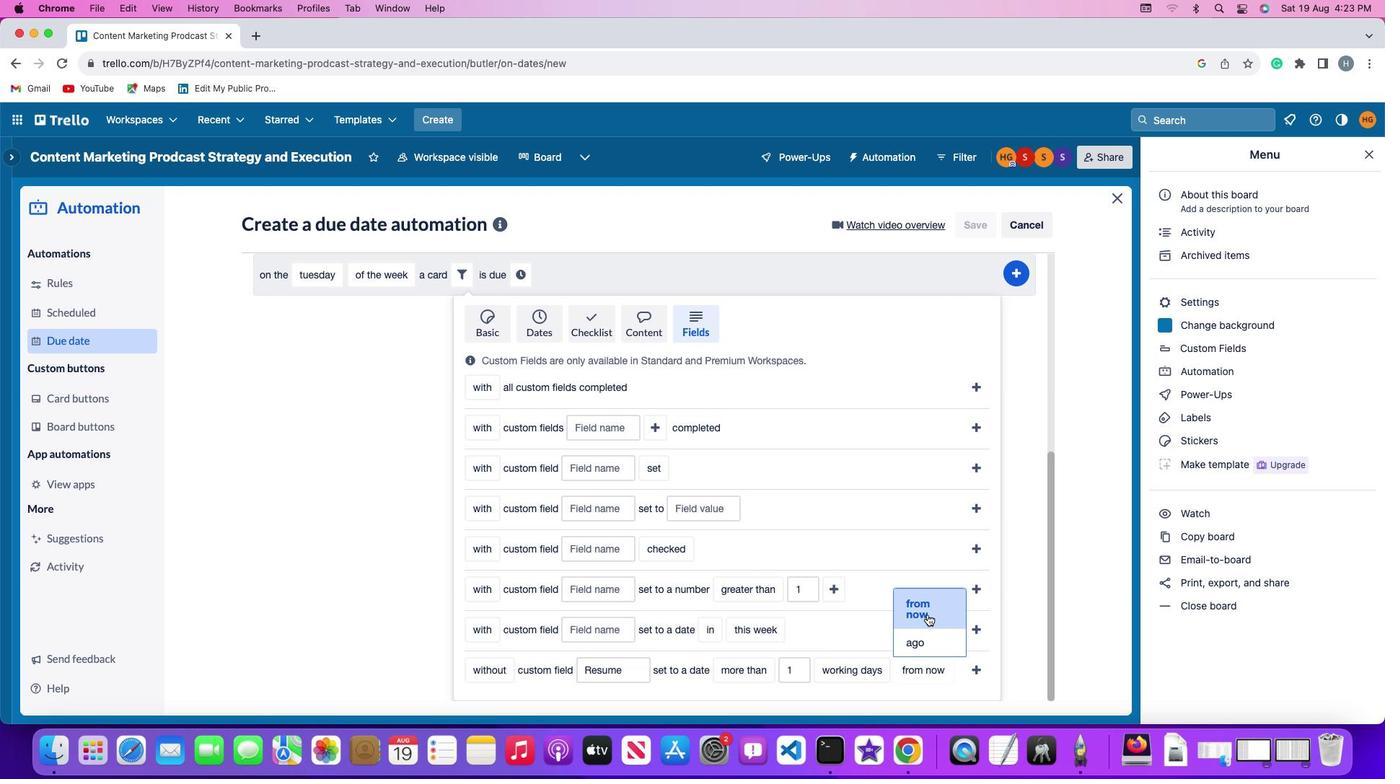 
Action: Mouse moved to (971, 668)
Screenshot: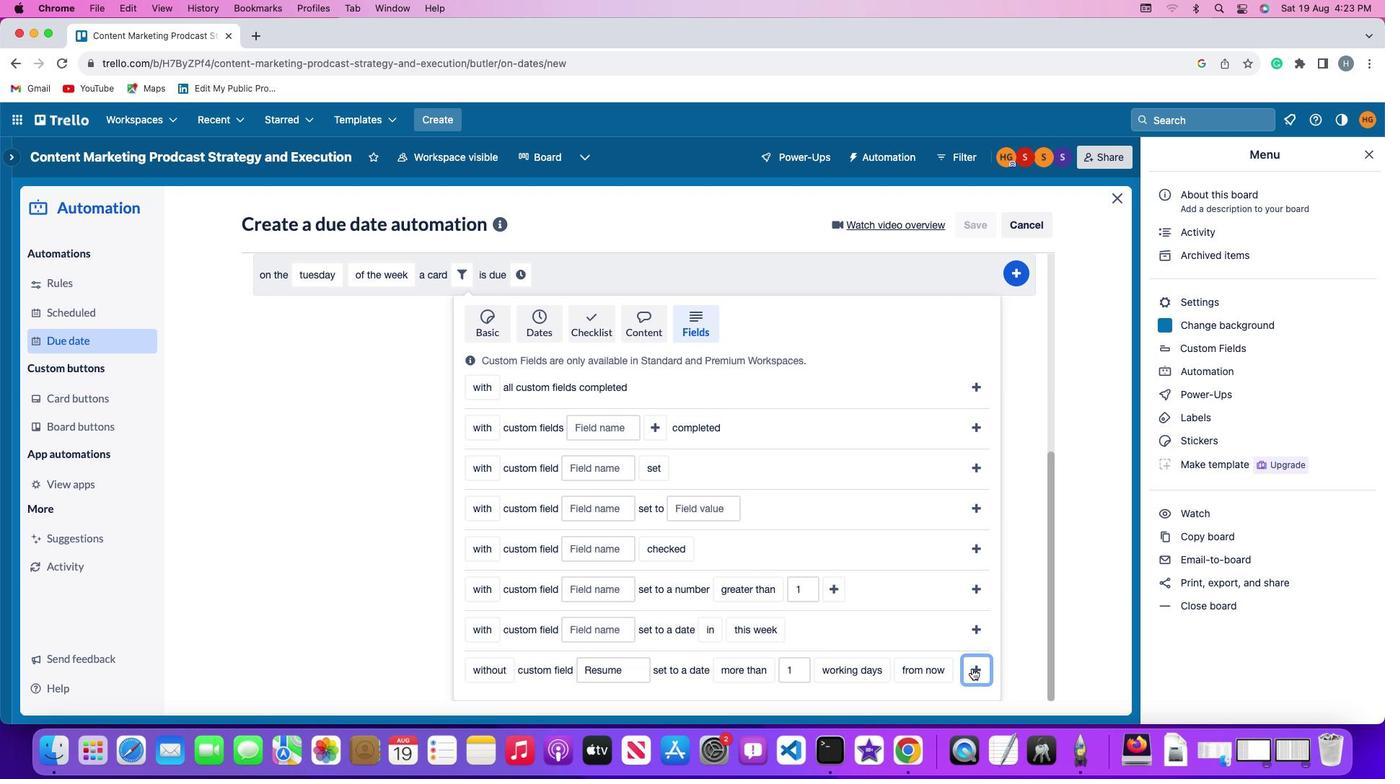 
Action: Mouse pressed left at (971, 668)
Screenshot: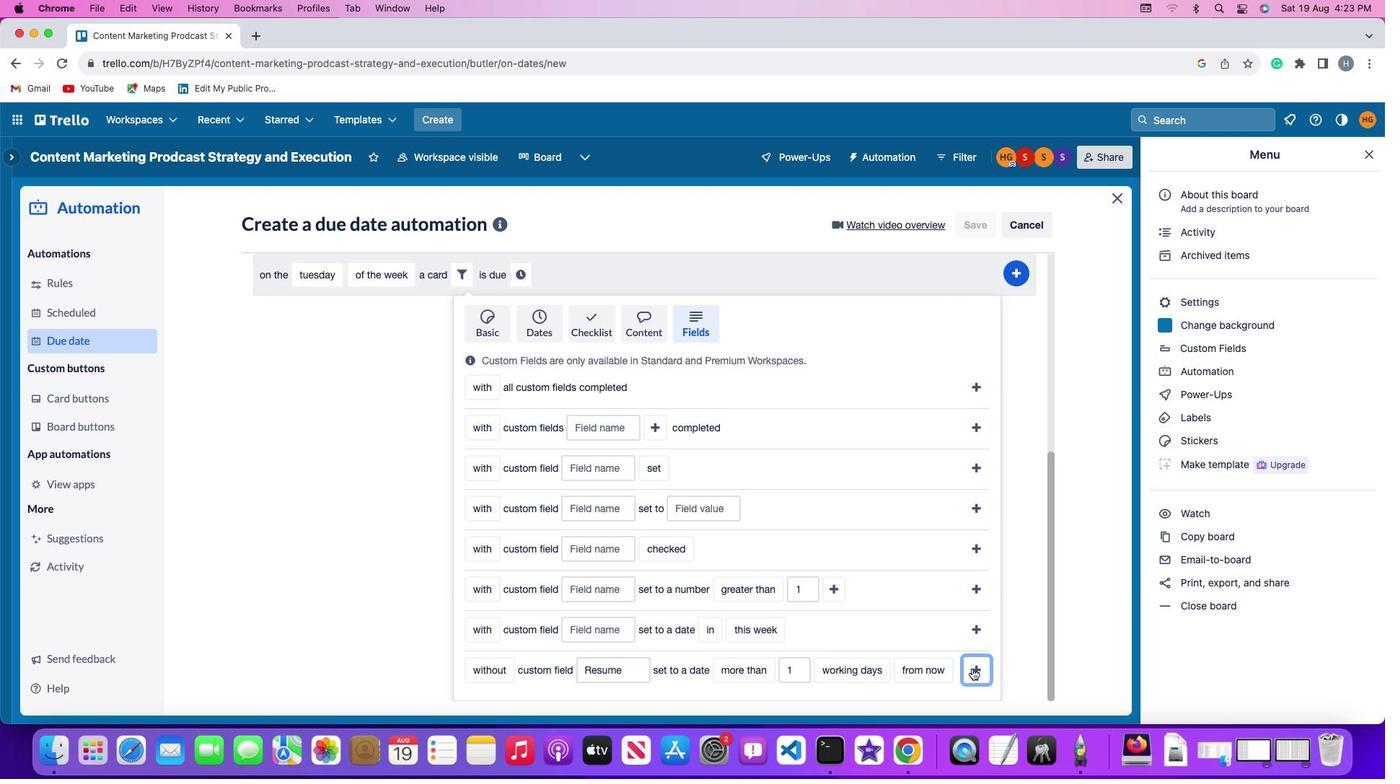 
Action: Mouse moved to (914, 627)
Screenshot: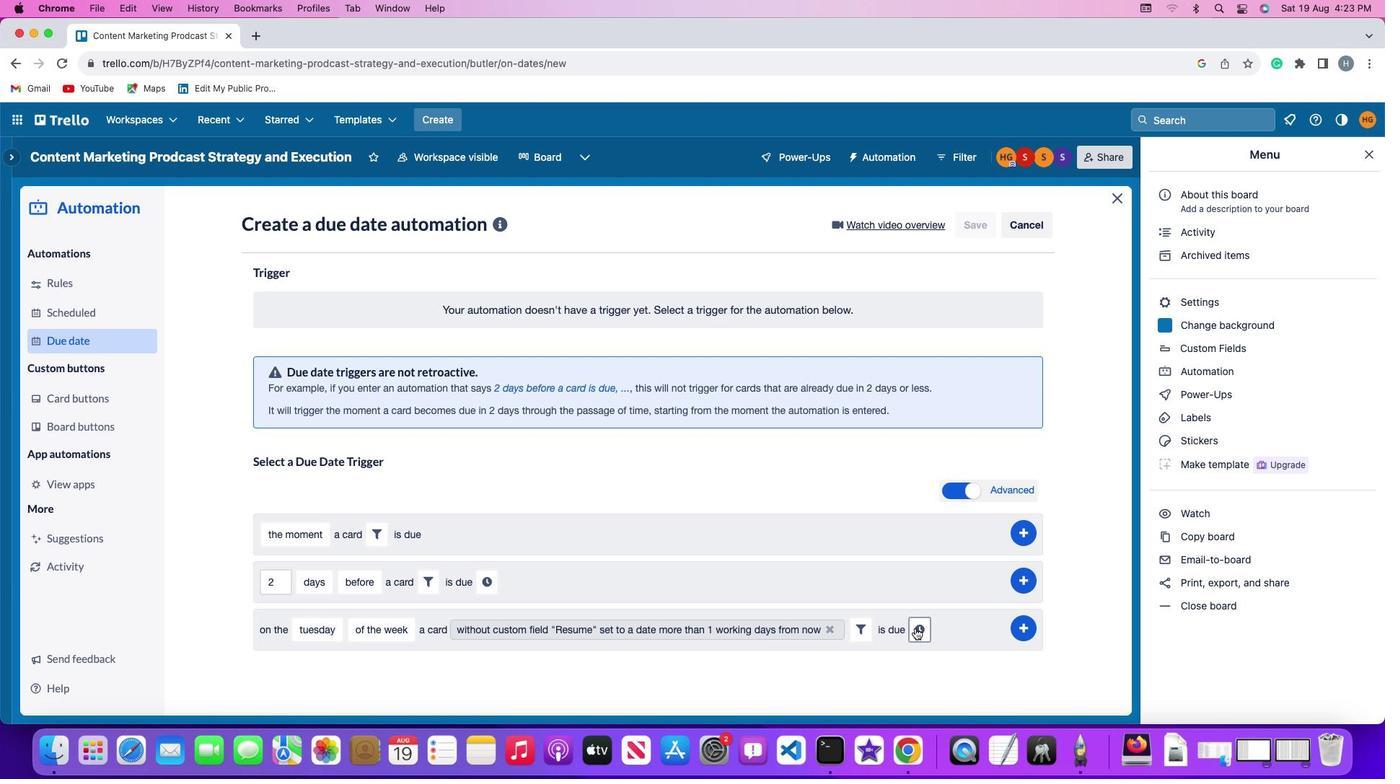
Action: Mouse pressed left at (914, 627)
Screenshot: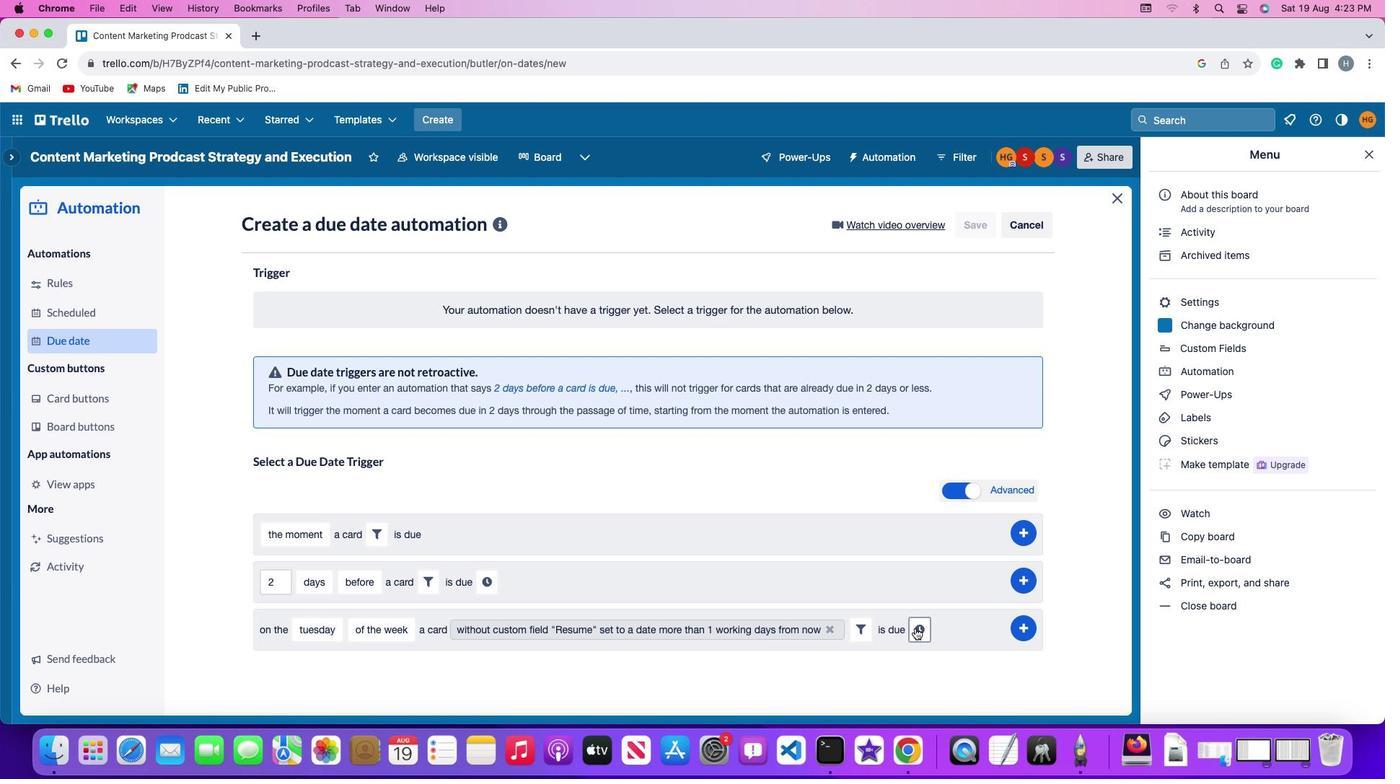 
Action: Mouse moved to (304, 659)
Screenshot: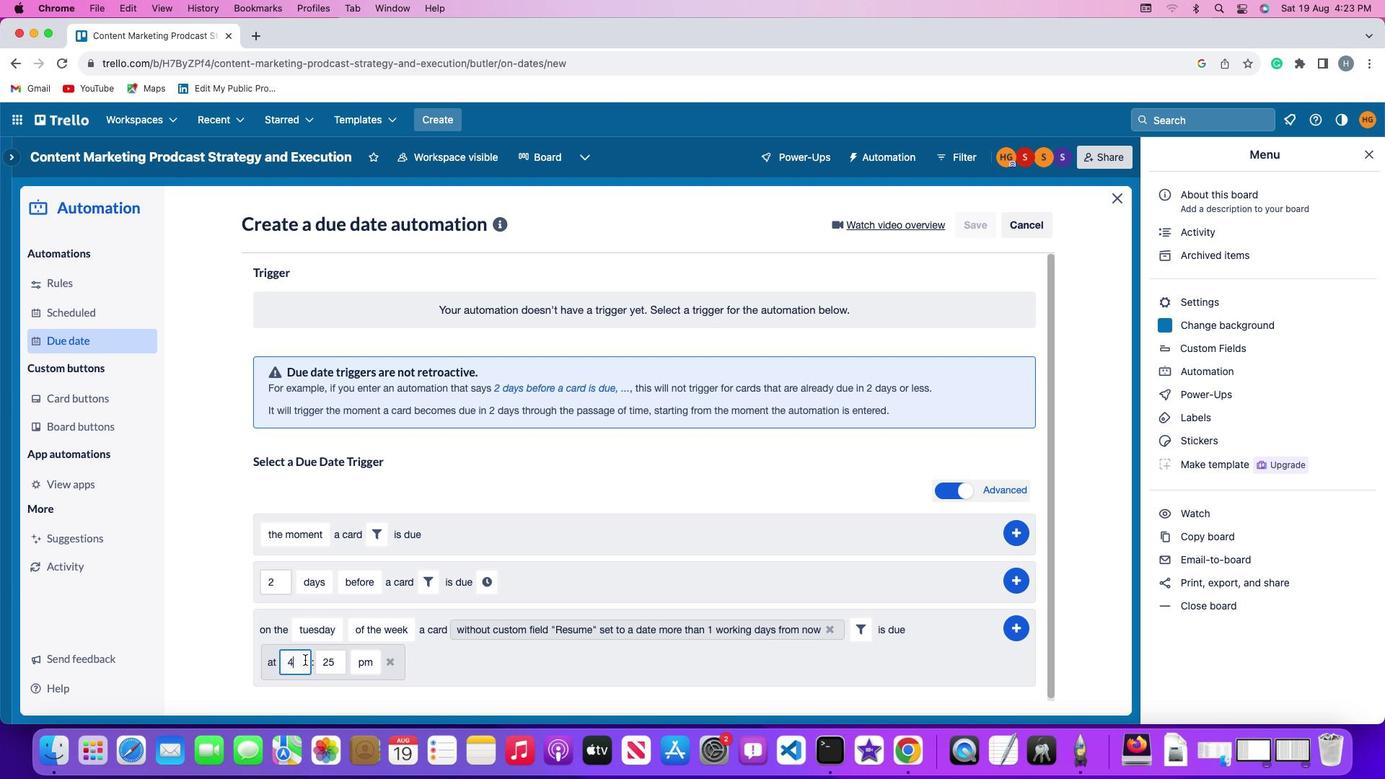 
Action: Mouse pressed left at (304, 659)
Screenshot: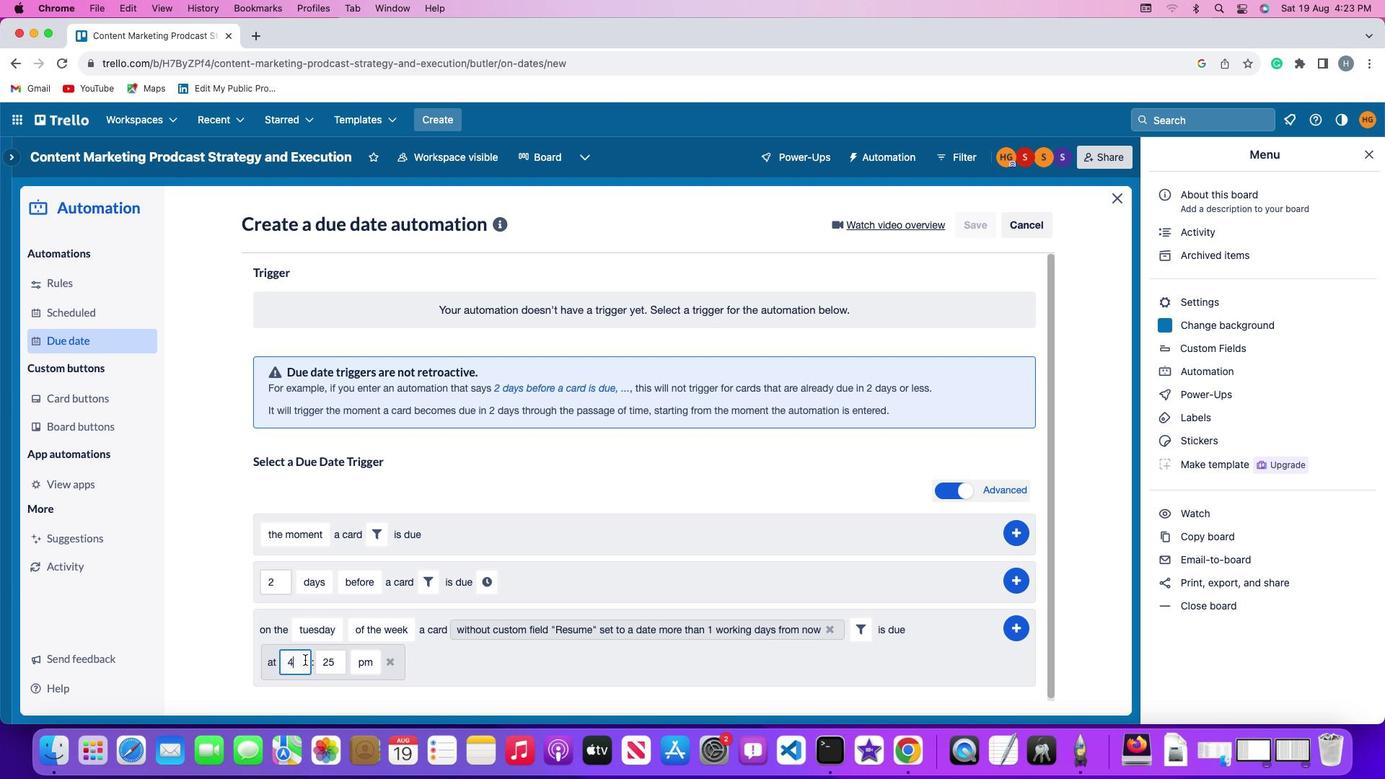 
Action: Key pressed Key.backspace'1''1'
Screenshot: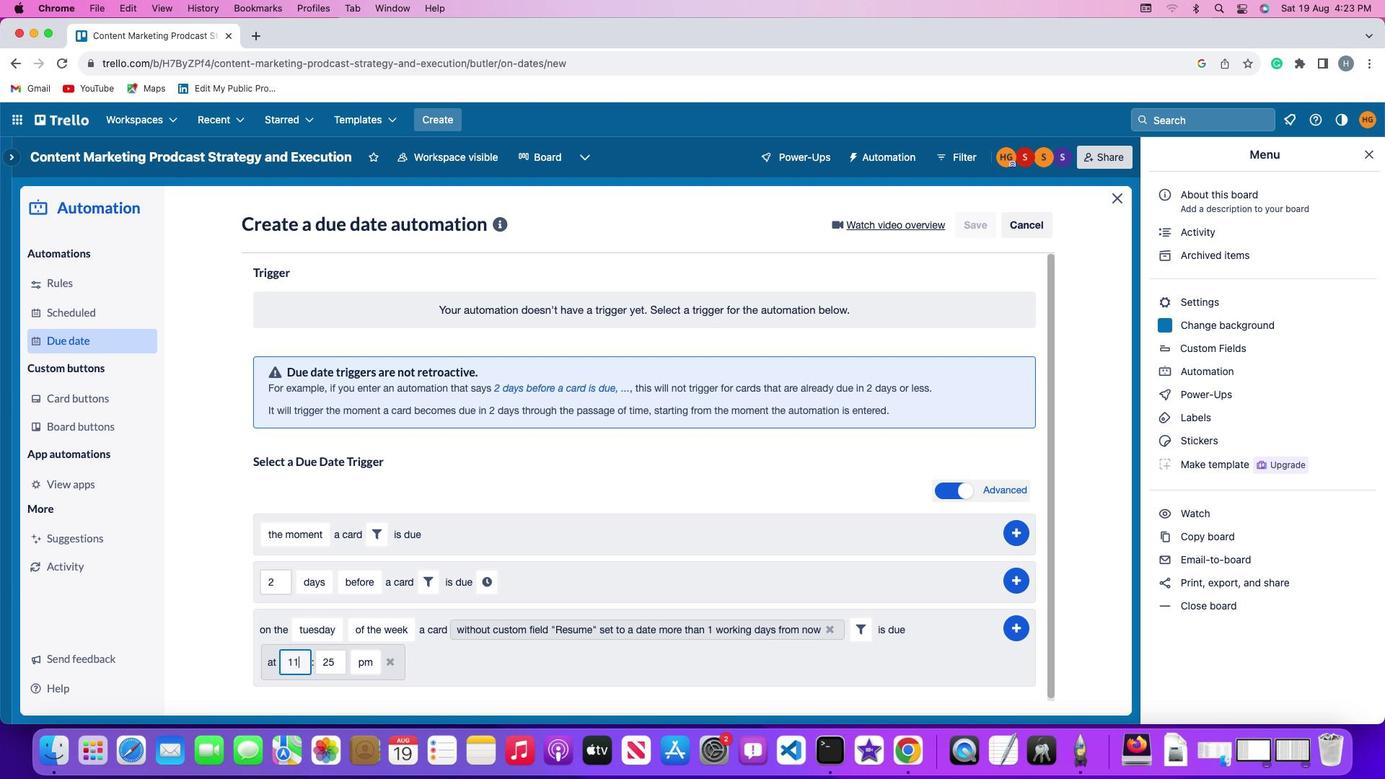 
Action: Mouse moved to (341, 659)
Screenshot: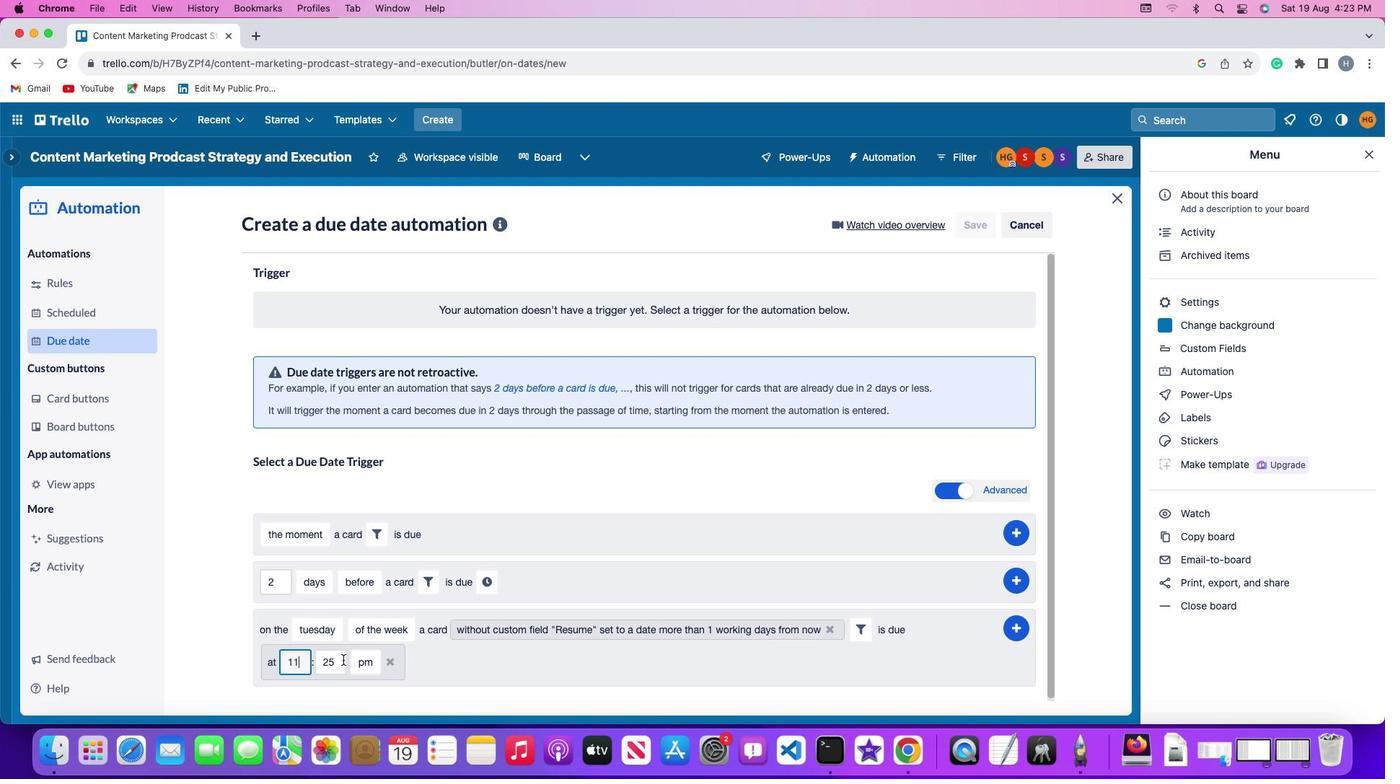 
Action: Mouse pressed left at (341, 659)
Screenshot: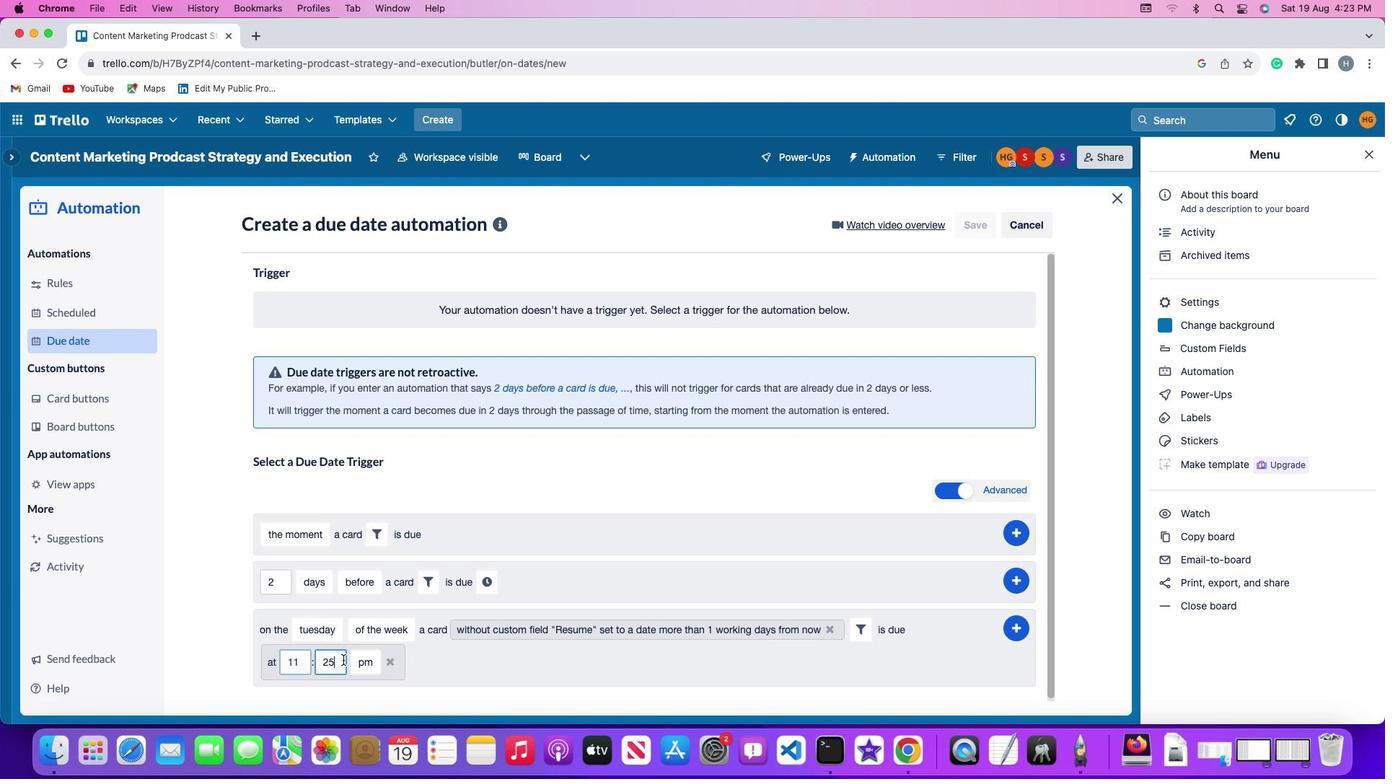 
Action: Key pressed Key.backspaceKey.backspace
Screenshot: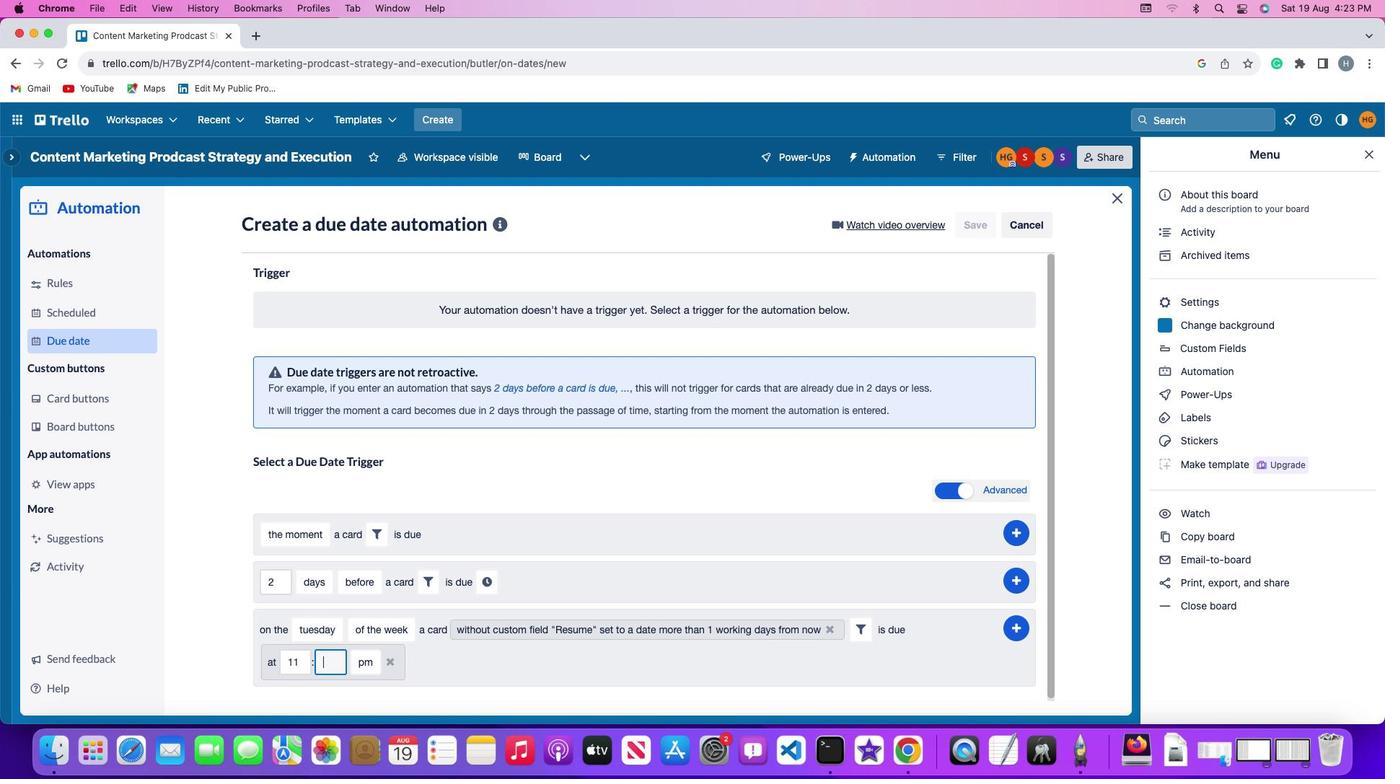 
Action: Mouse moved to (342, 658)
Screenshot: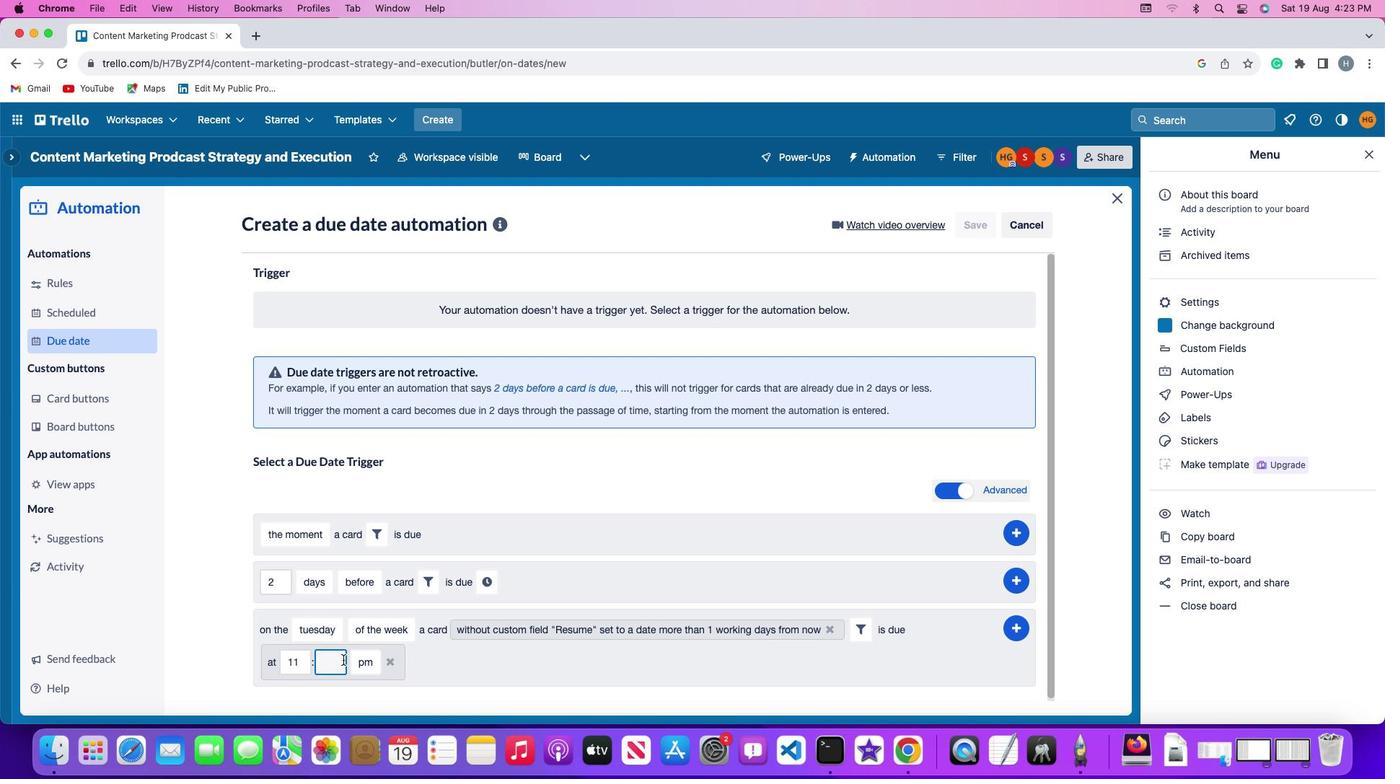 
Action: Key pressed '0''0'
Screenshot: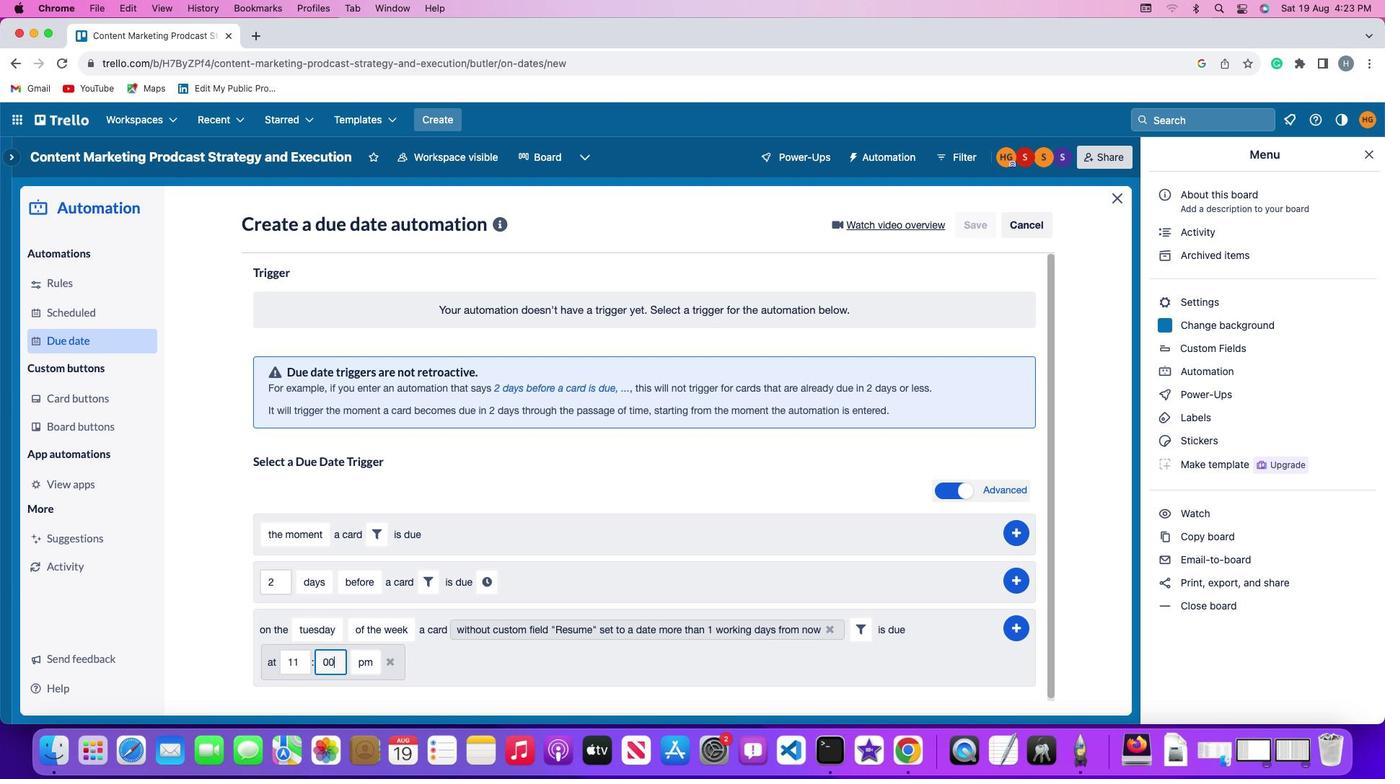 
Action: Mouse moved to (365, 655)
Screenshot: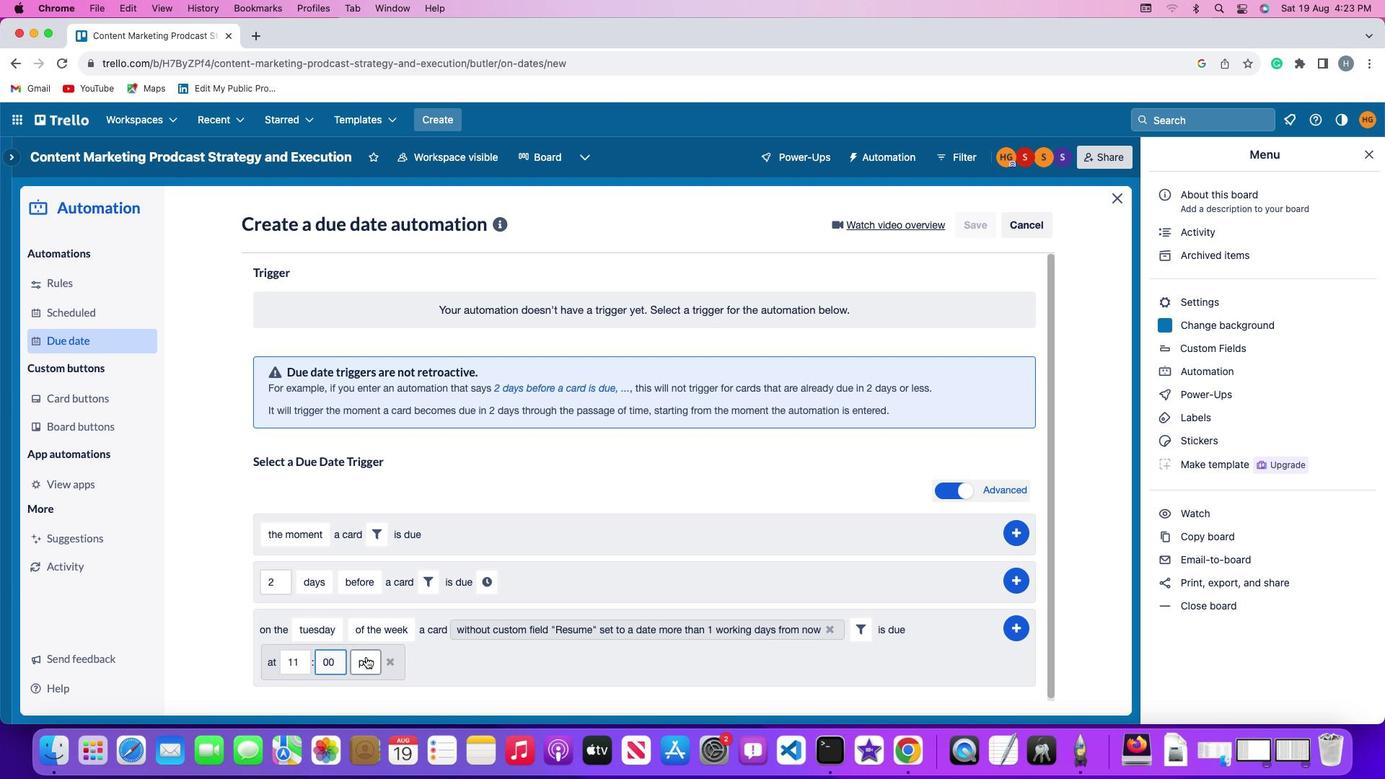 
Action: Mouse pressed left at (365, 655)
Screenshot: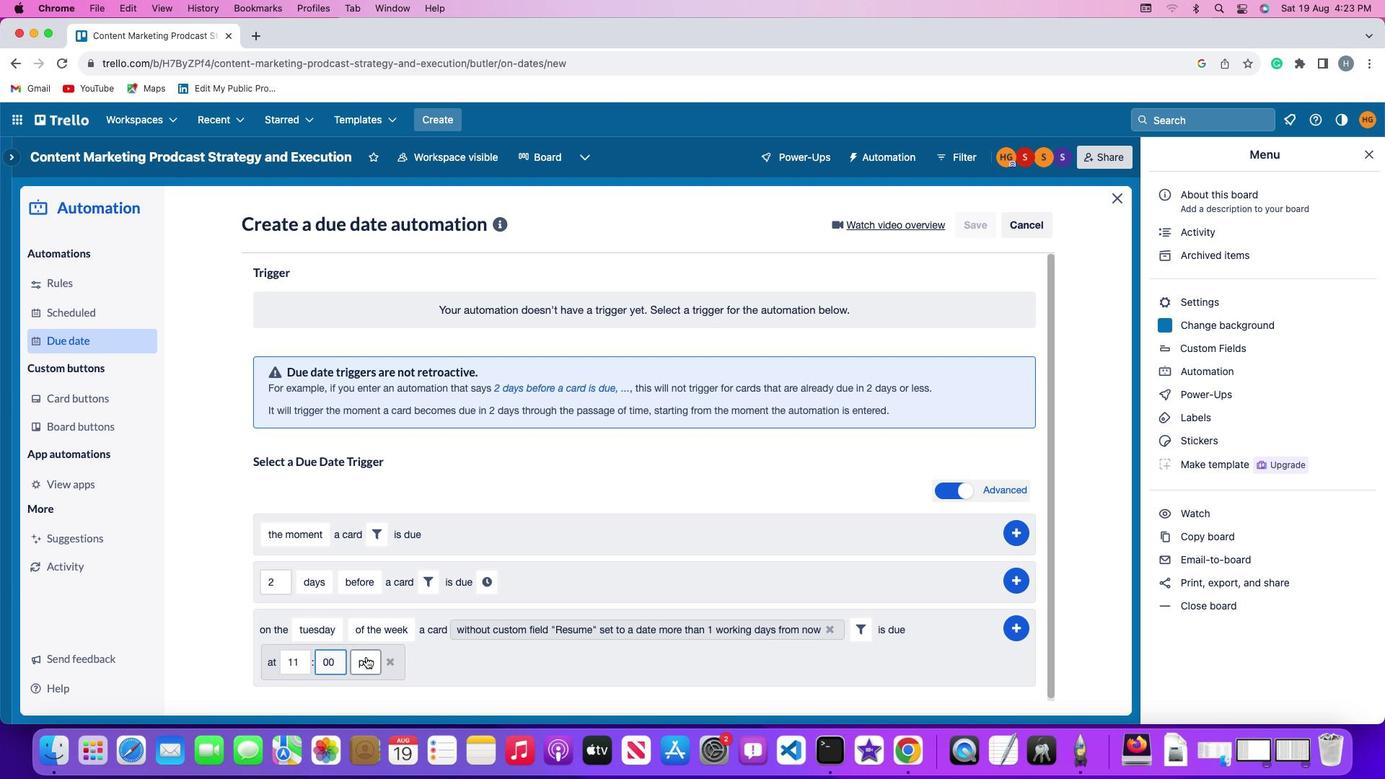 
Action: Mouse moved to (371, 606)
Screenshot: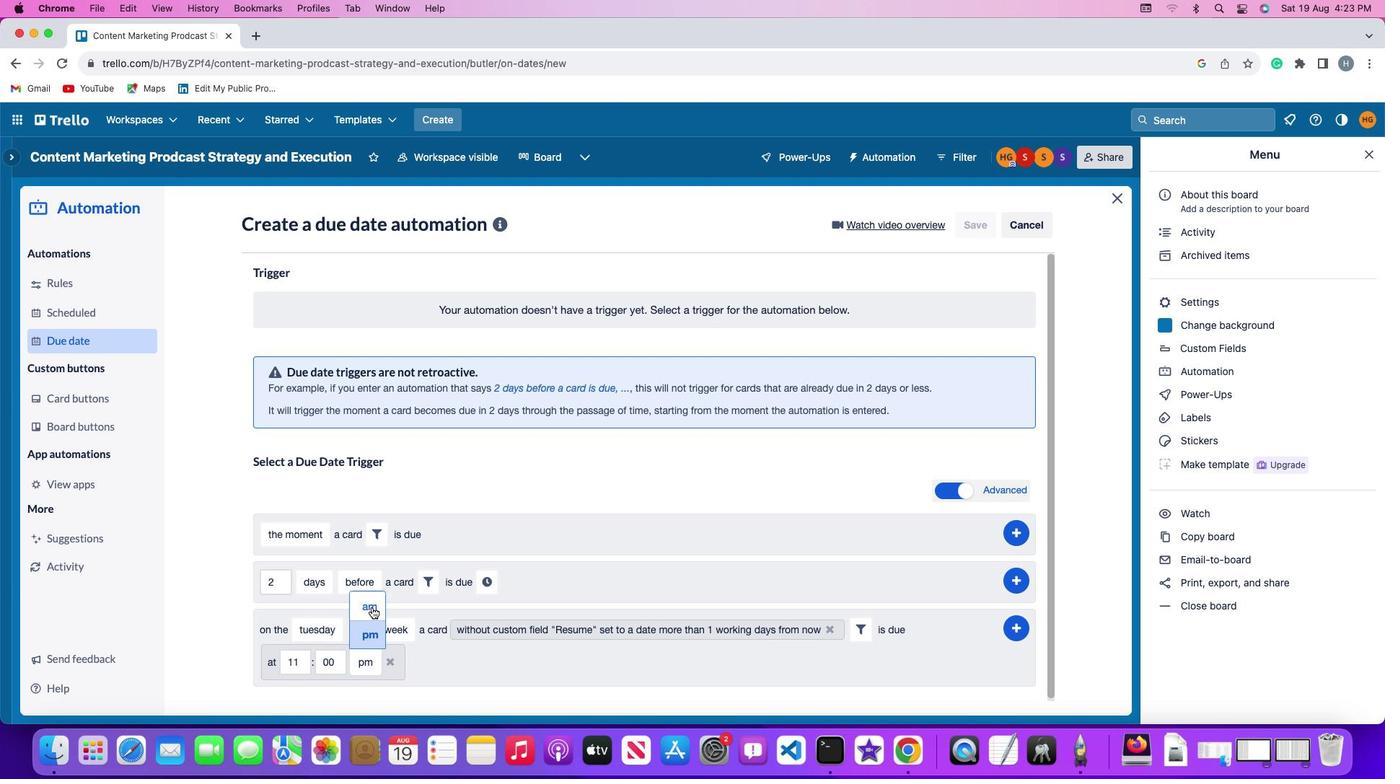 
Action: Mouse pressed left at (371, 606)
Screenshot: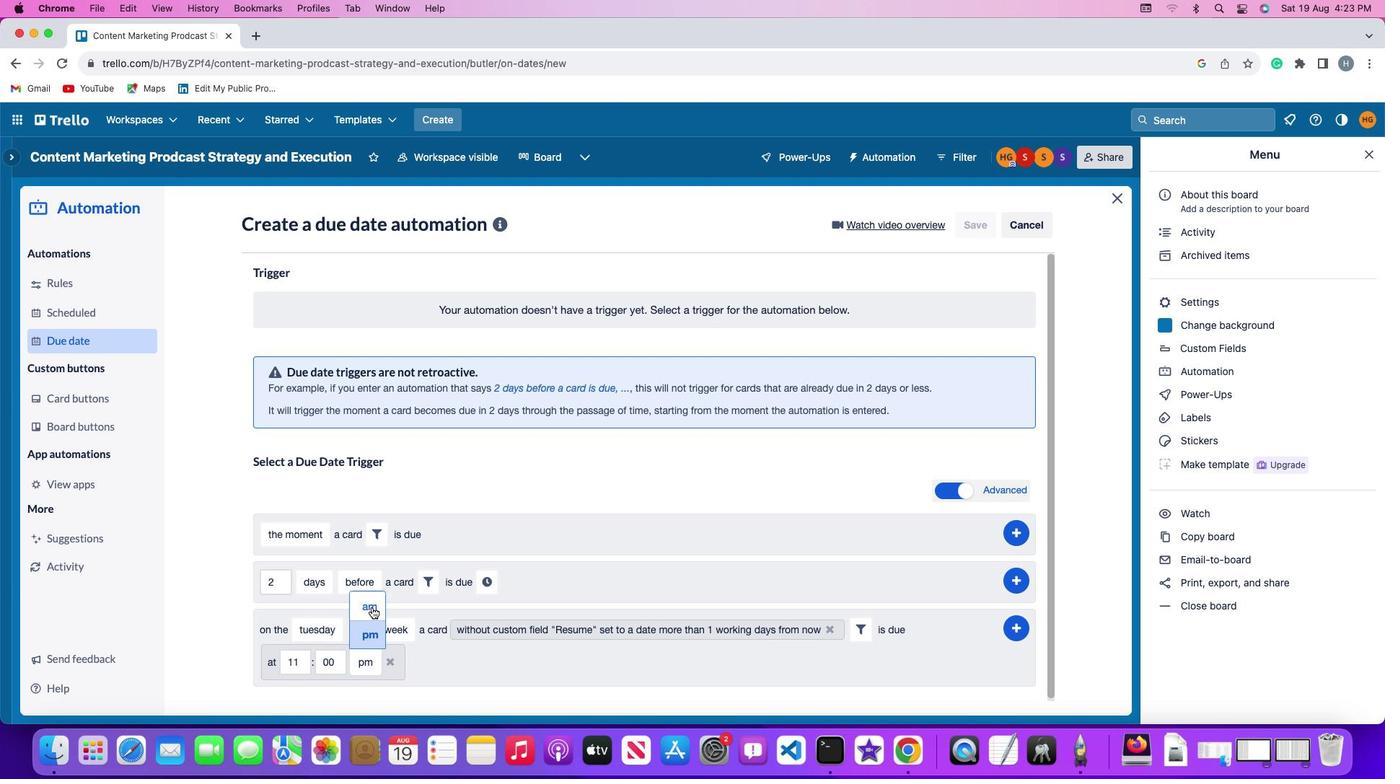 
Action: Mouse moved to (1016, 623)
Screenshot: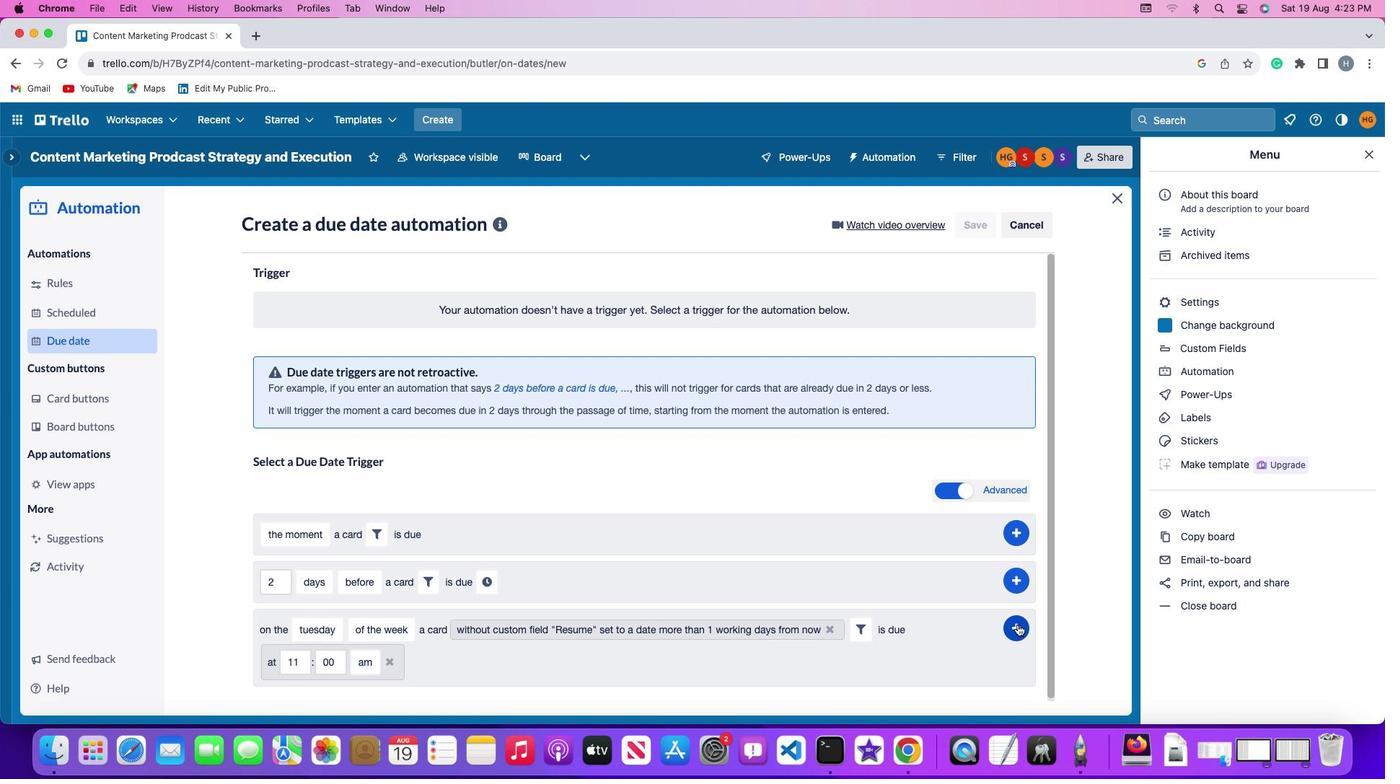 
Action: Mouse pressed left at (1016, 623)
Screenshot: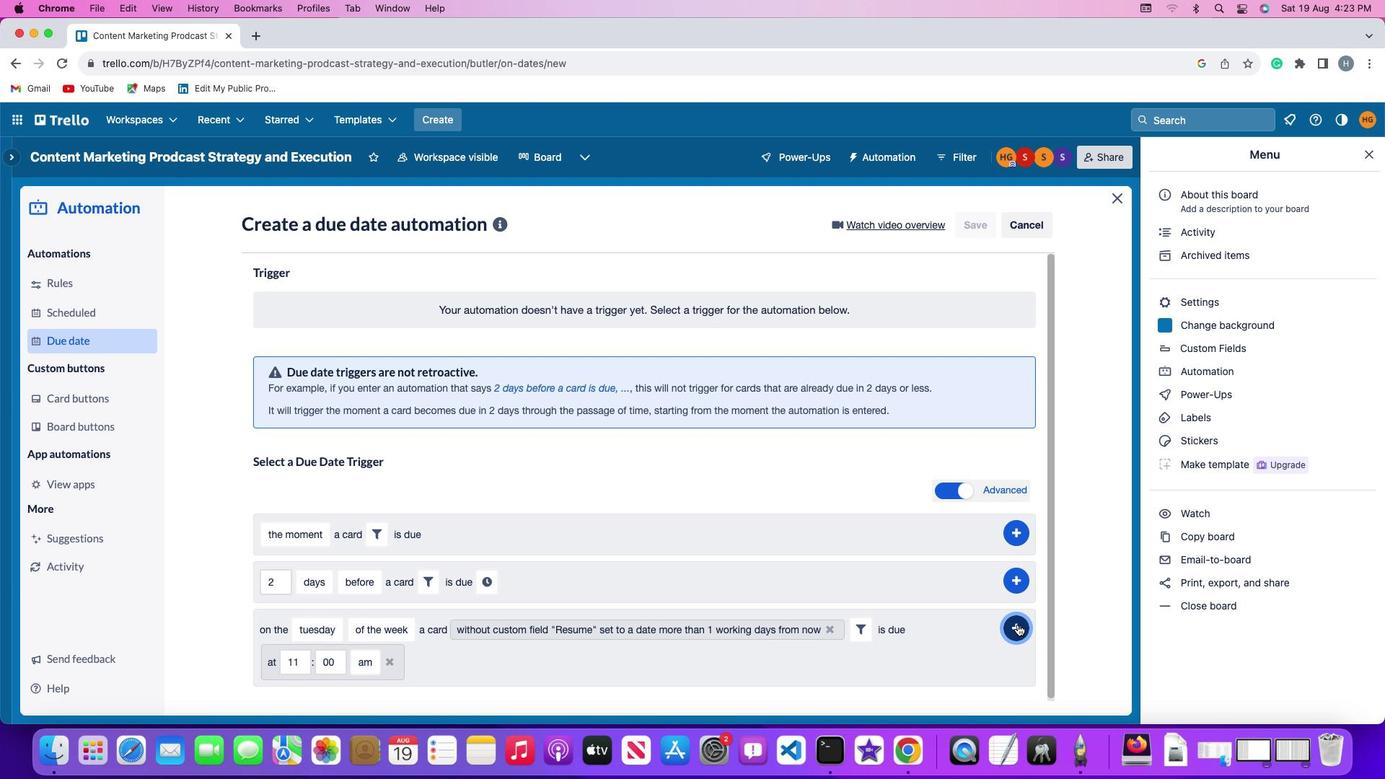 
Action: Mouse moved to (1067, 518)
Screenshot: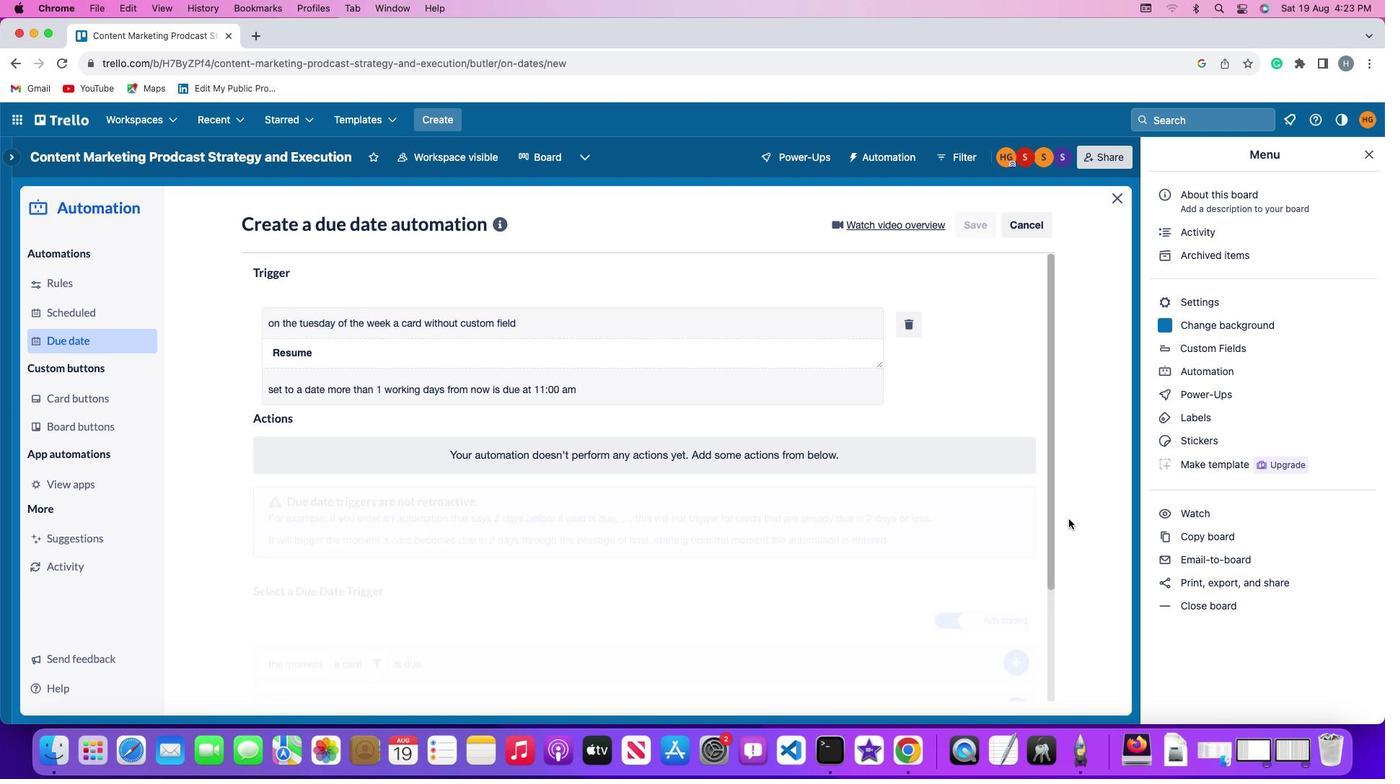 
